 Task: Add a signature Emma Green containing Best wishes for a joyful Easter, Emma Green to email address softage.4@softage.net and add a label Outdoor activities
Action: Mouse moved to (1152, 118)
Screenshot: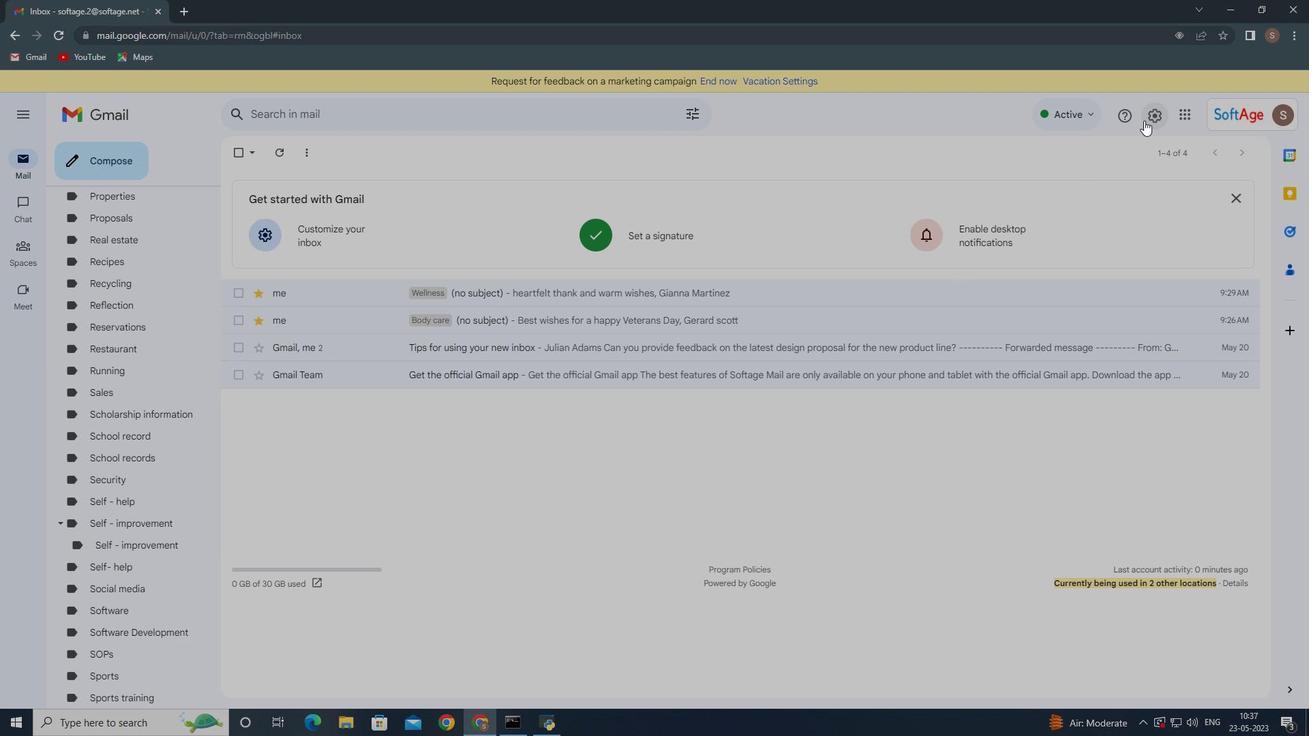 
Action: Mouse pressed left at (1152, 118)
Screenshot: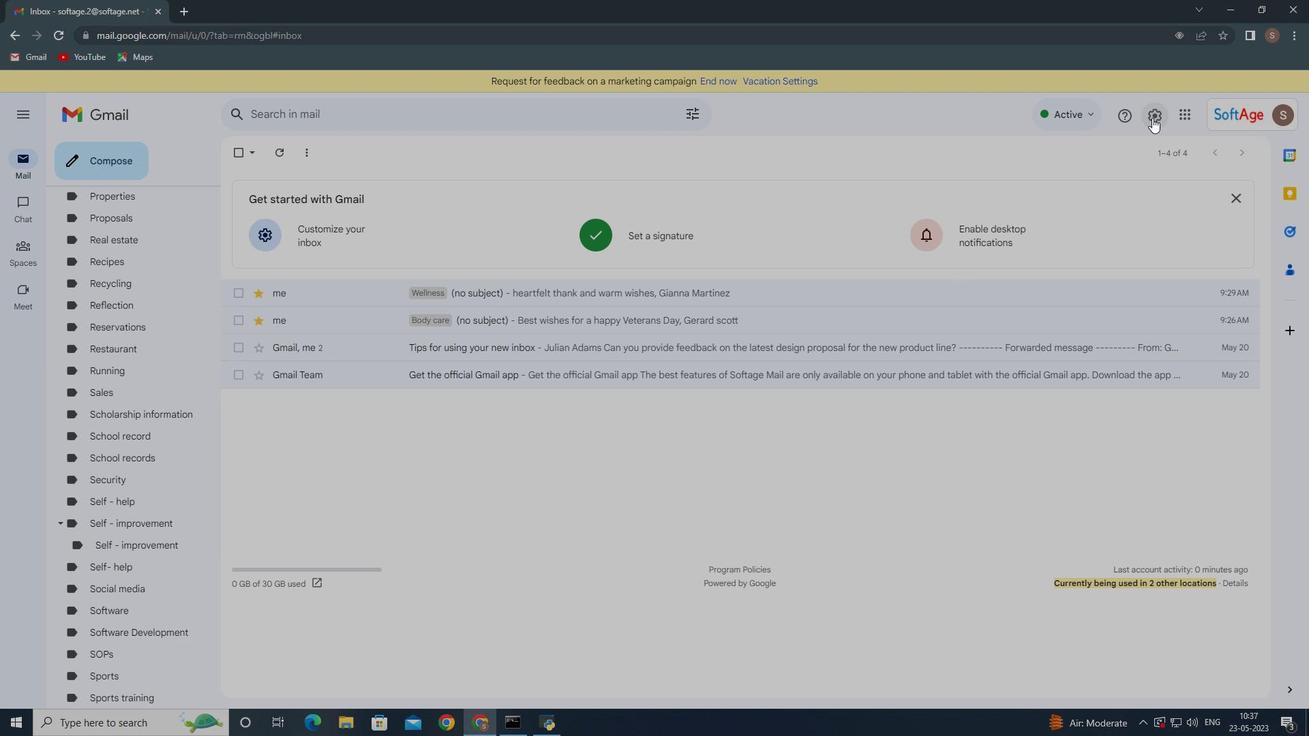 
Action: Mouse moved to (1139, 180)
Screenshot: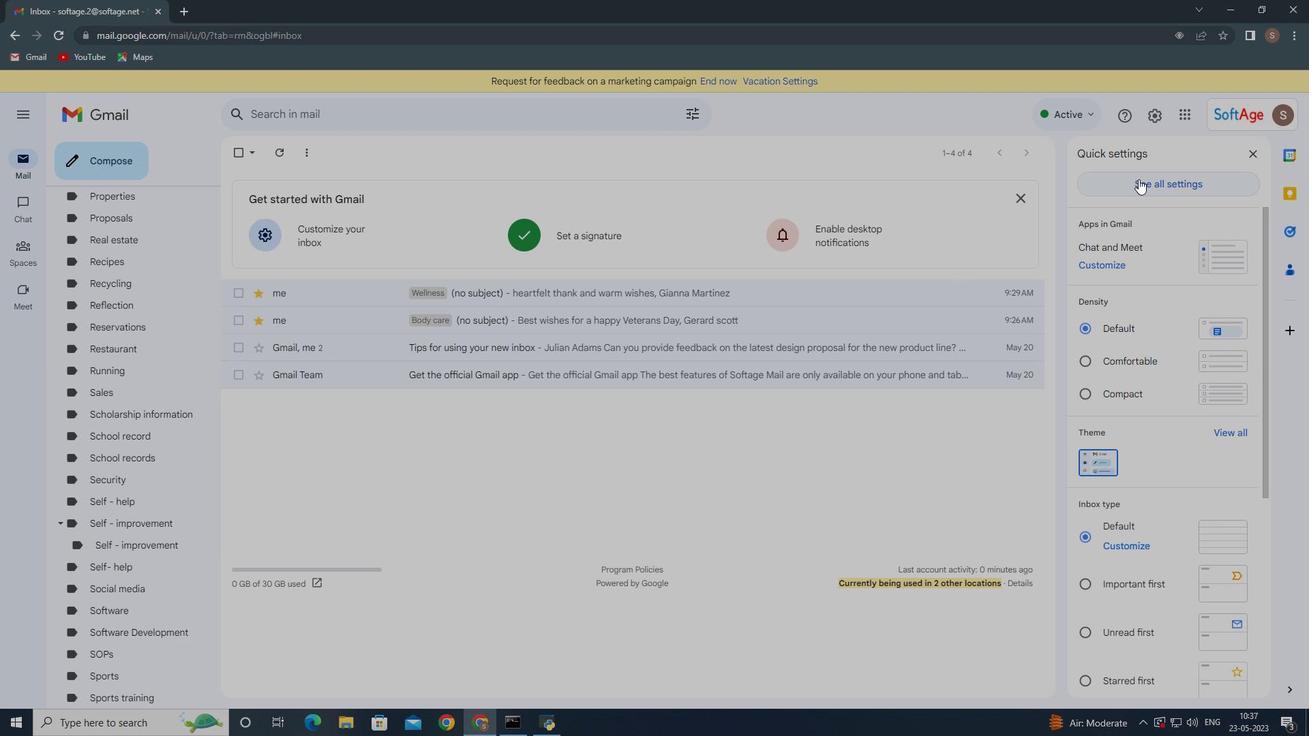 
Action: Mouse pressed left at (1139, 180)
Screenshot: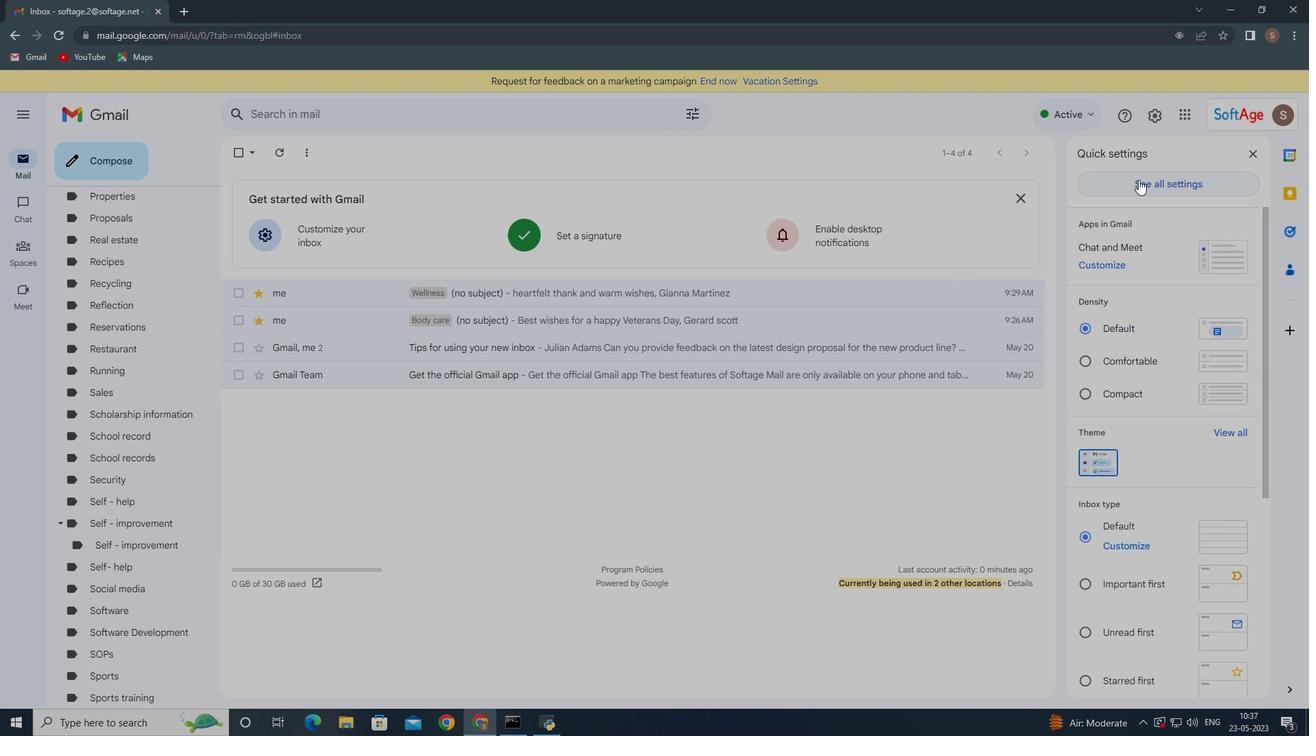 
Action: Mouse moved to (481, 478)
Screenshot: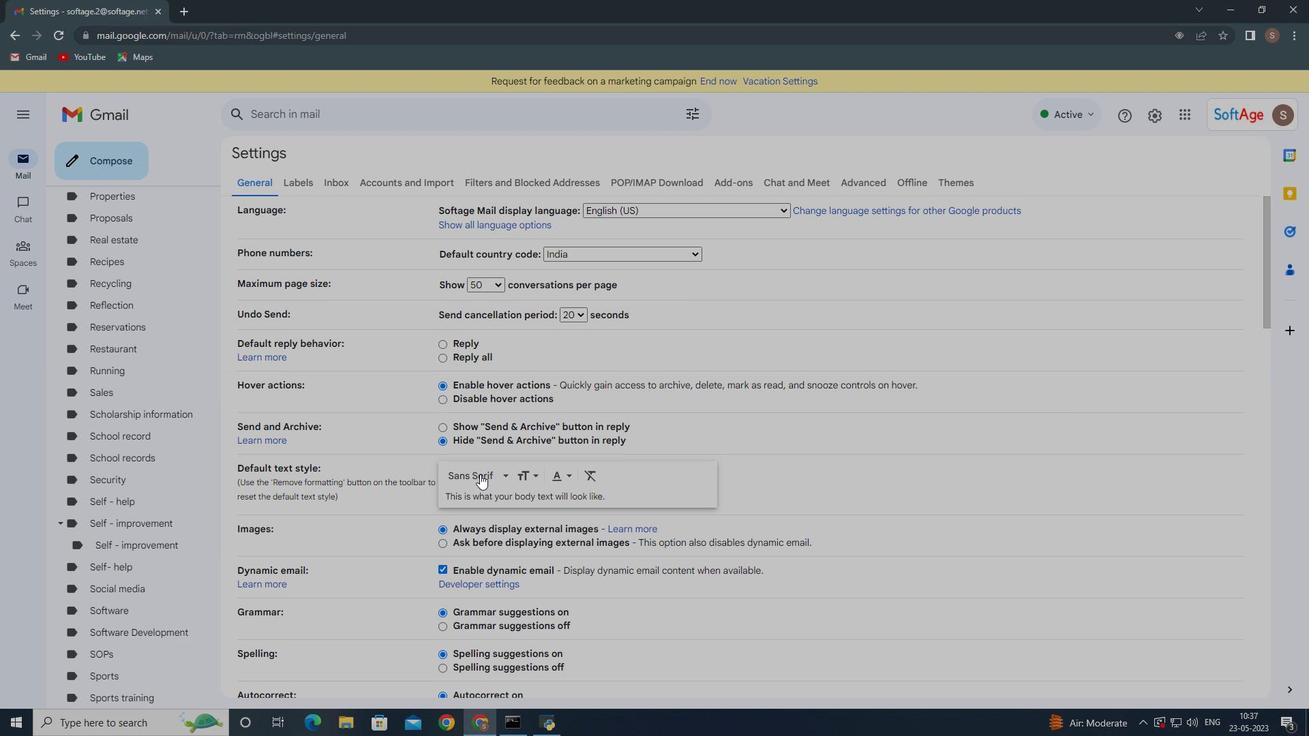 
Action: Mouse scrolled (481, 478) with delta (0, 0)
Screenshot: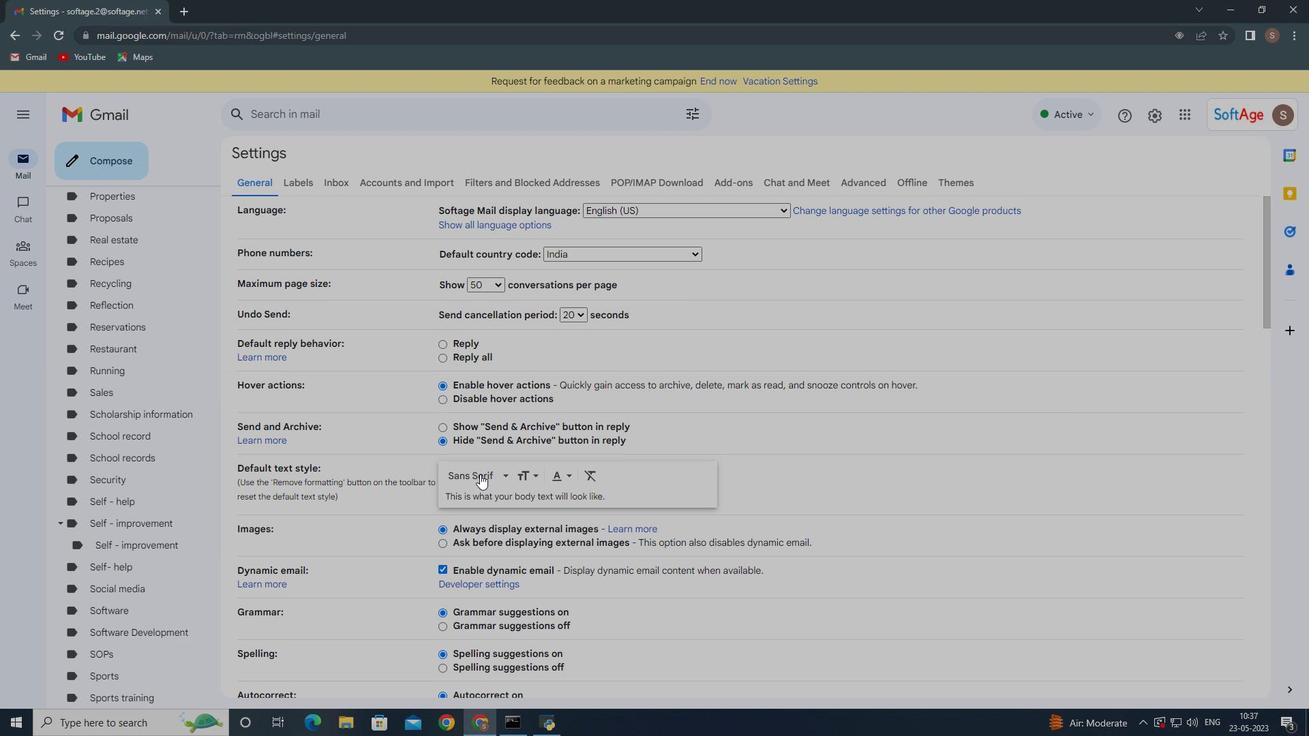 
Action: Mouse scrolled (481, 478) with delta (0, 0)
Screenshot: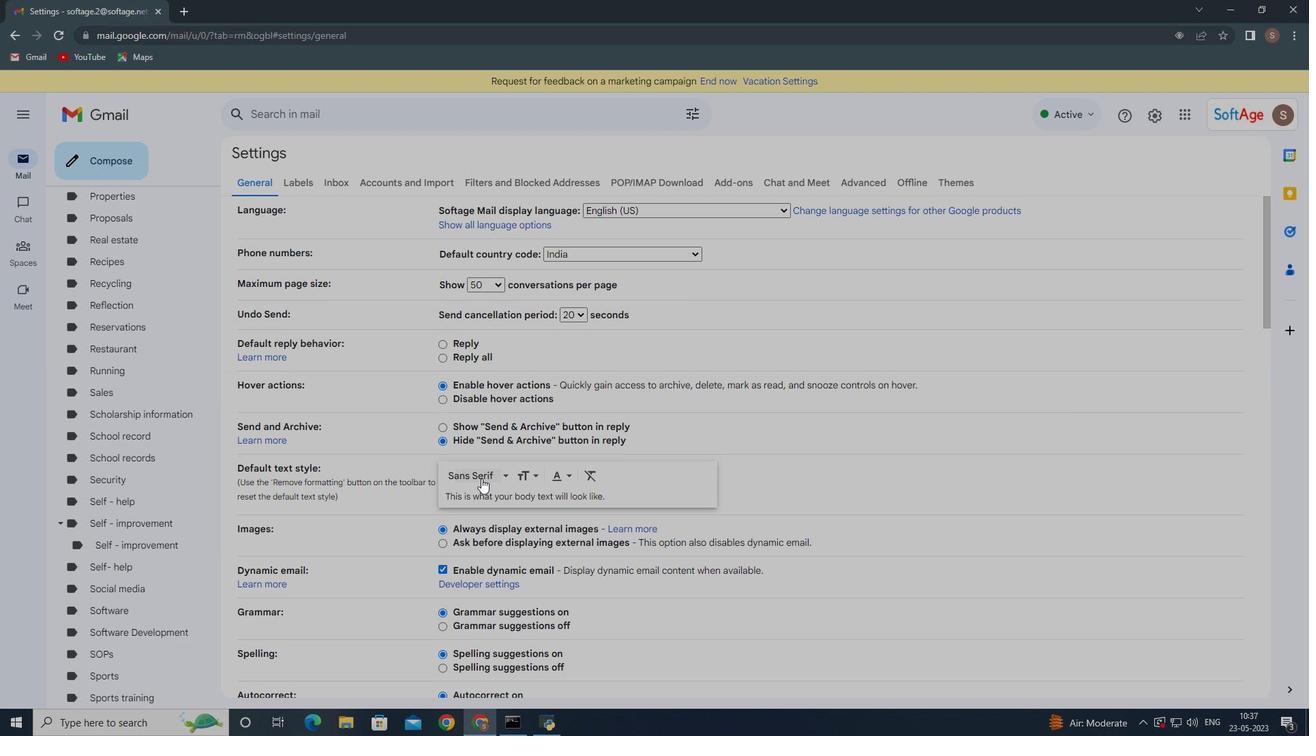 
Action: Mouse moved to (481, 479)
Screenshot: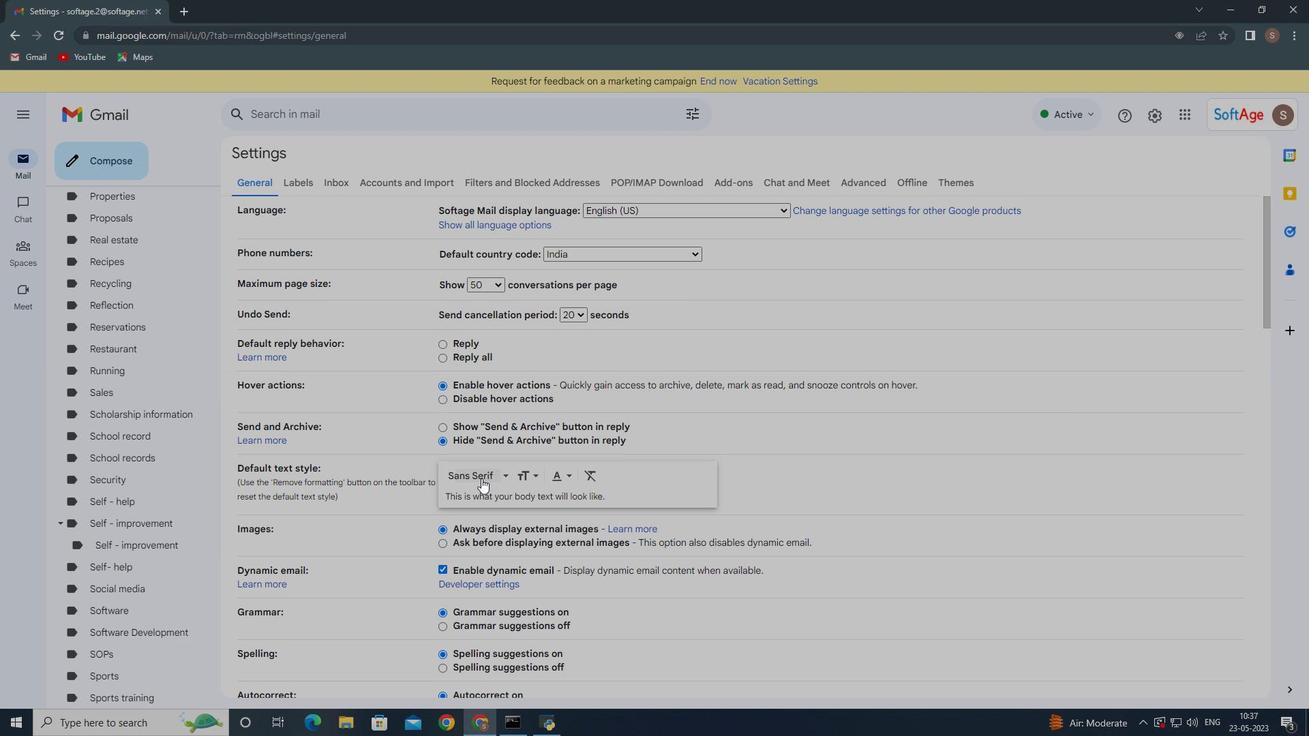 
Action: Mouse scrolled (481, 478) with delta (0, 0)
Screenshot: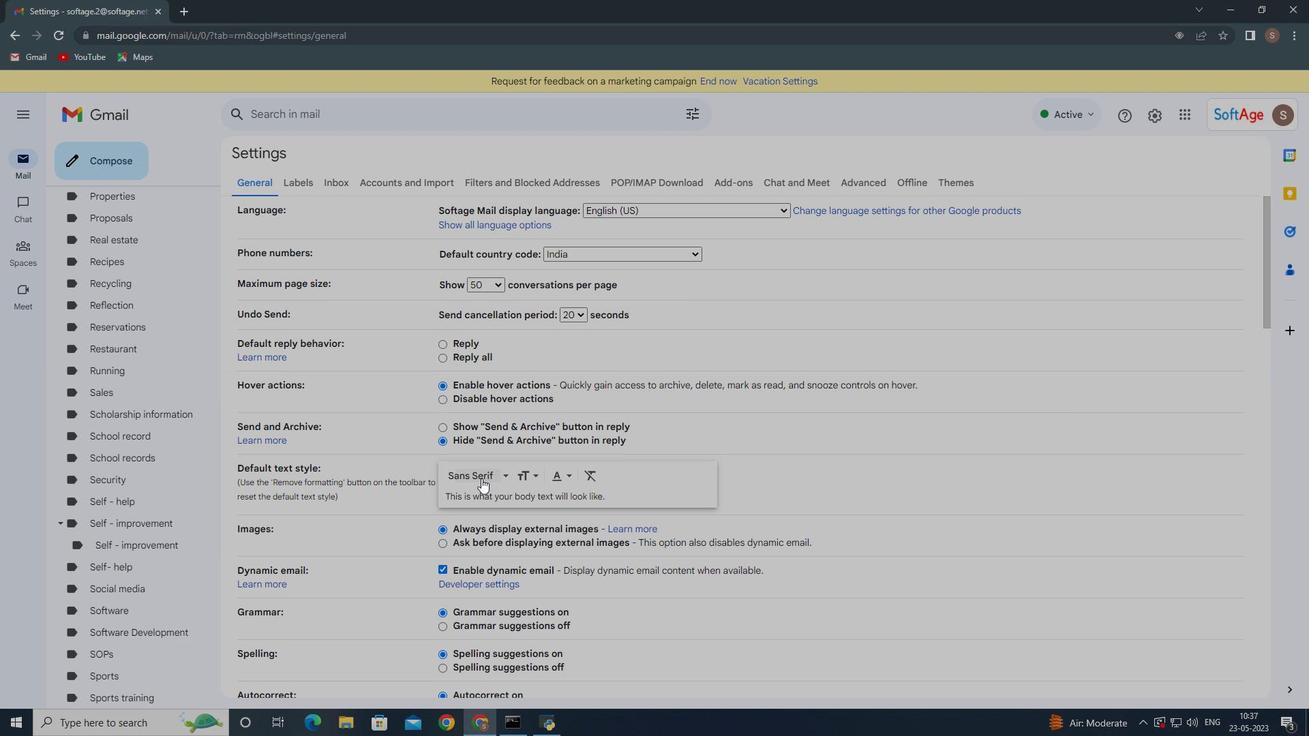 
Action: Mouse moved to (481, 479)
Screenshot: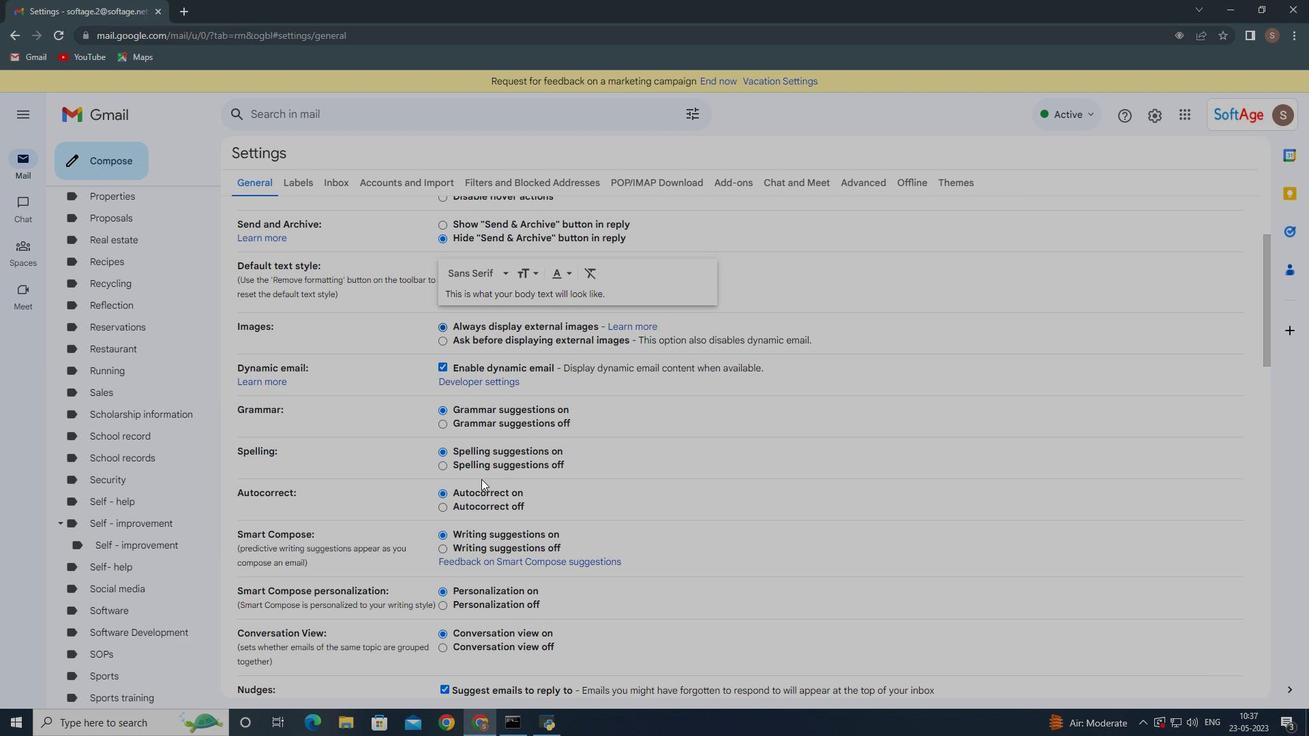 
Action: Mouse scrolled (481, 478) with delta (0, 0)
Screenshot: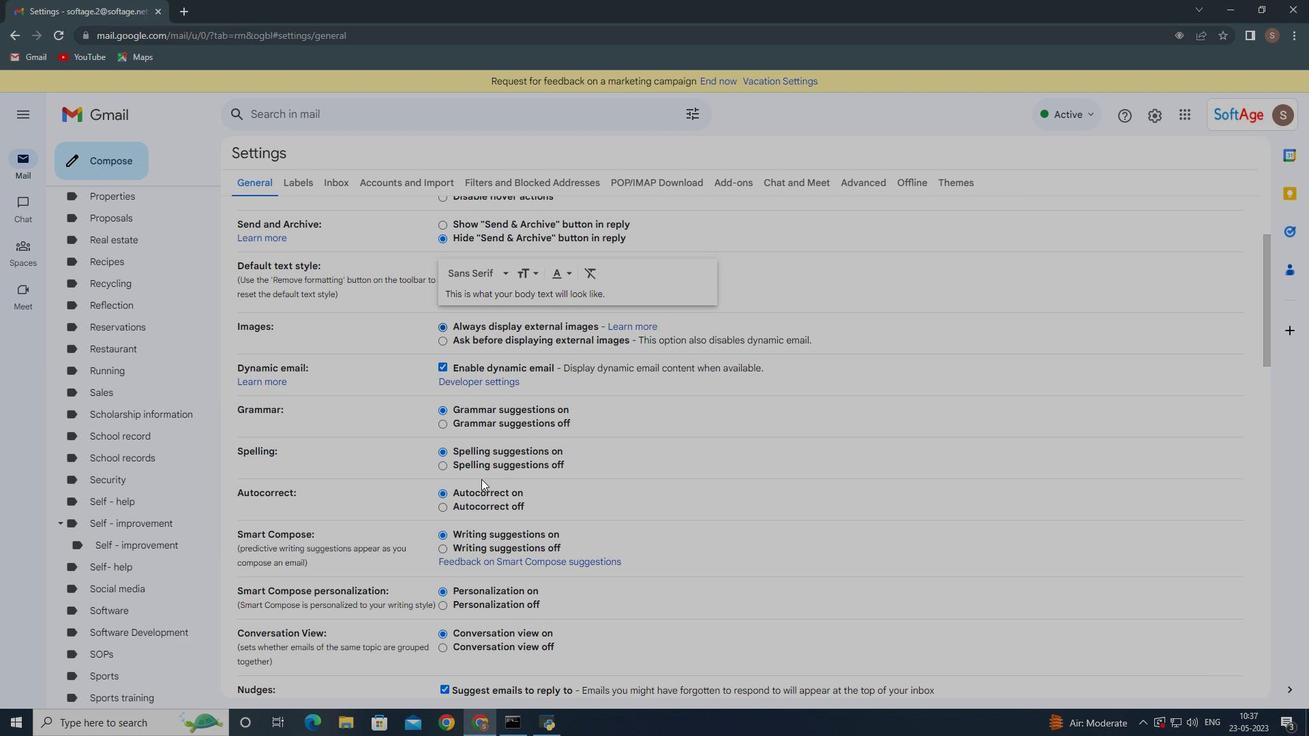
Action: Mouse moved to (480, 487)
Screenshot: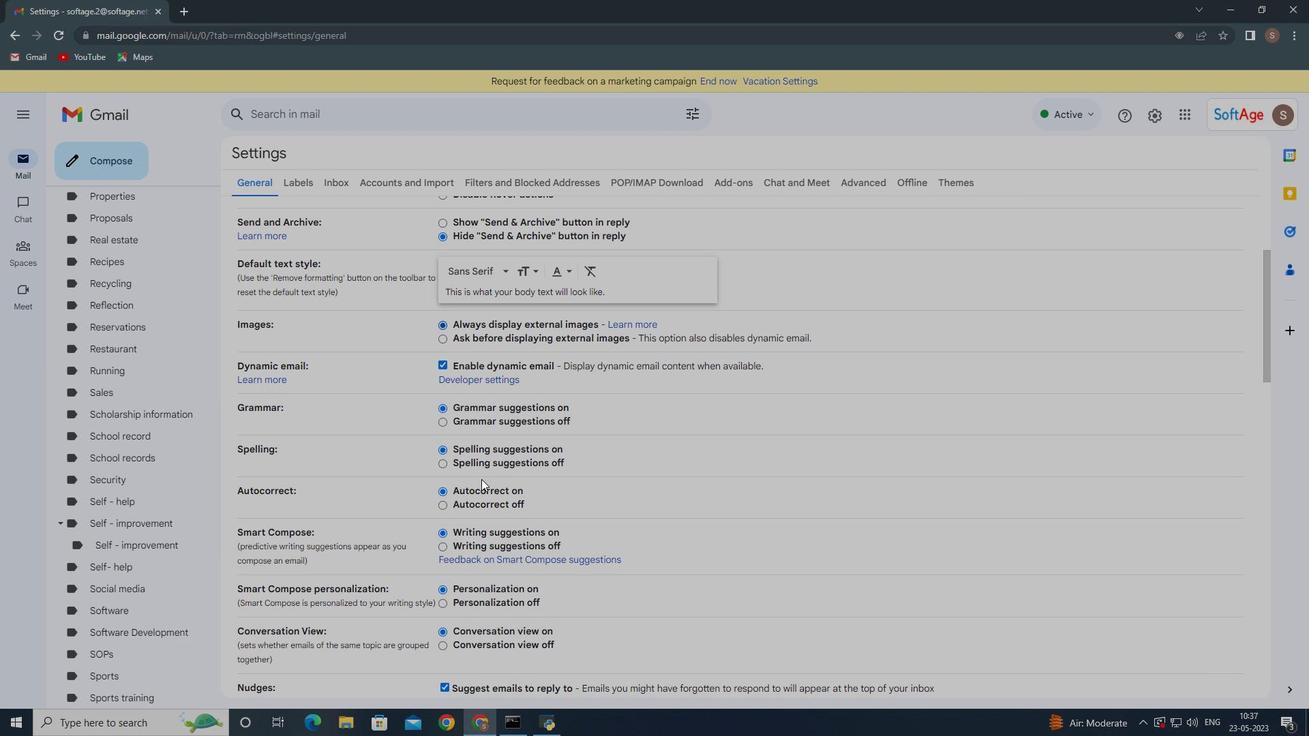 
Action: Mouse scrolled (480, 486) with delta (0, 0)
Screenshot: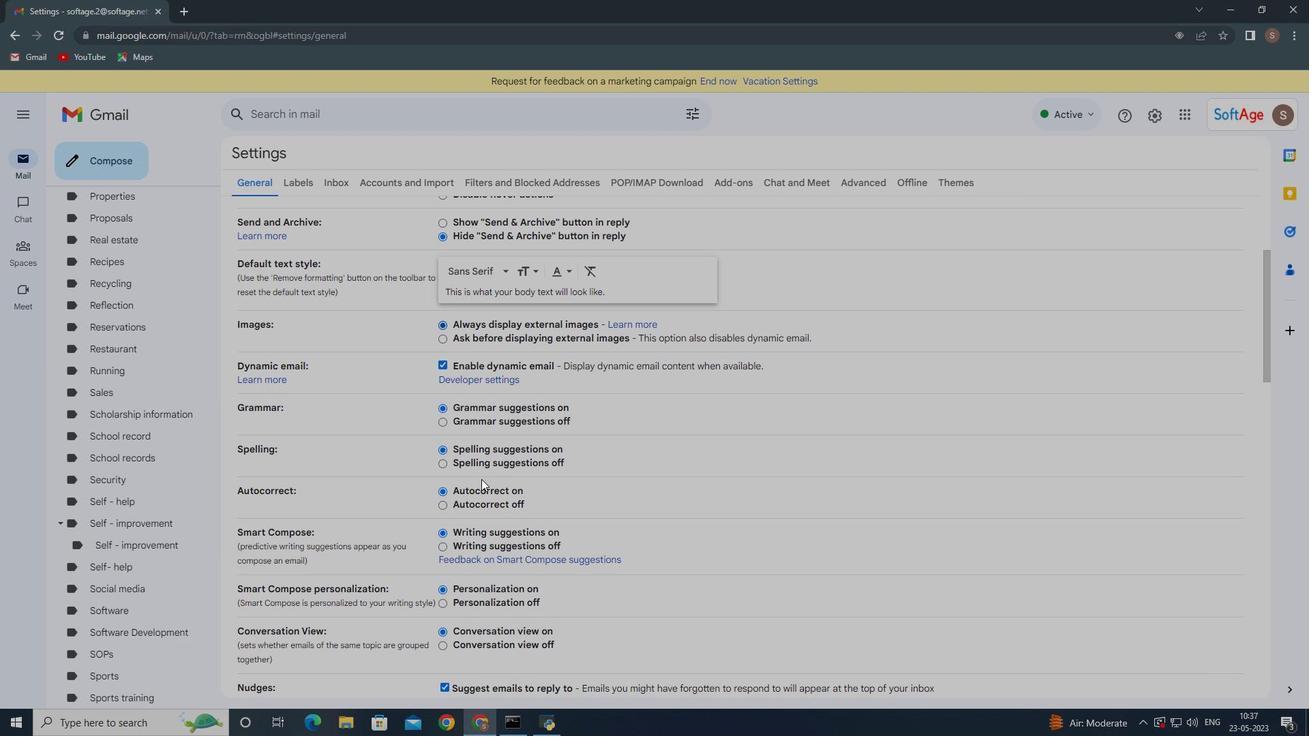 
Action: Mouse moved to (480, 493)
Screenshot: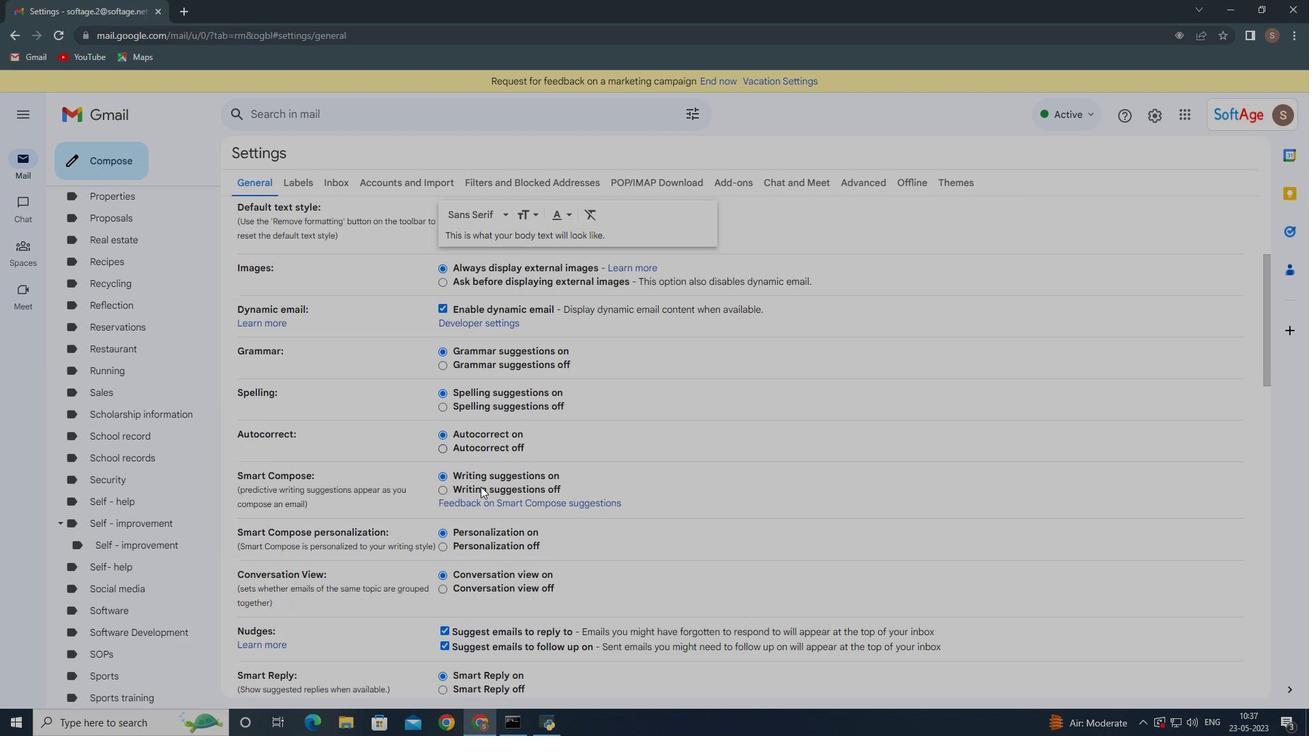 
Action: Mouse scrolled (480, 492) with delta (0, 0)
Screenshot: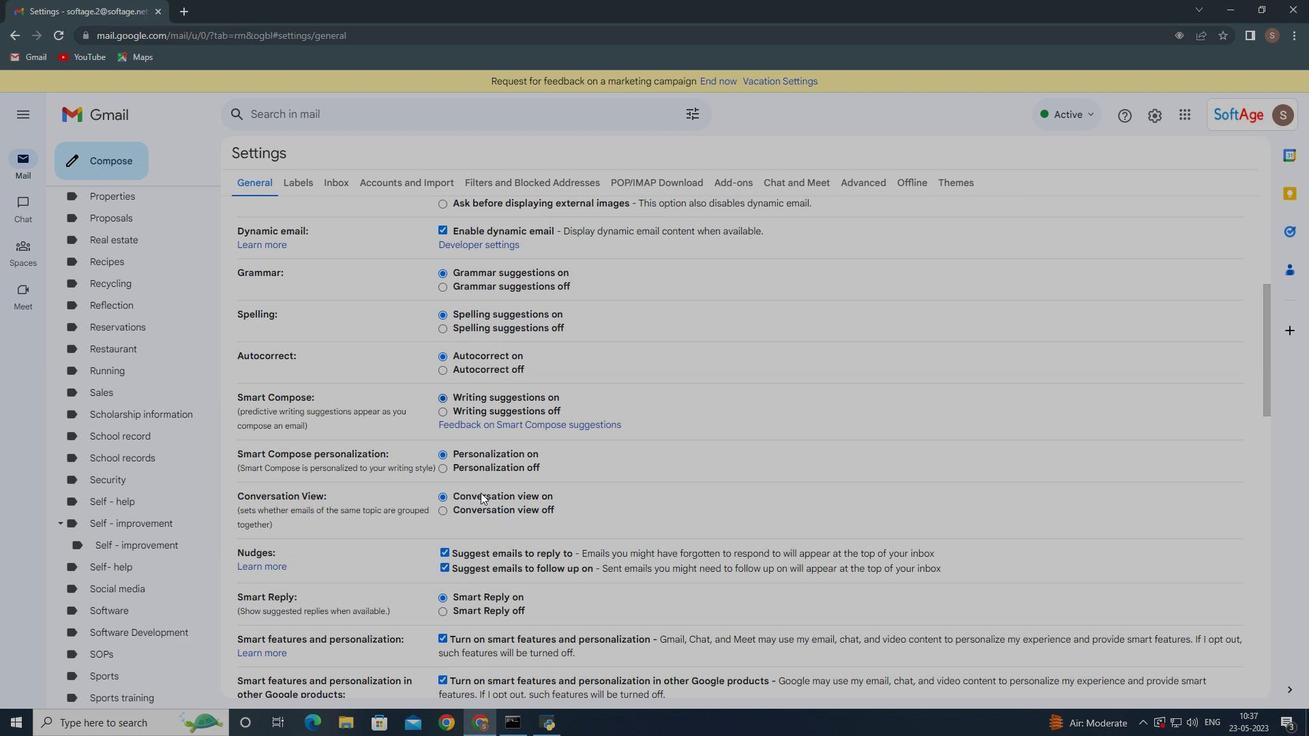 
Action: Mouse moved to (482, 503)
Screenshot: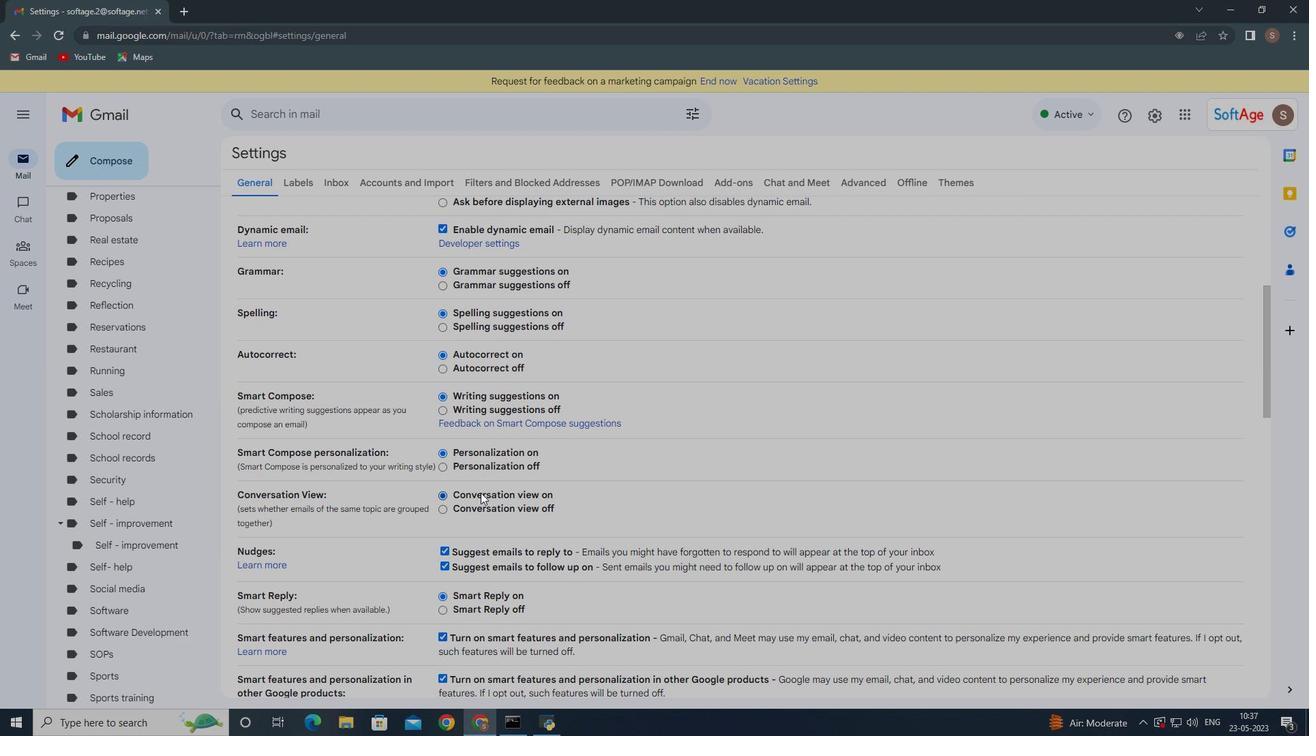
Action: Mouse scrolled (482, 502) with delta (0, 0)
Screenshot: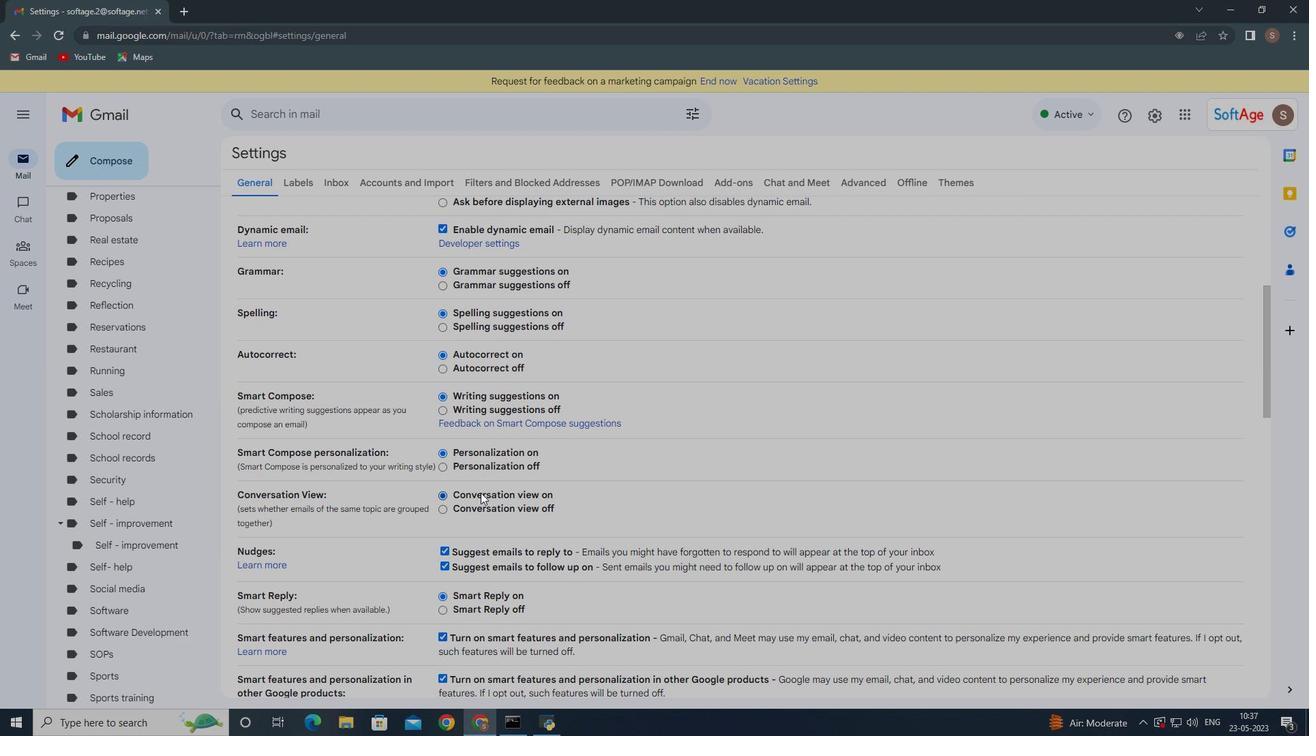 
Action: Mouse moved to (482, 505)
Screenshot: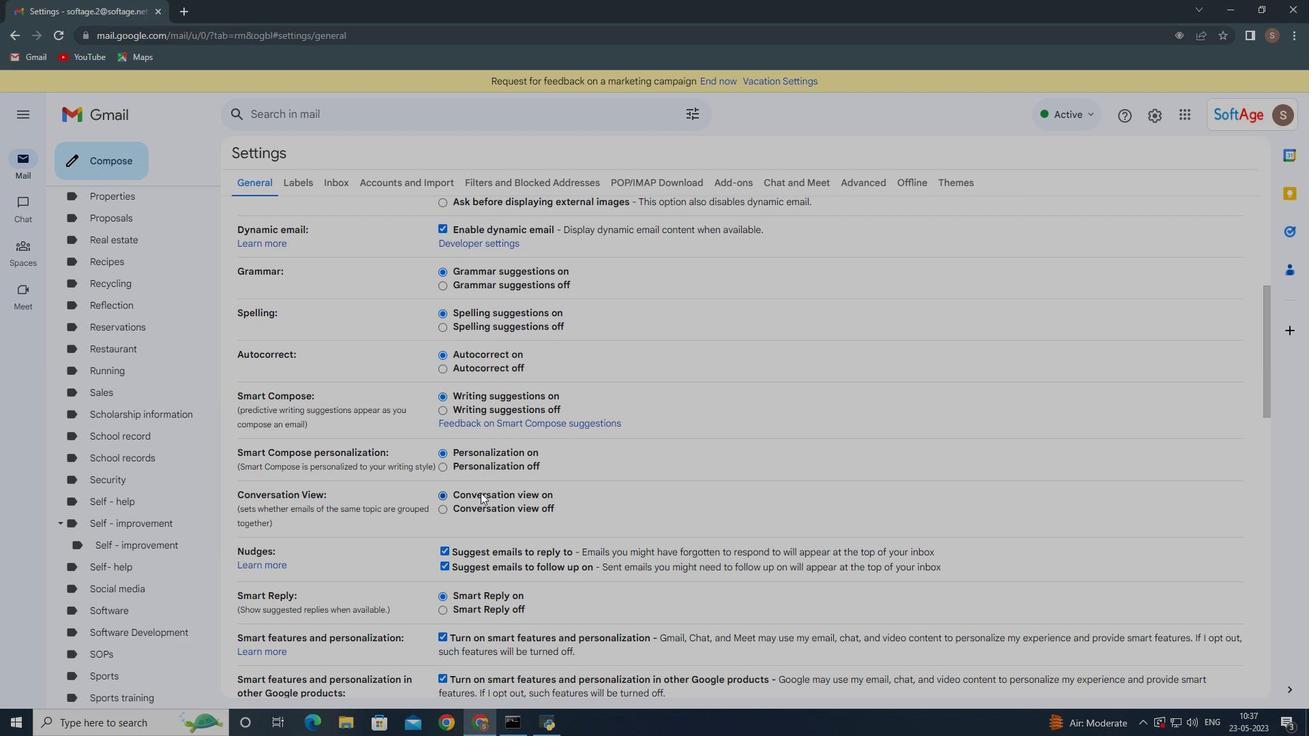 
Action: Mouse scrolled (482, 504) with delta (0, 0)
Screenshot: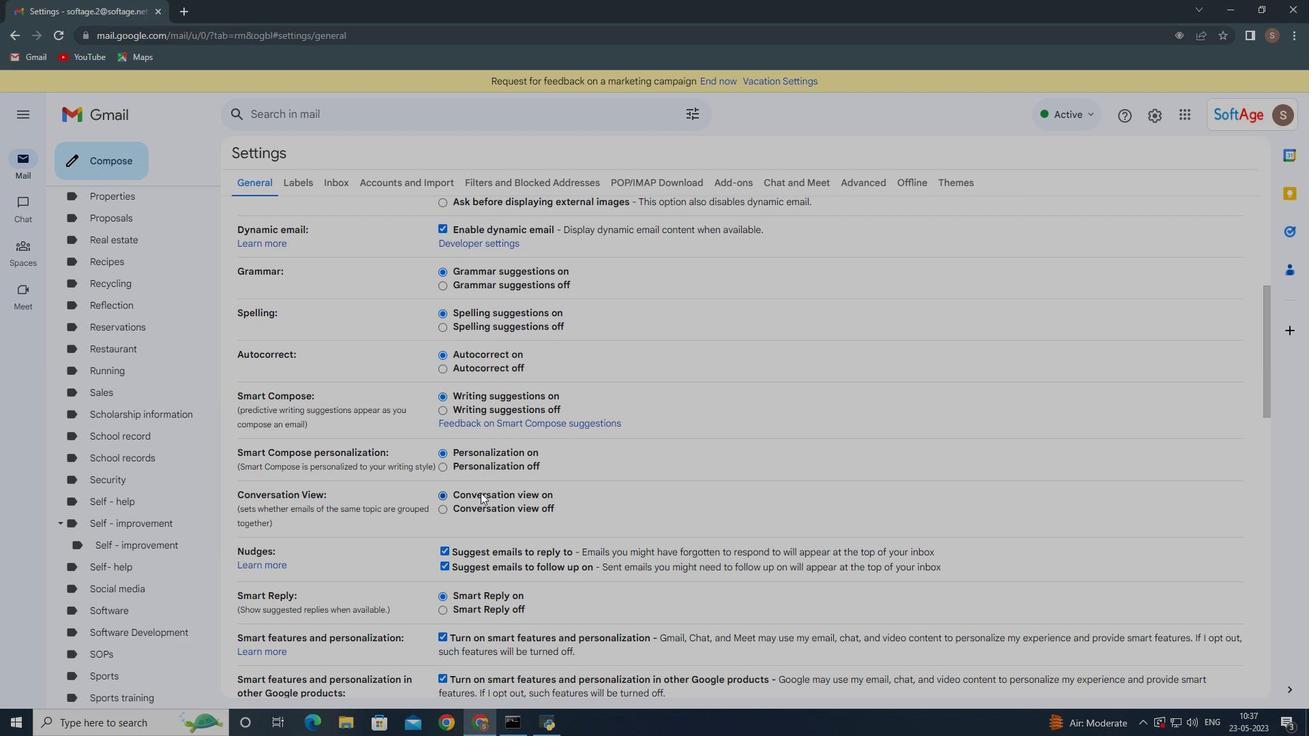 
Action: Mouse moved to (483, 505)
Screenshot: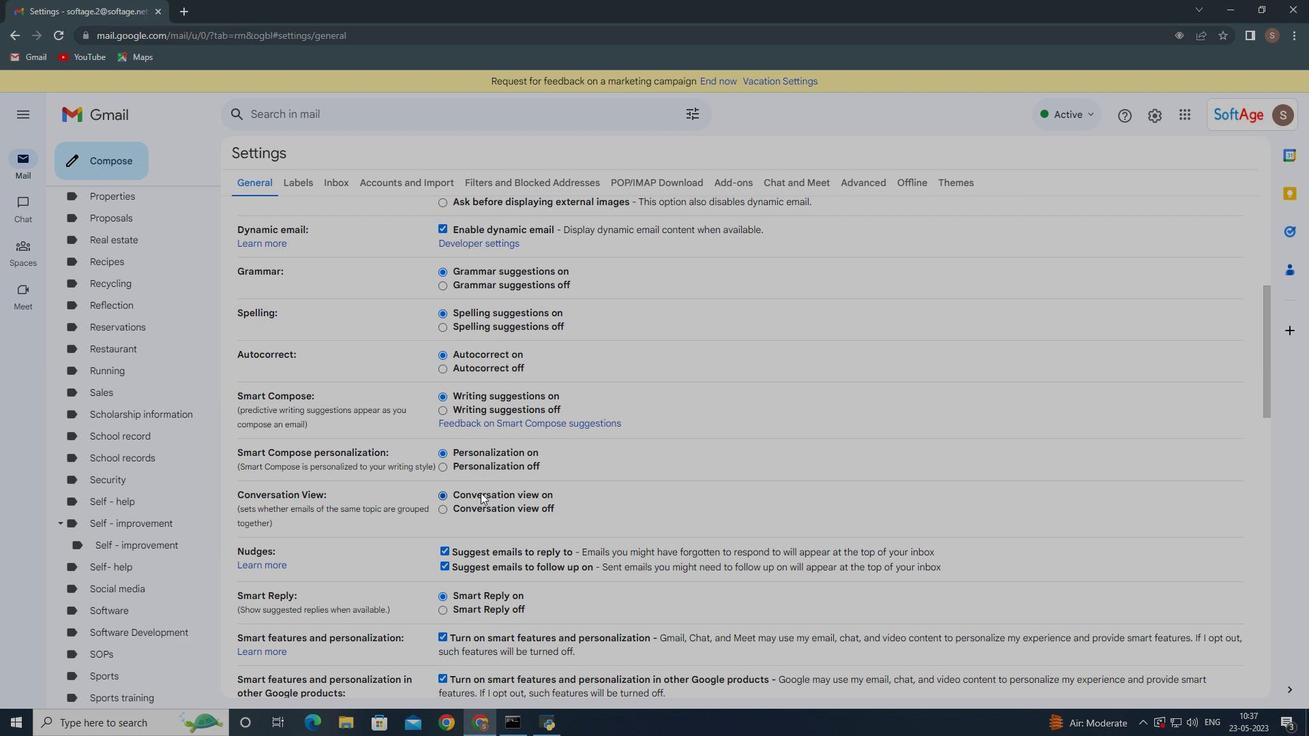 
Action: Mouse scrolled (483, 504) with delta (0, 0)
Screenshot: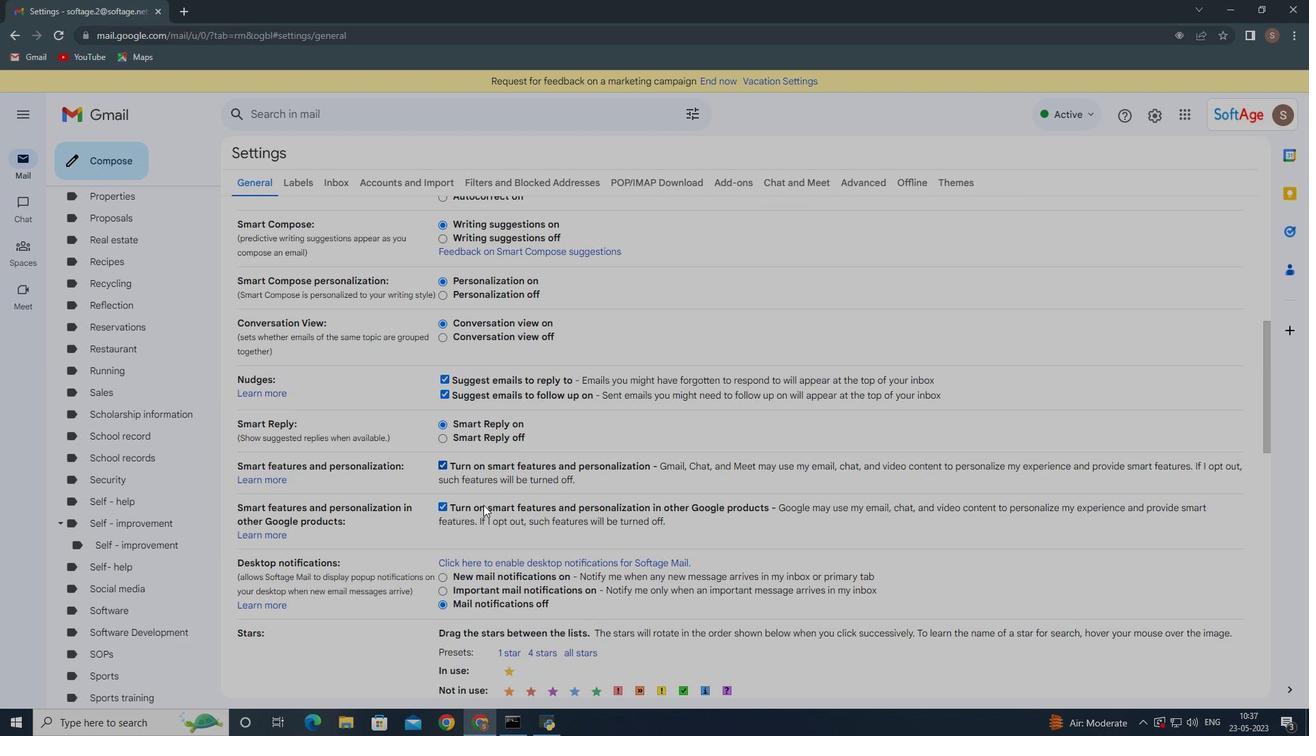 
Action: Mouse scrolled (483, 504) with delta (0, 0)
Screenshot: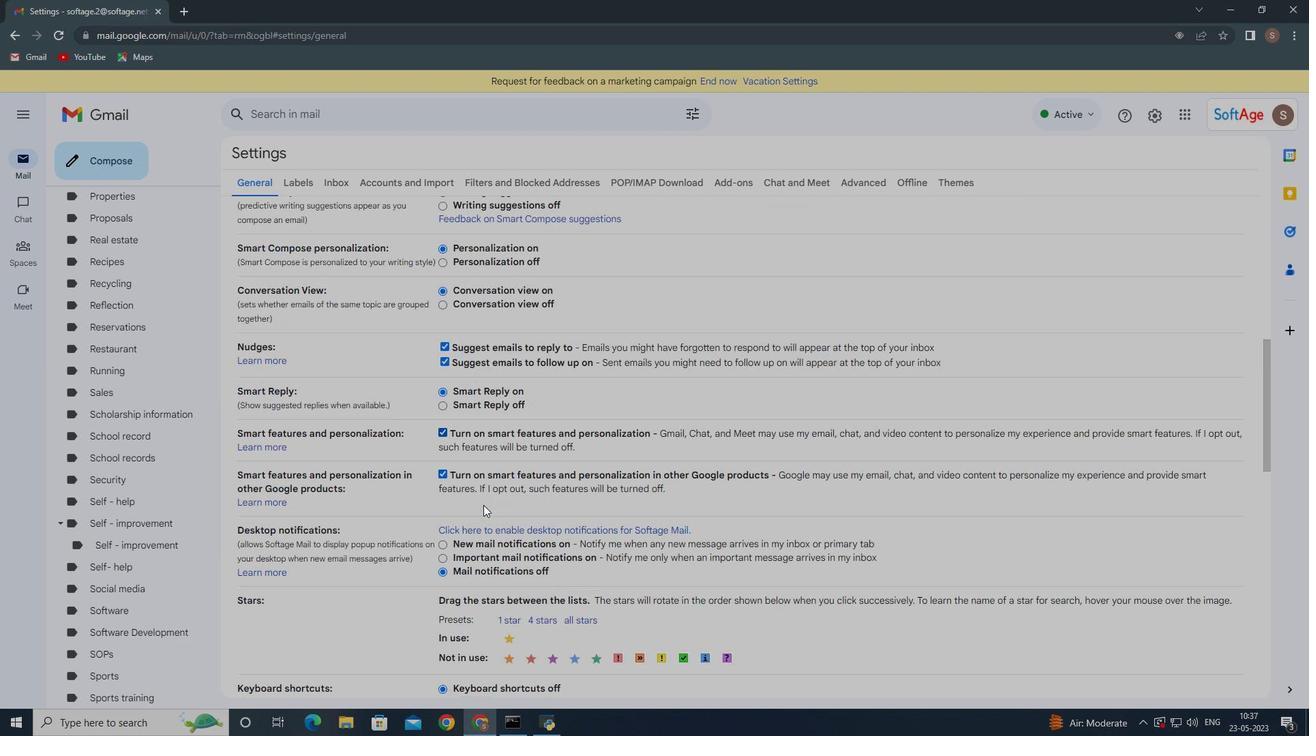 
Action: Mouse moved to (484, 505)
Screenshot: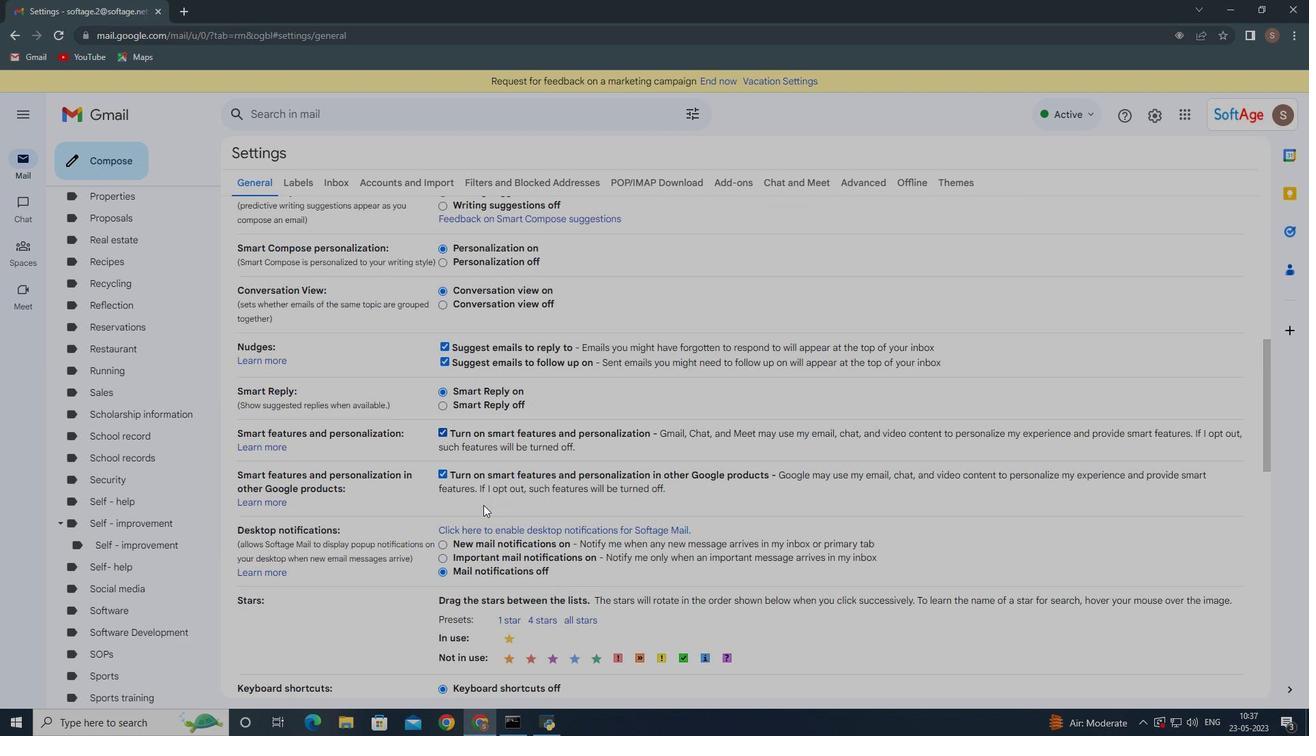 
Action: Mouse scrolled (484, 504) with delta (0, 0)
Screenshot: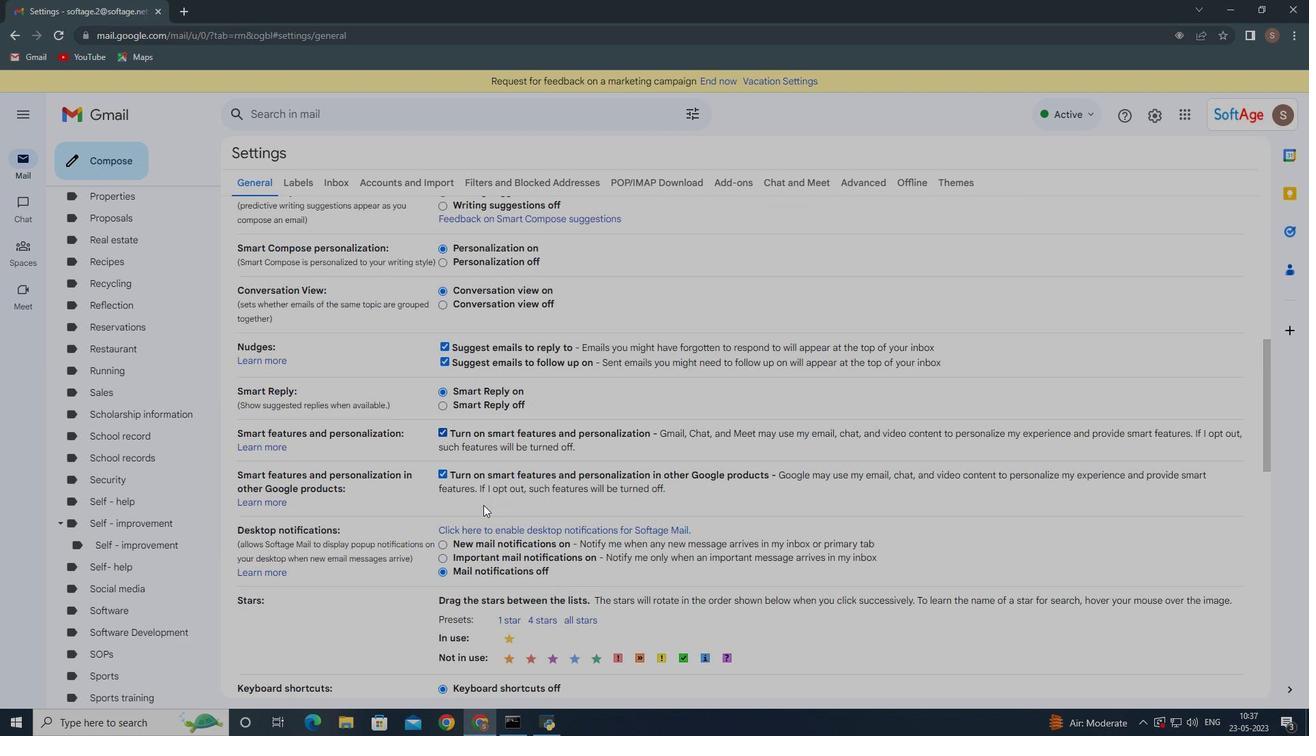 
Action: Mouse moved to (487, 510)
Screenshot: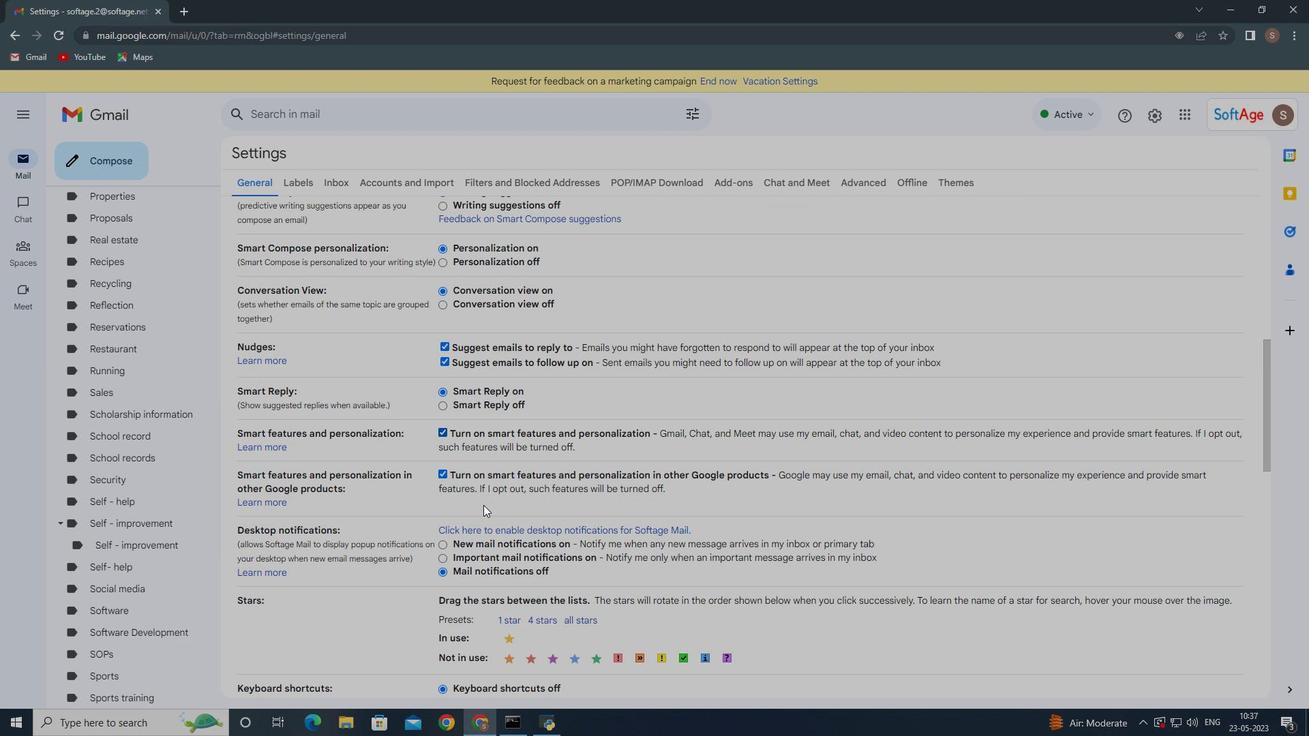 
Action: Mouse scrolled (487, 509) with delta (0, 0)
Screenshot: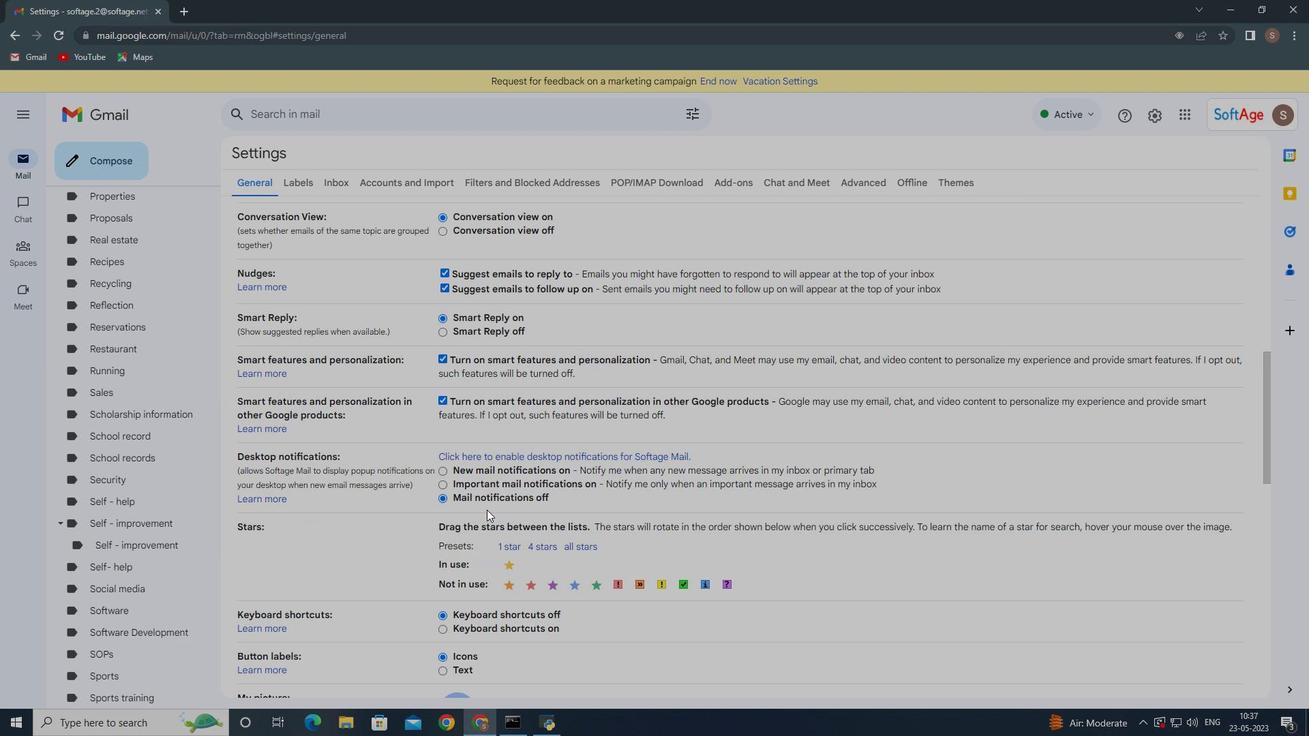 
Action: Mouse scrolled (487, 509) with delta (0, 0)
Screenshot: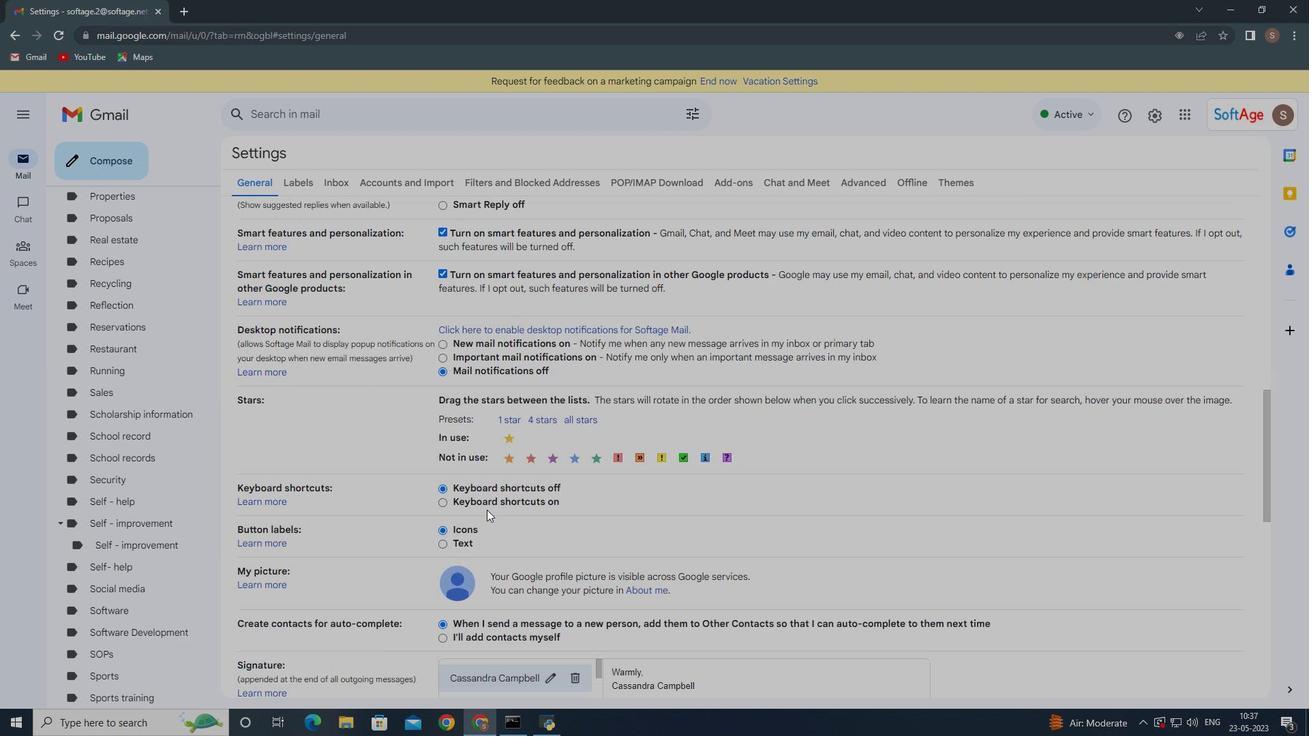 
Action: Mouse scrolled (487, 509) with delta (0, 0)
Screenshot: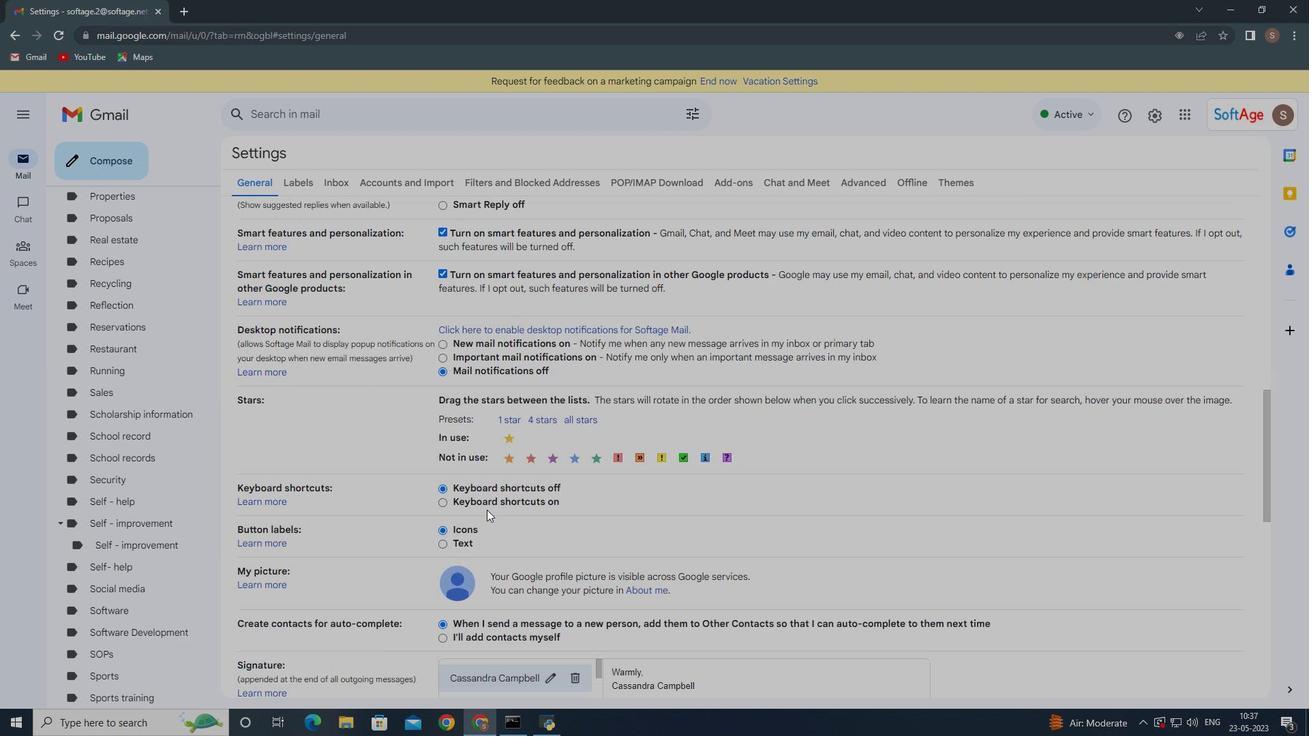 
Action: Mouse moved to (487, 510)
Screenshot: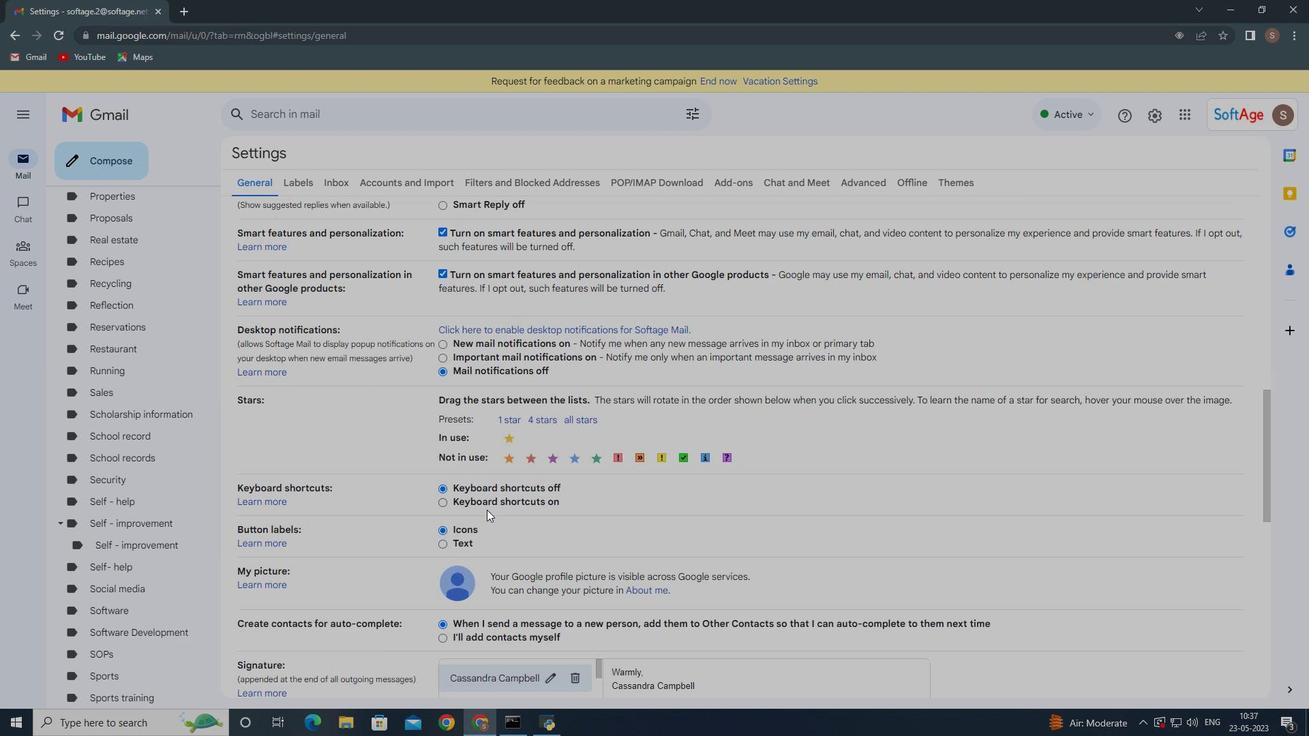 
Action: Mouse scrolled (487, 510) with delta (0, 0)
Screenshot: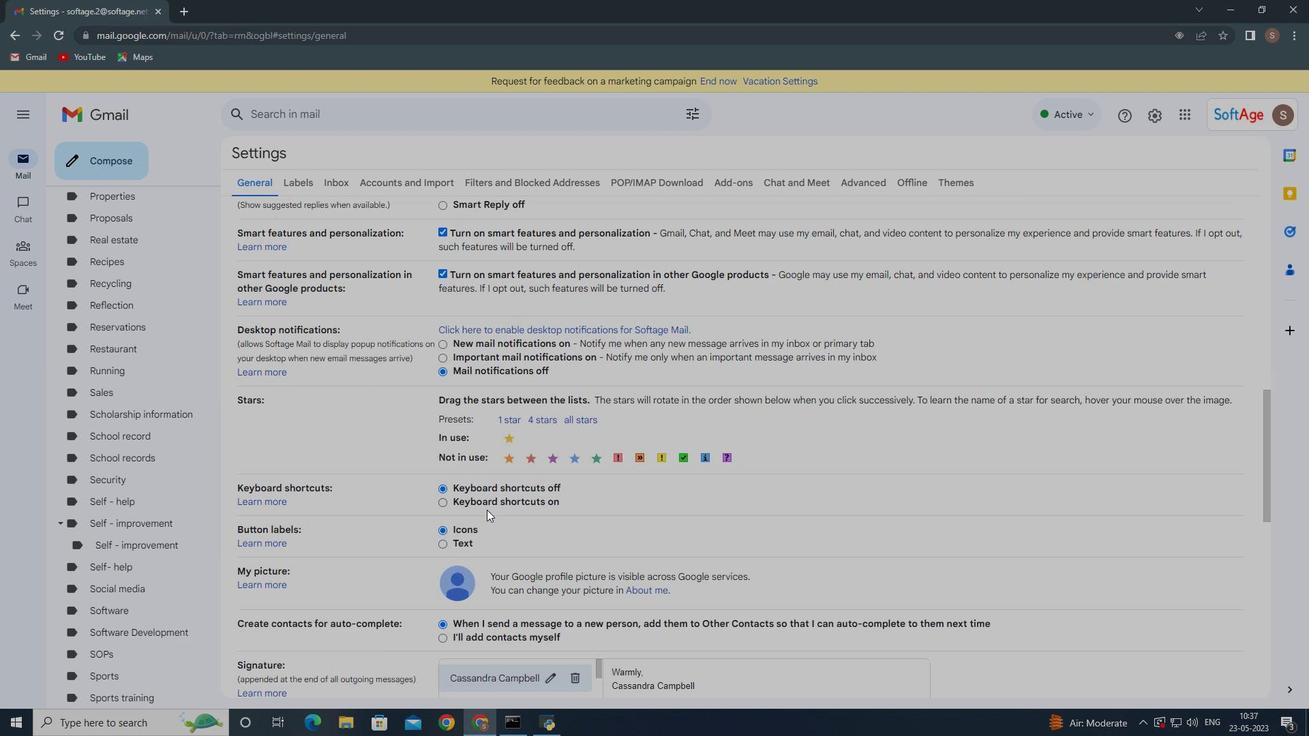 
Action: Mouse moved to (499, 507)
Screenshot: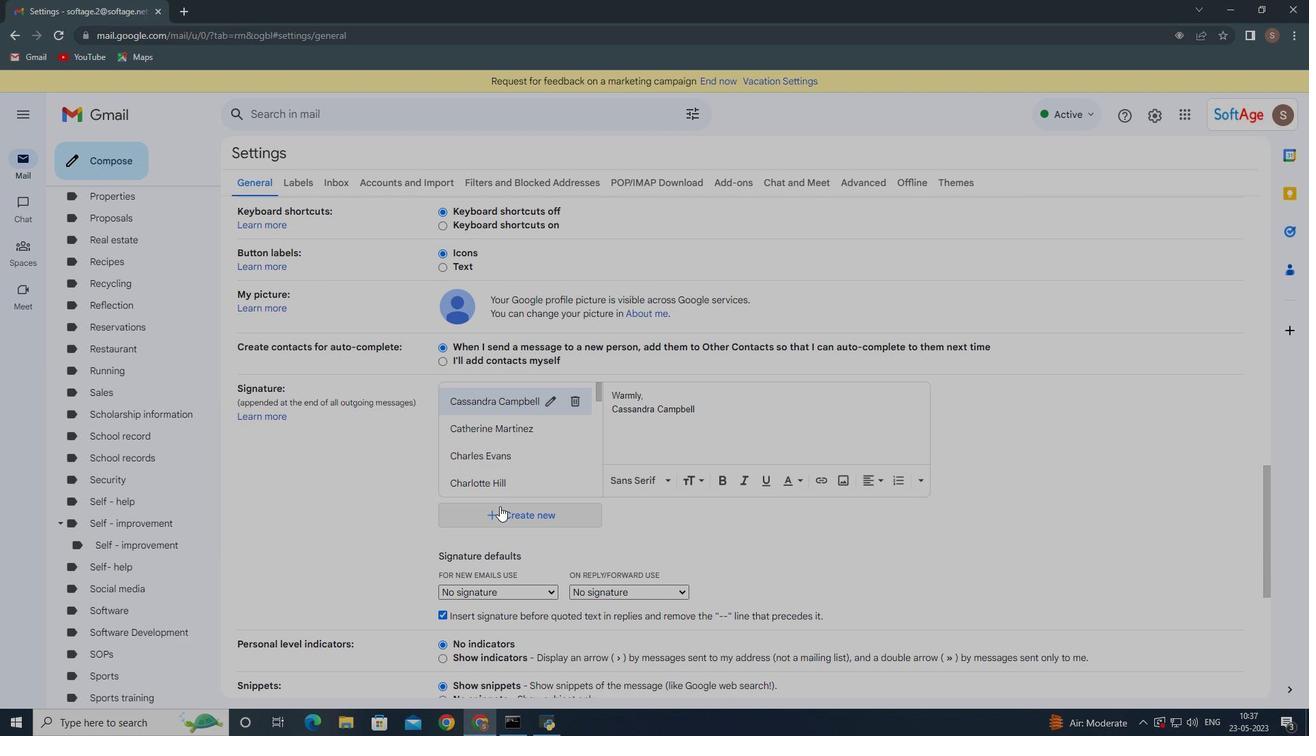 
Action: Mouse pressed left at (499, 507)
Screenshot: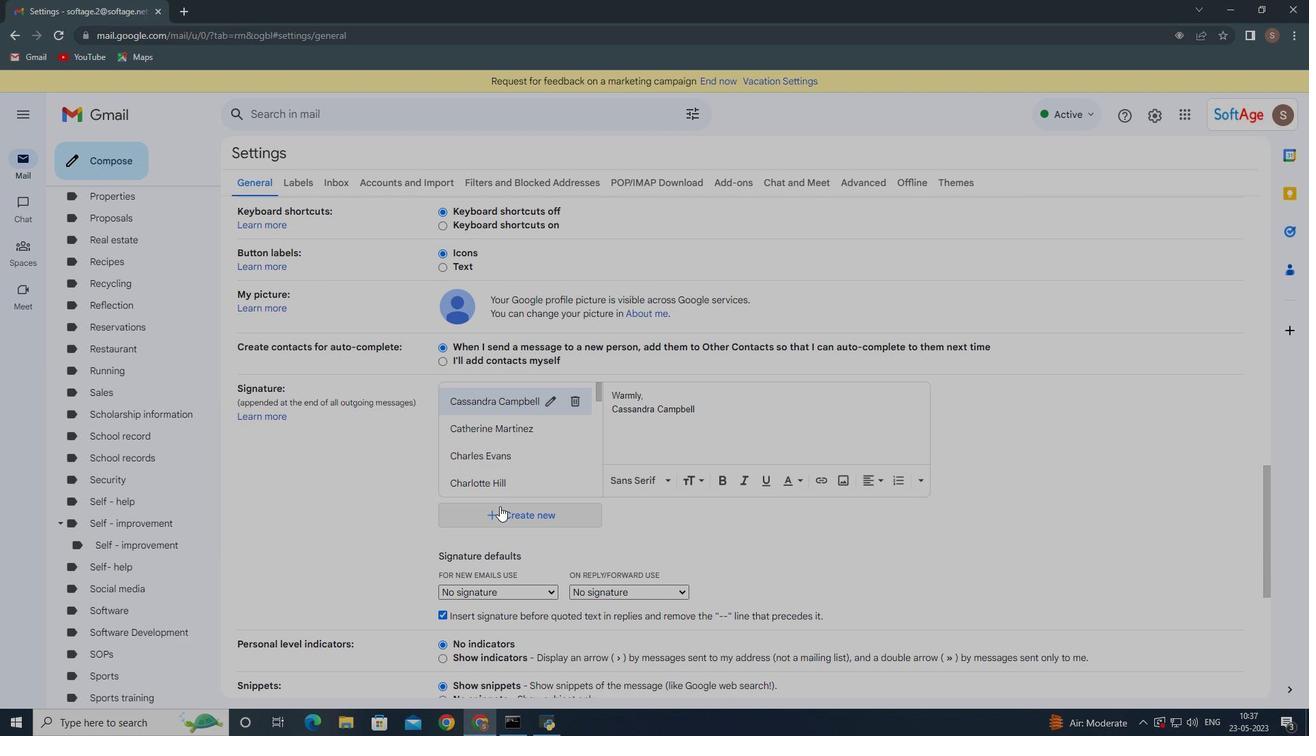 
Action: Mouse moved to (643, 384)
Screenshot: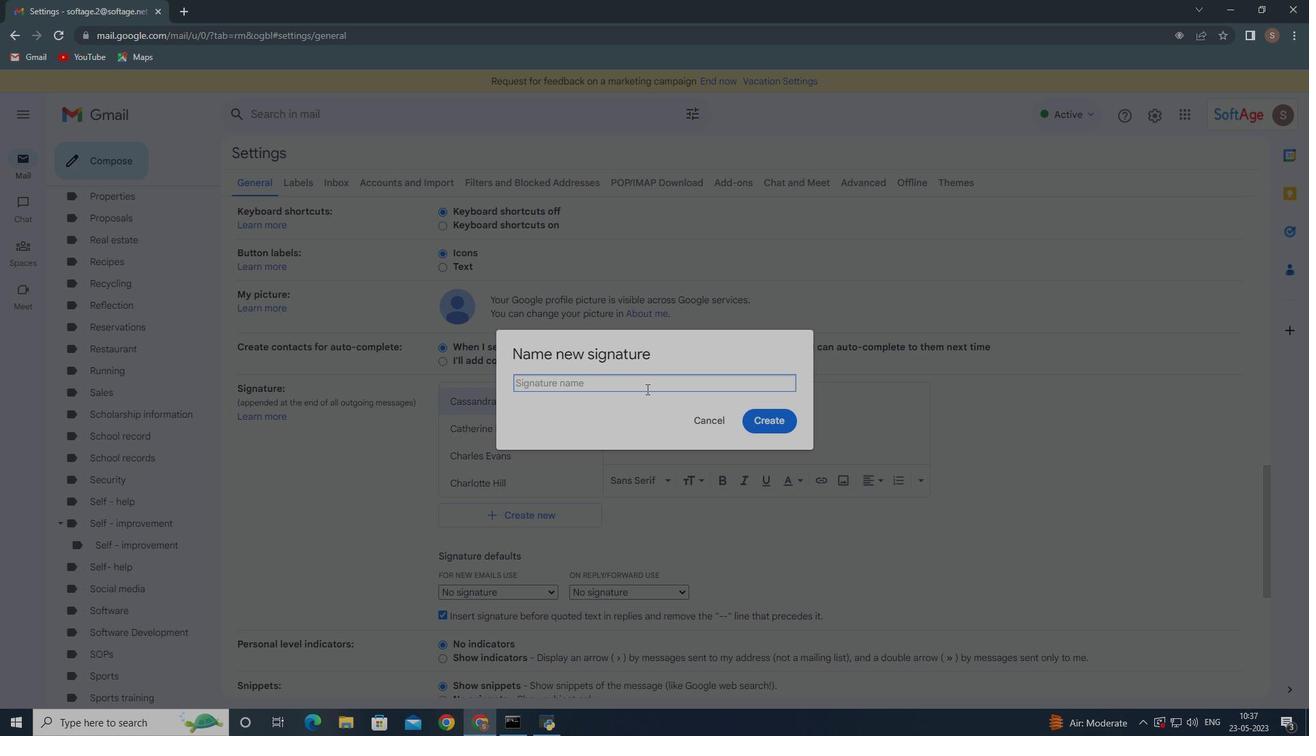 
Action: Mouse pressed left at (643, 384)
Screenshot: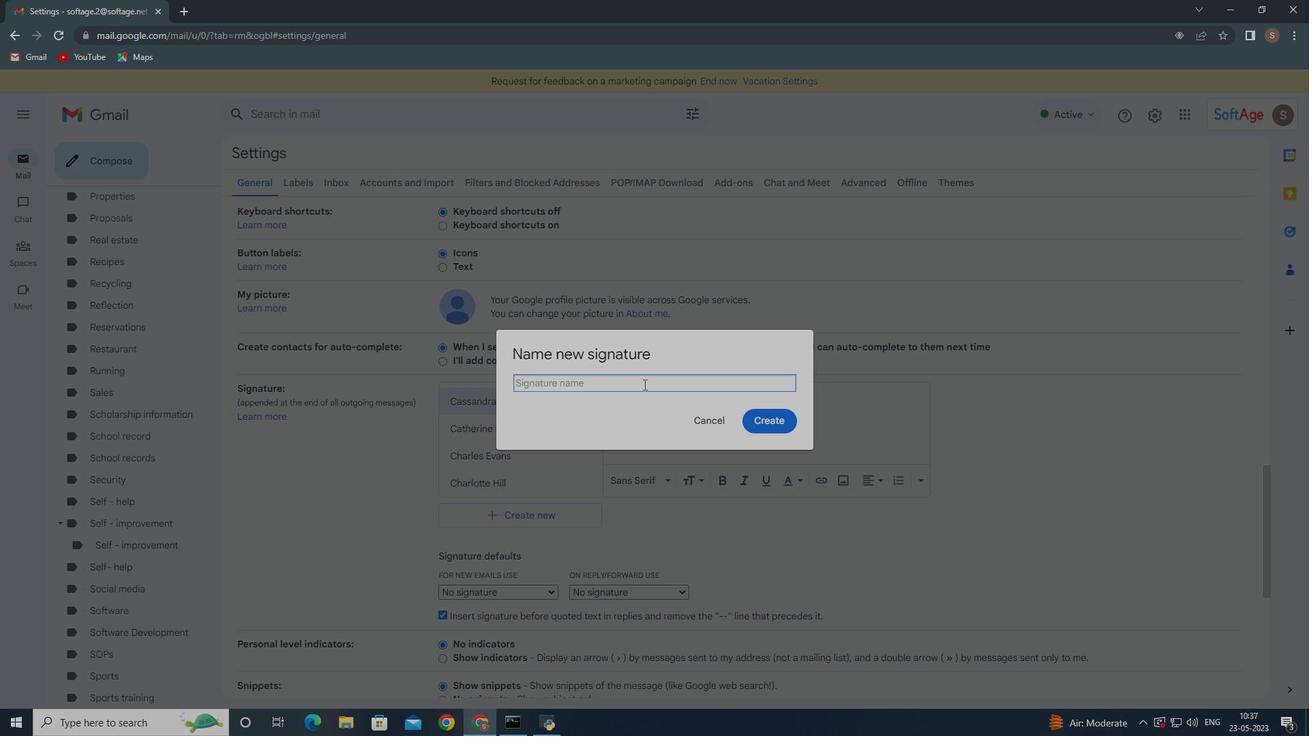 
Action: Key pressed <Key.shift>Emma<Key.space><Key.shift><Key.shift><Key.shift><Key.shift><Key.shift><Key.shift><Key.shift><Key.shift><Key.shift><Key.shift><Key.shift><Key.shift><Key.shift><Key.shift><Key.shift>Green
Screenshot: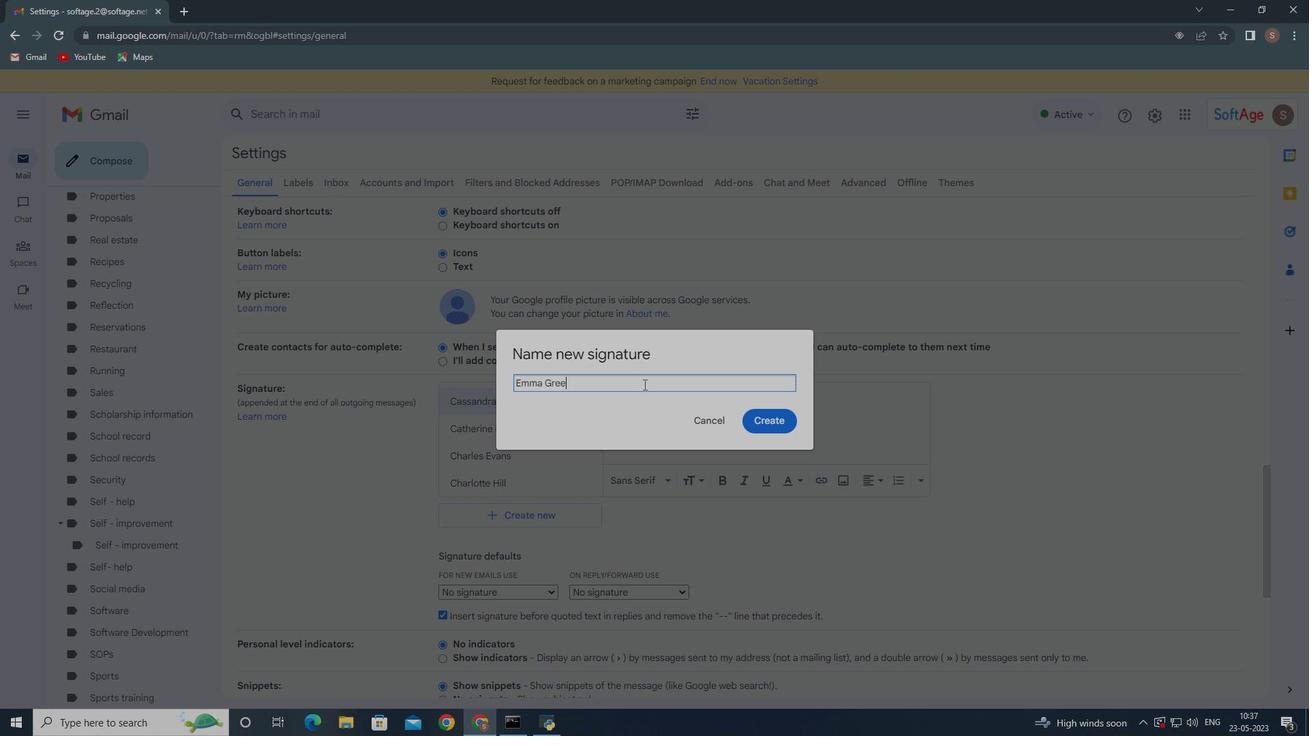 
Action: Mouse moved to (768, 418)
Screenshot: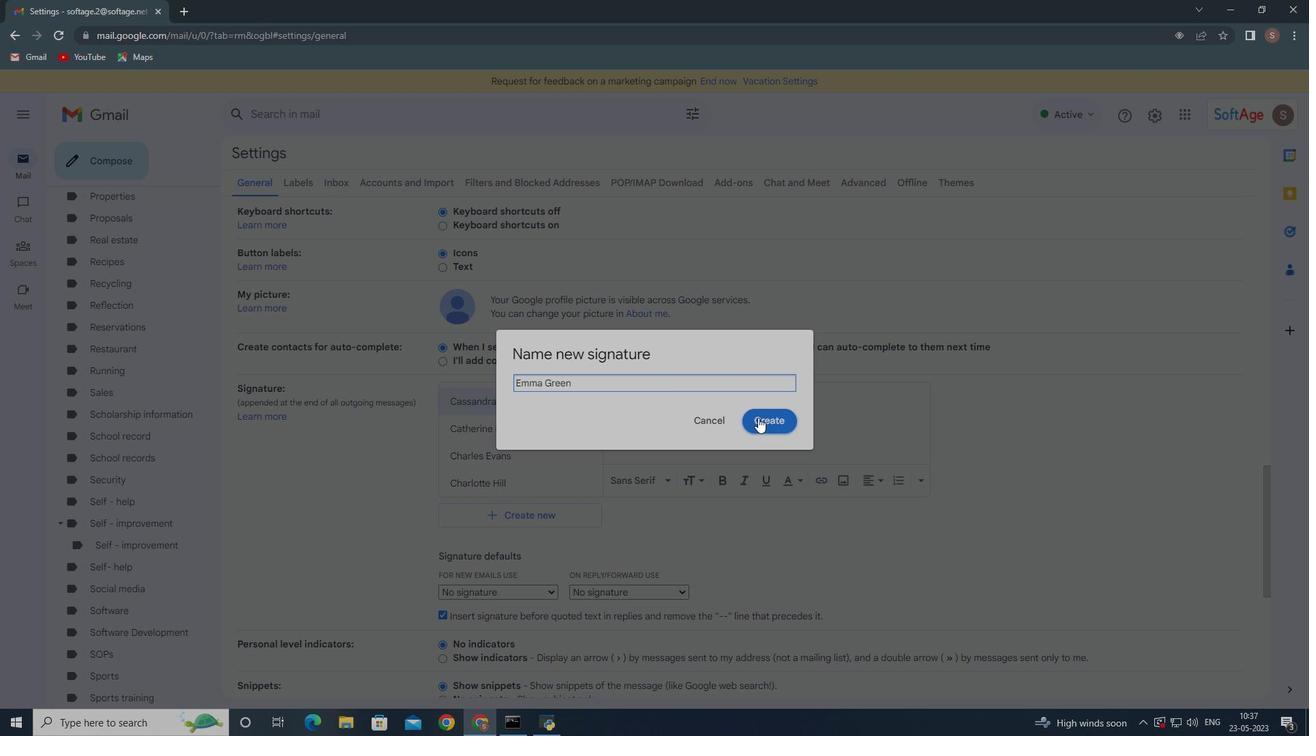 
Action: Mouse pressed left at (768, 418)
Screenshot: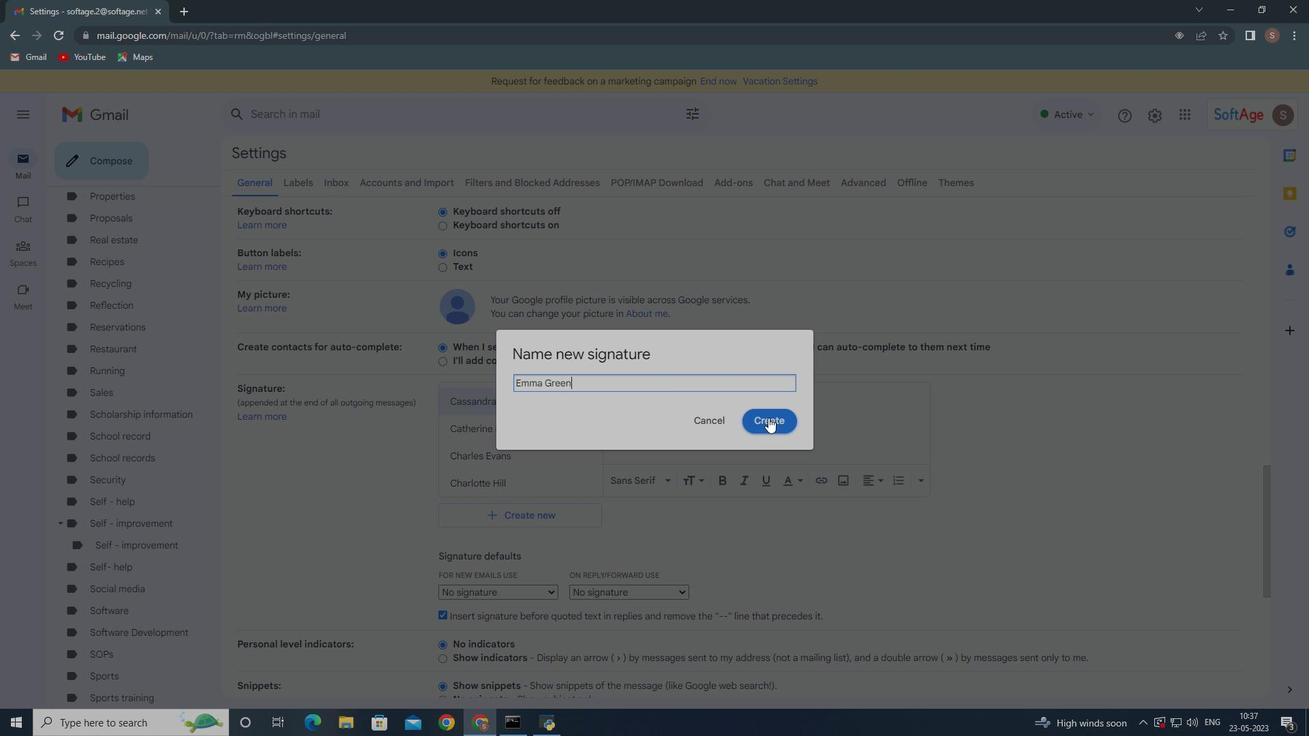 
Action: Mouse moved to (669, 406)
Screenshot: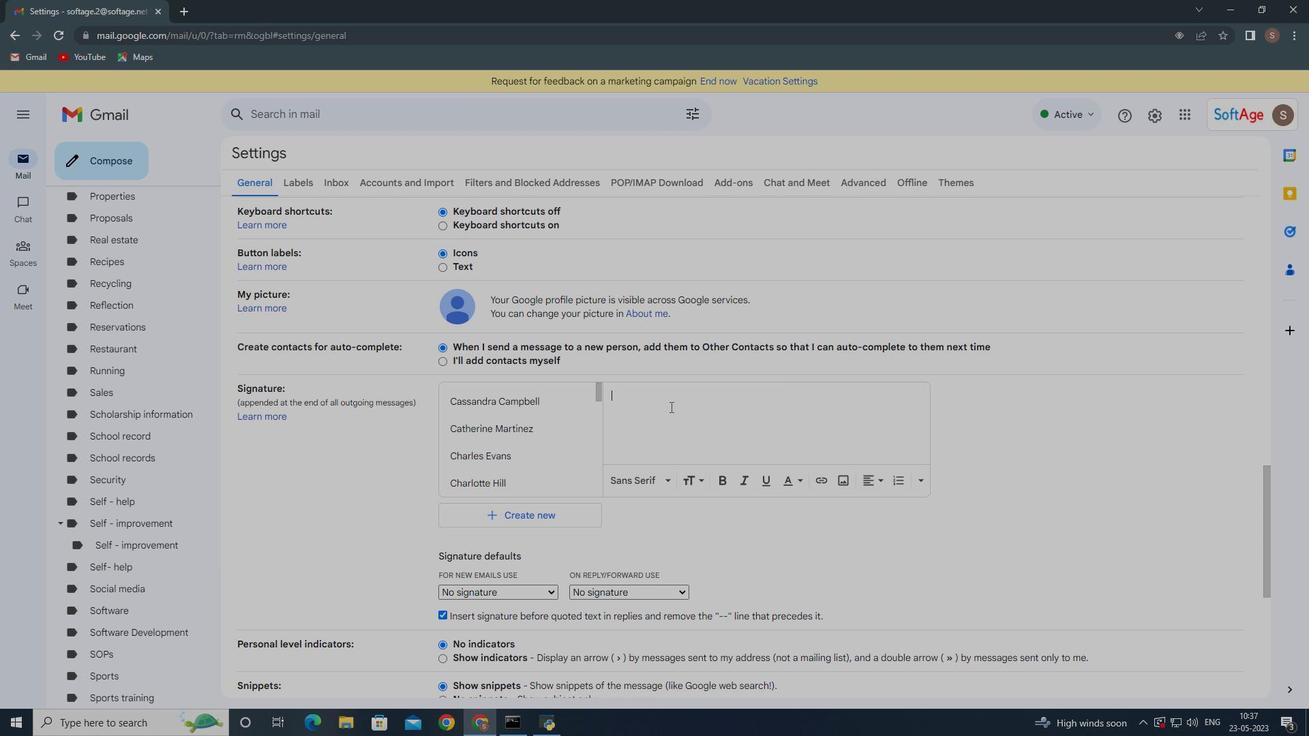 
Action: Key pressed <Key.shift><Key.shift><Key.shift><Key.shift>Best<Key.space>wishes<Key.space>d<Key.backspace>for<Key.space>a<Key.space>joy<Key.space><Key.backspace>ful<Key.space><Key.shift>Easter,<Key.enter><Key.shift>Emma<Key.space><Key.shift>Green
Screenshot: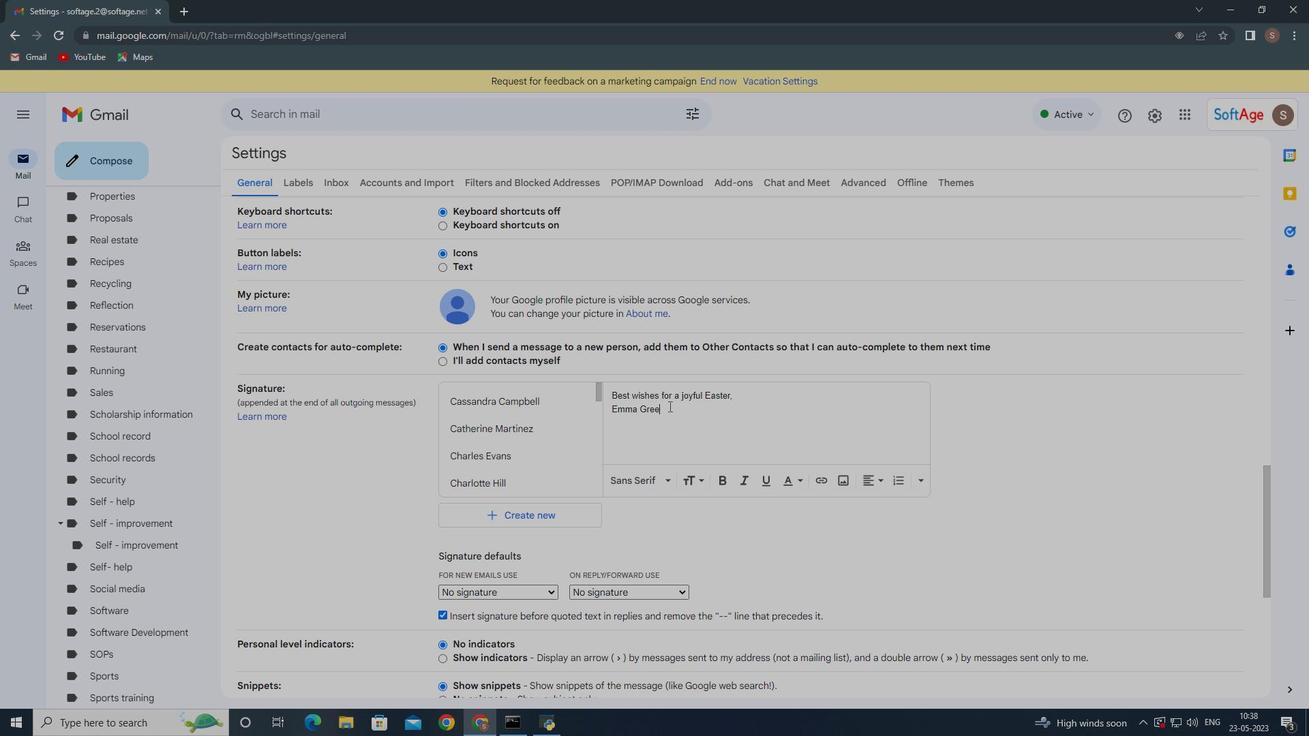 
Action: Mouse moved to (559, 430)
Screenshot: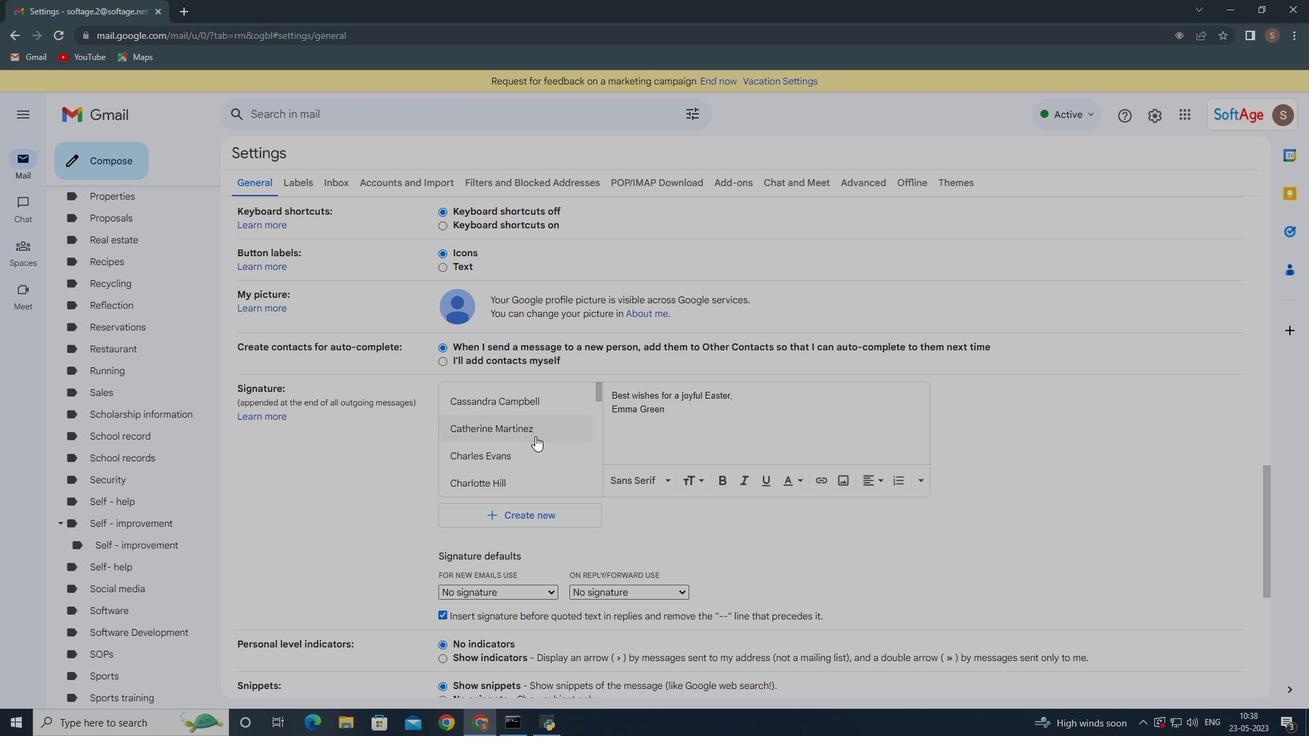 
Action: Mouse scrolled (559, 429) with delta (0, 0)
Screenshot: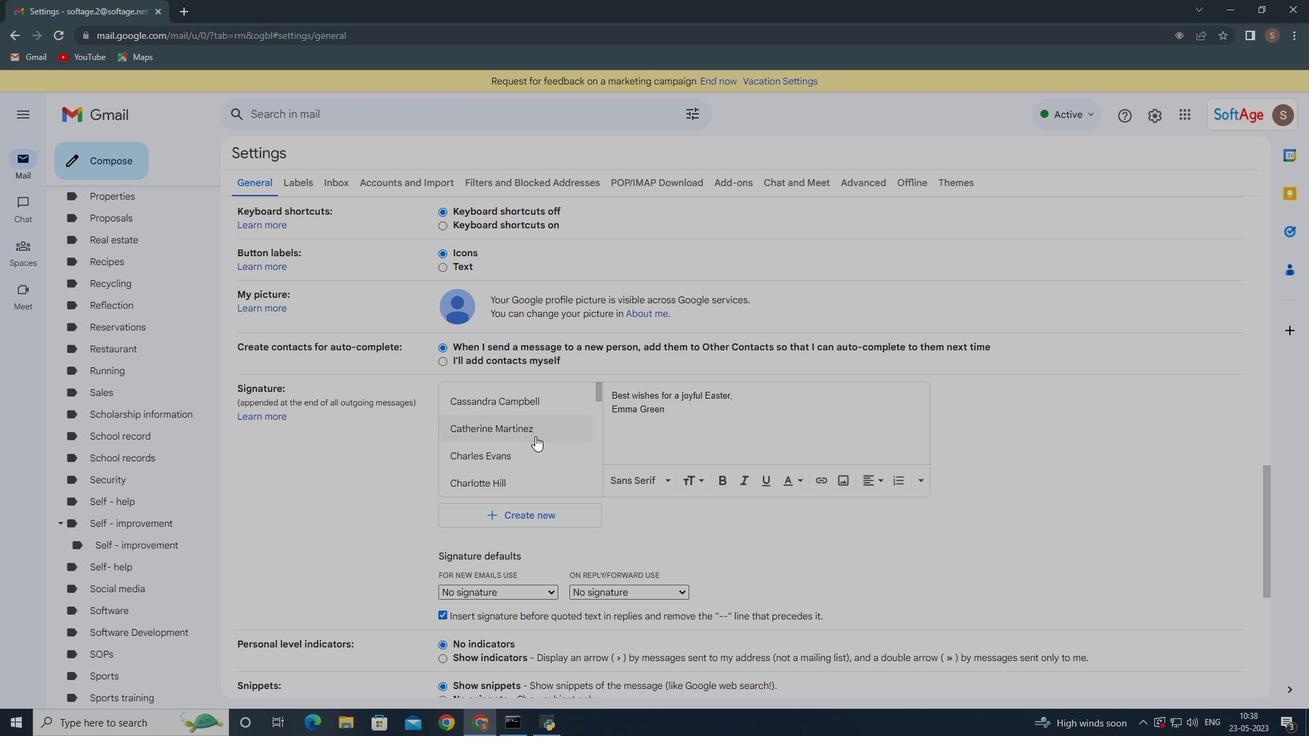 
Action: Mouse moved to (566, 430)
Screenshot: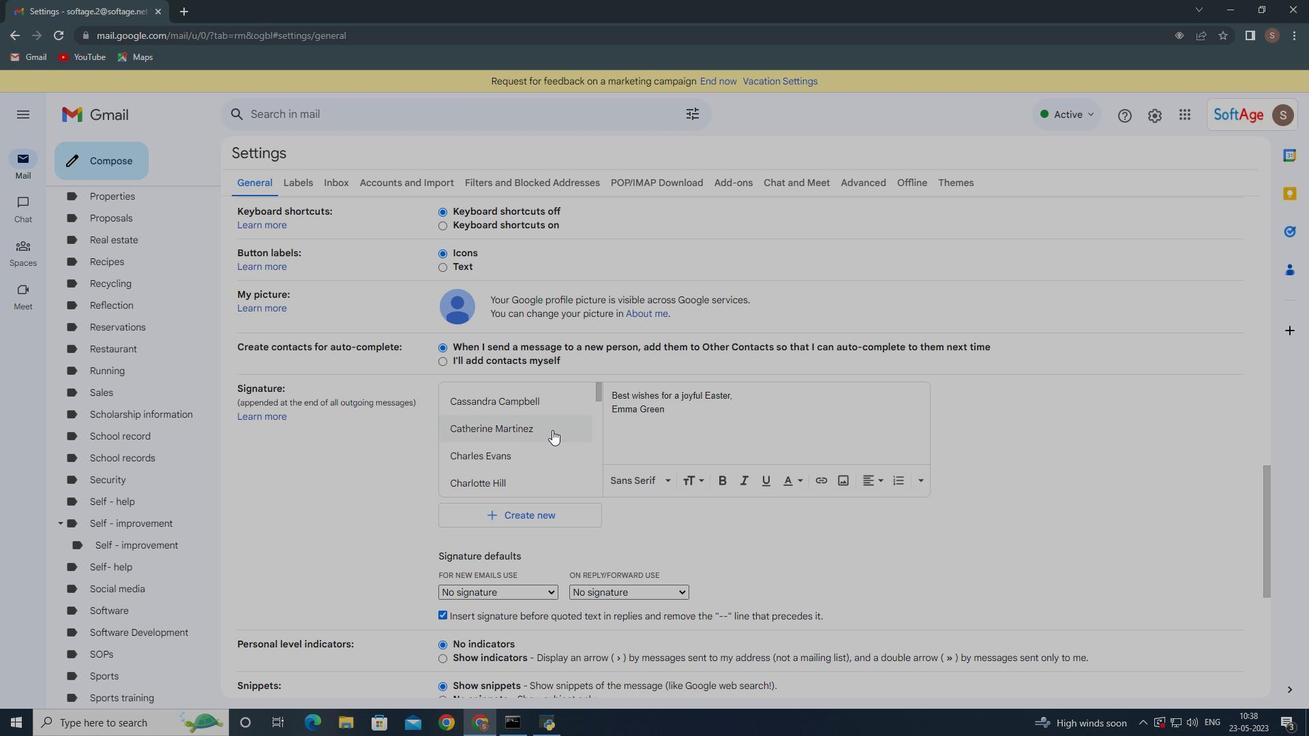 
Action: Mouse scrolled (564, 429) with delta (0, 0)
Screenshot: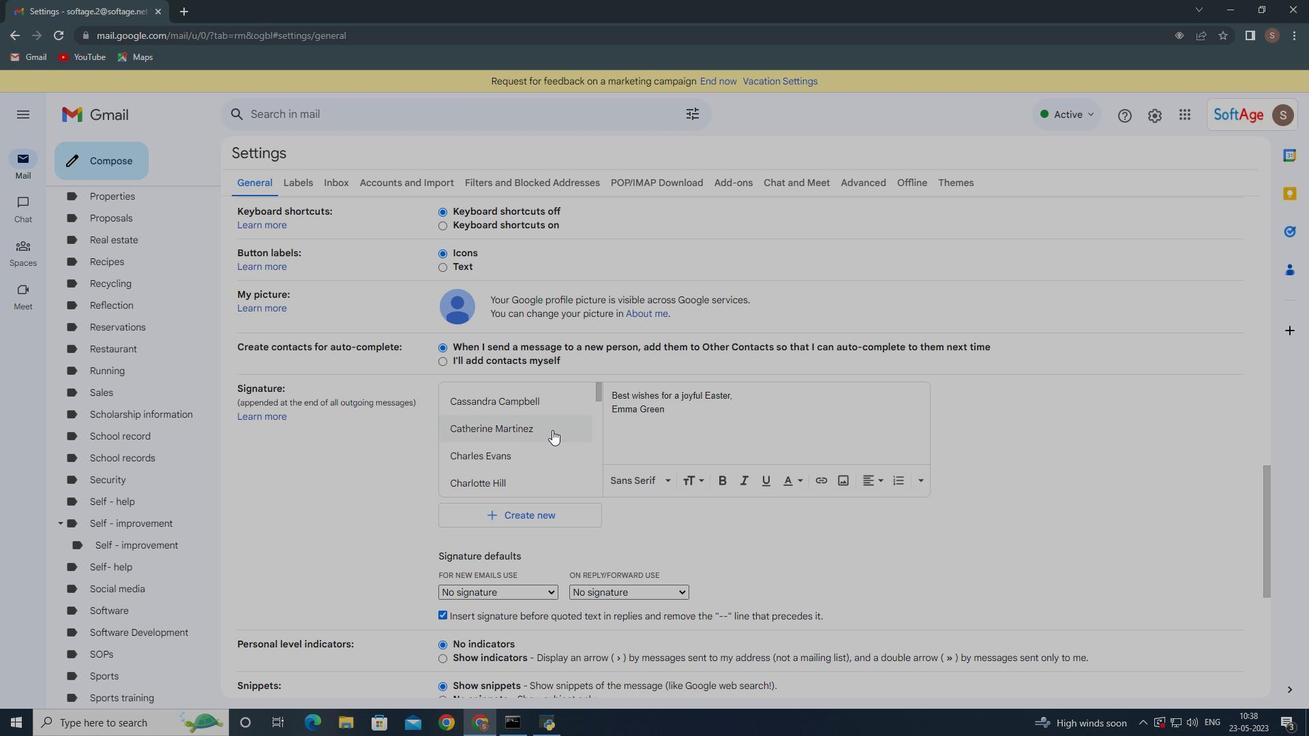
Action: Mouse moved to (566, 430)
Screenshot: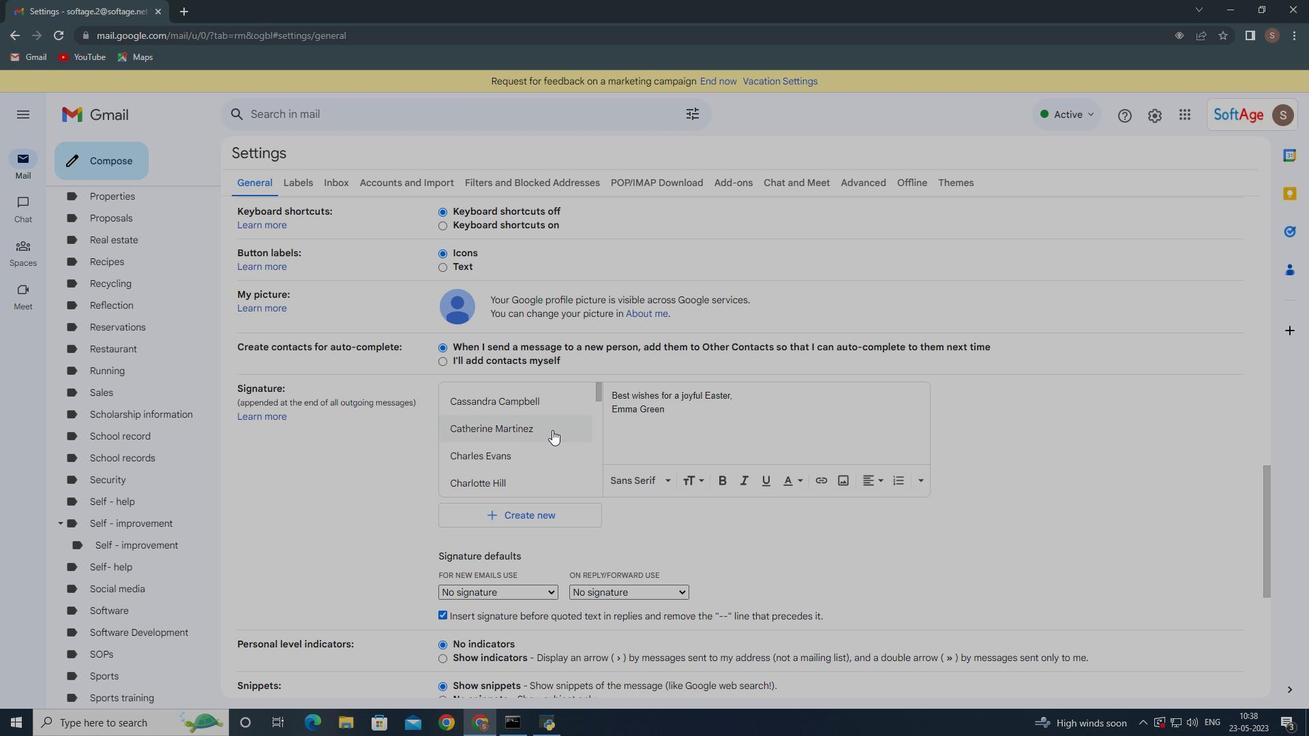 
Action: Mouse scrolled (566, 429) with delta (0, 0)
Screenshot: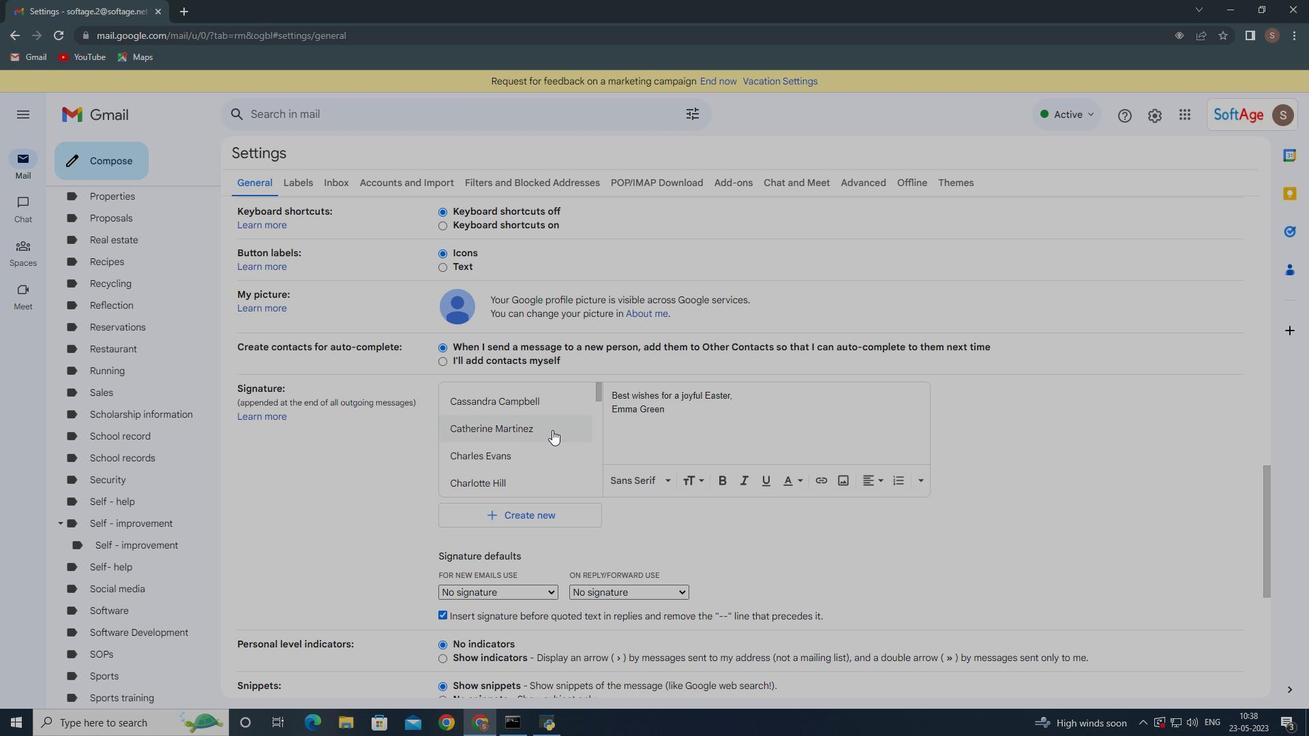 
Action: Mouse moved to (566, 430)
Screenshot: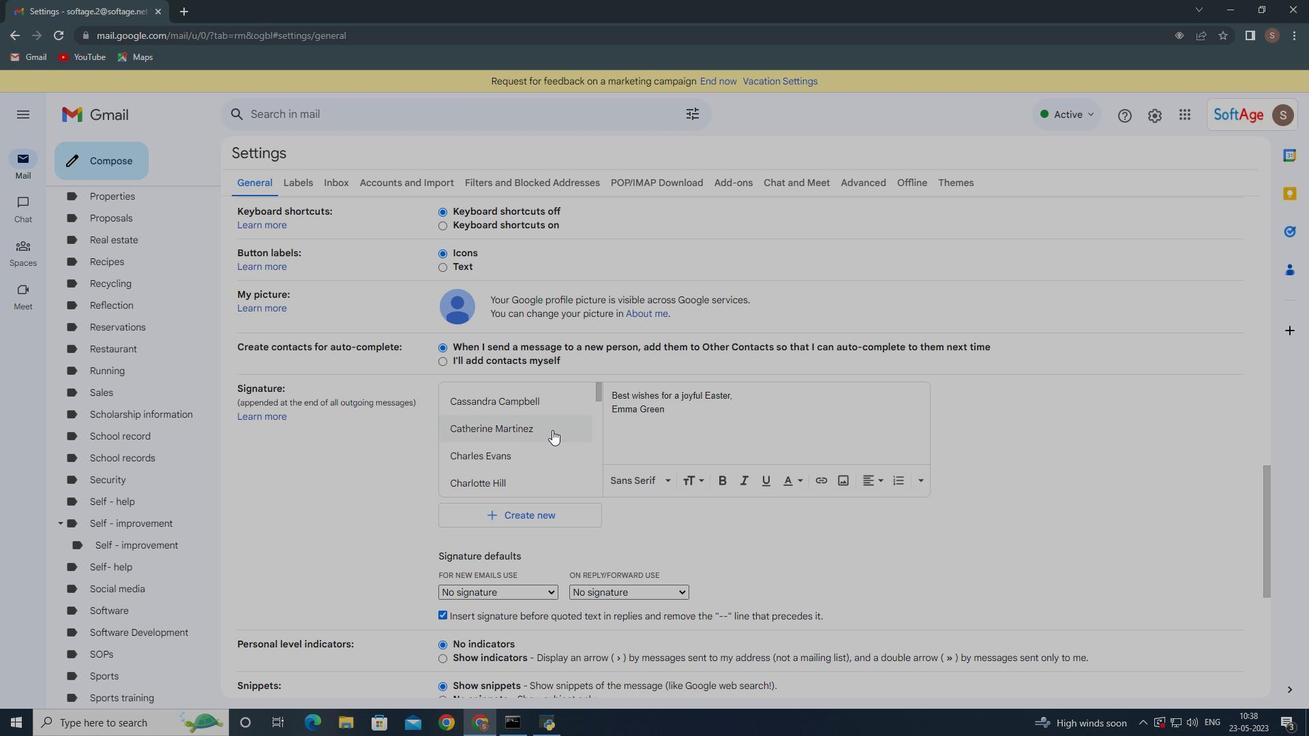 
Action: Mouse scrolled (566, 429) with delta (0, 0)
Screenshot: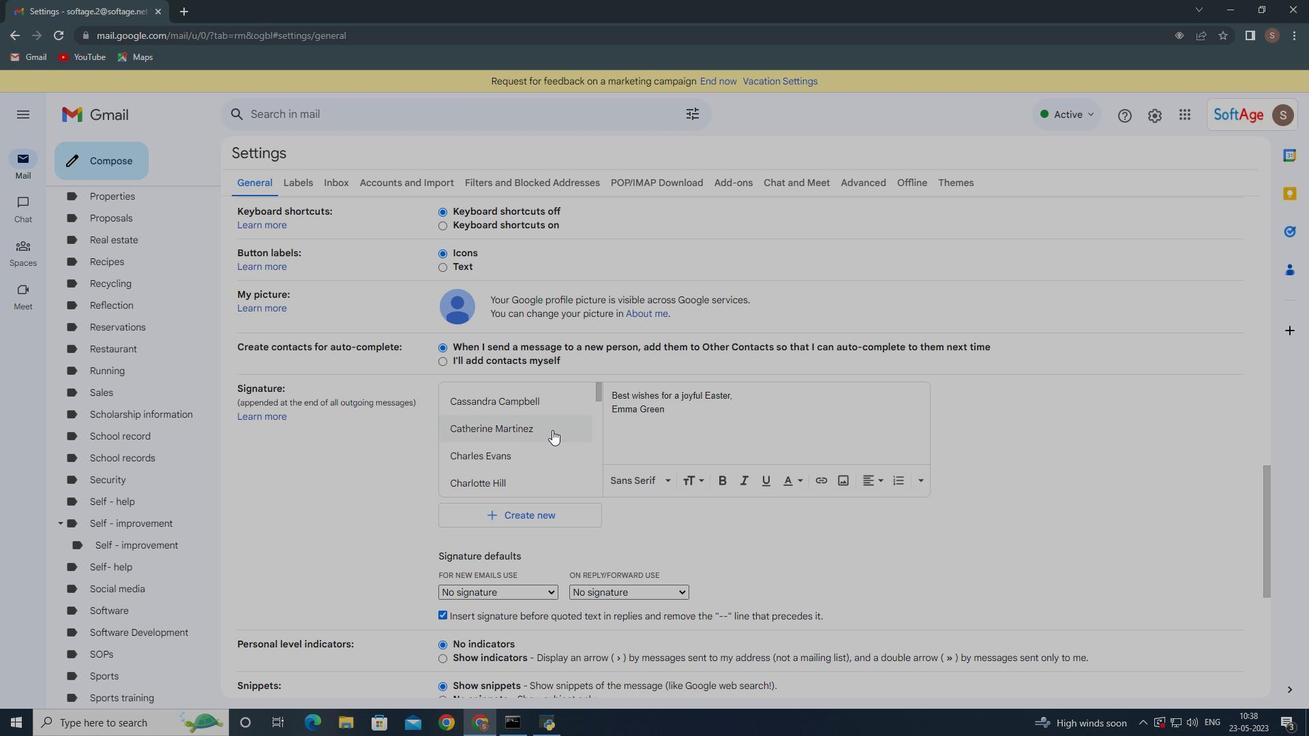
Action: Mouse moved to (567, 430)
Screenshot: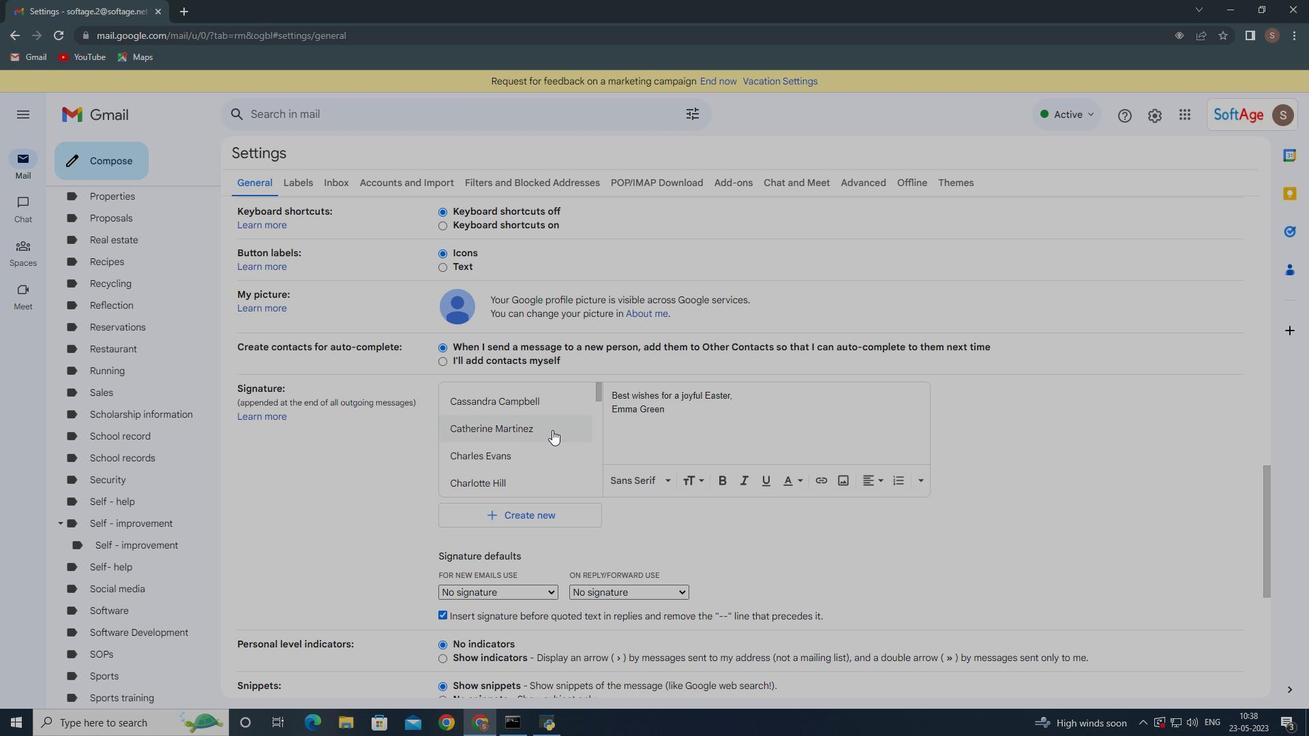 
Action: Mouse scrolled (567, 429) with delta (0, 0)
Screenshot: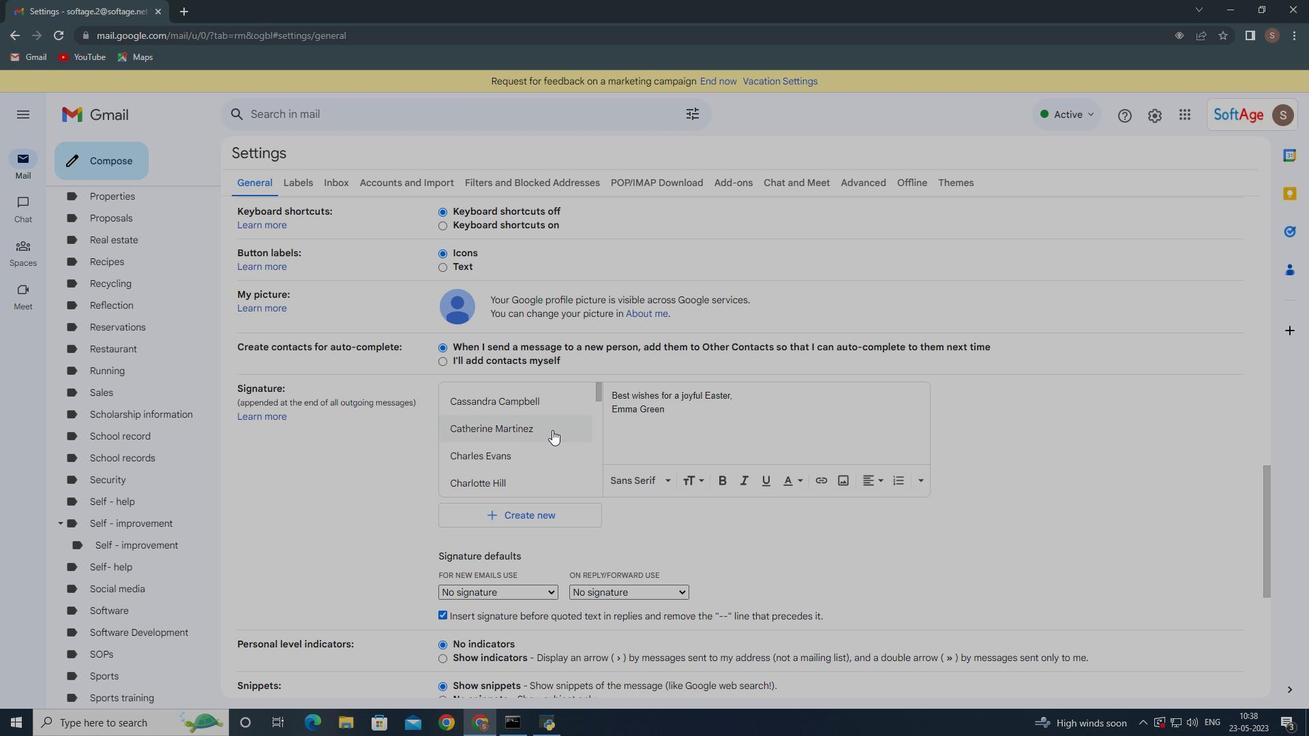 
Action: Mouse moved to (641, 499)
Screenshot: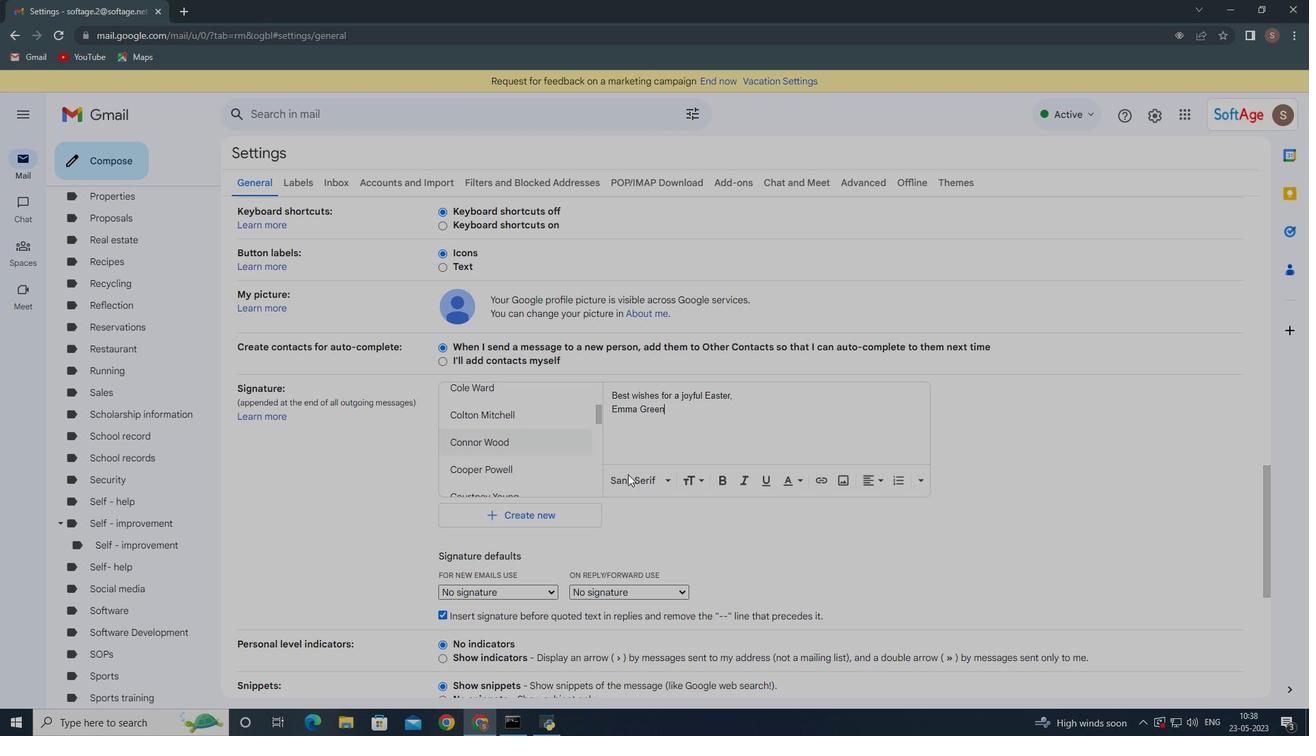 
Action: Mouse scrolled (641, 499) with delta (0, 0)
Screenshot: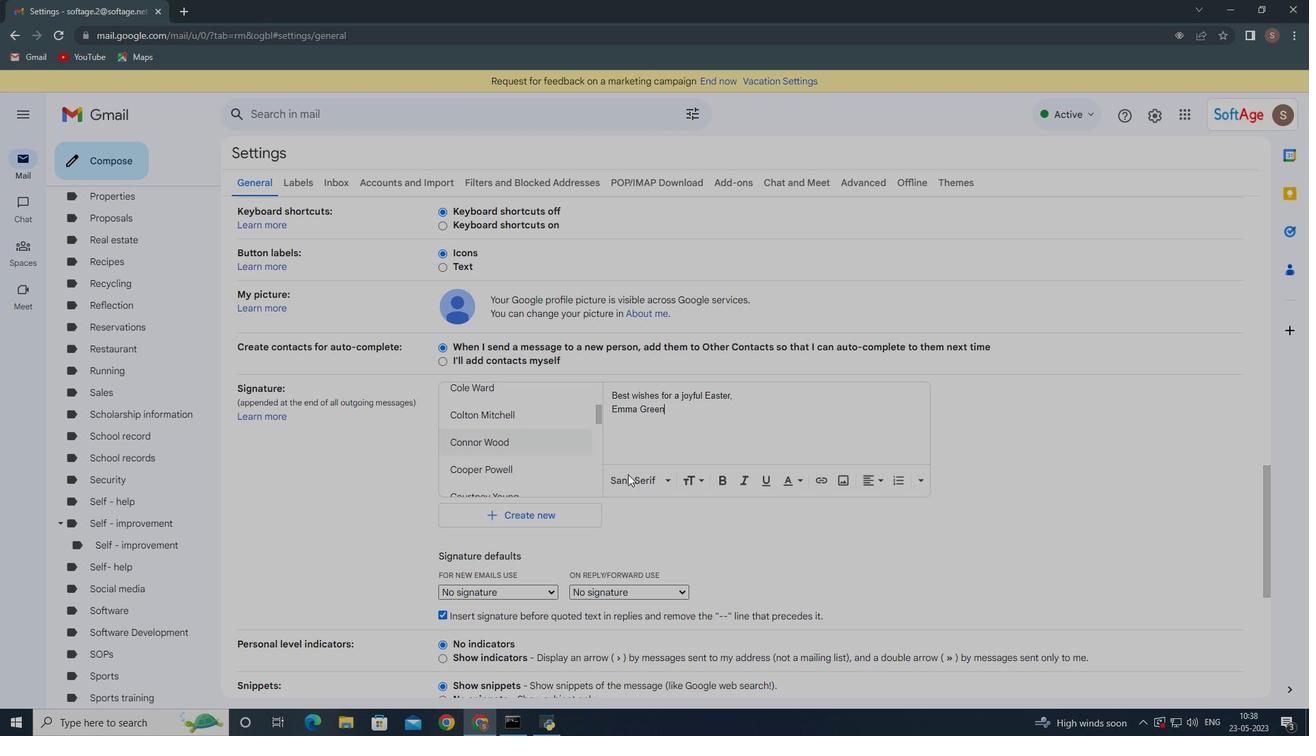 
Action: Mouse moved to (641, 500)
Screenshot: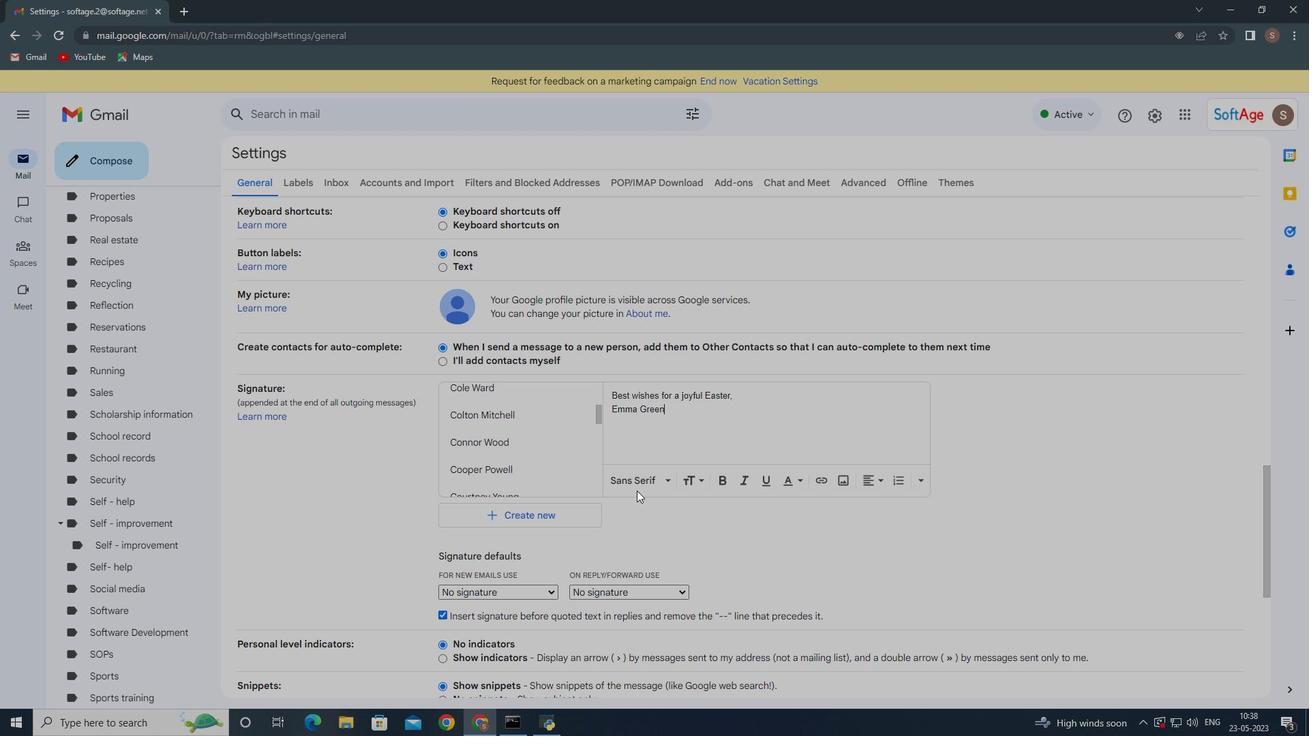 
Action: Mouse scrolled (641, 499) with delta (0, 0)
Screenshot: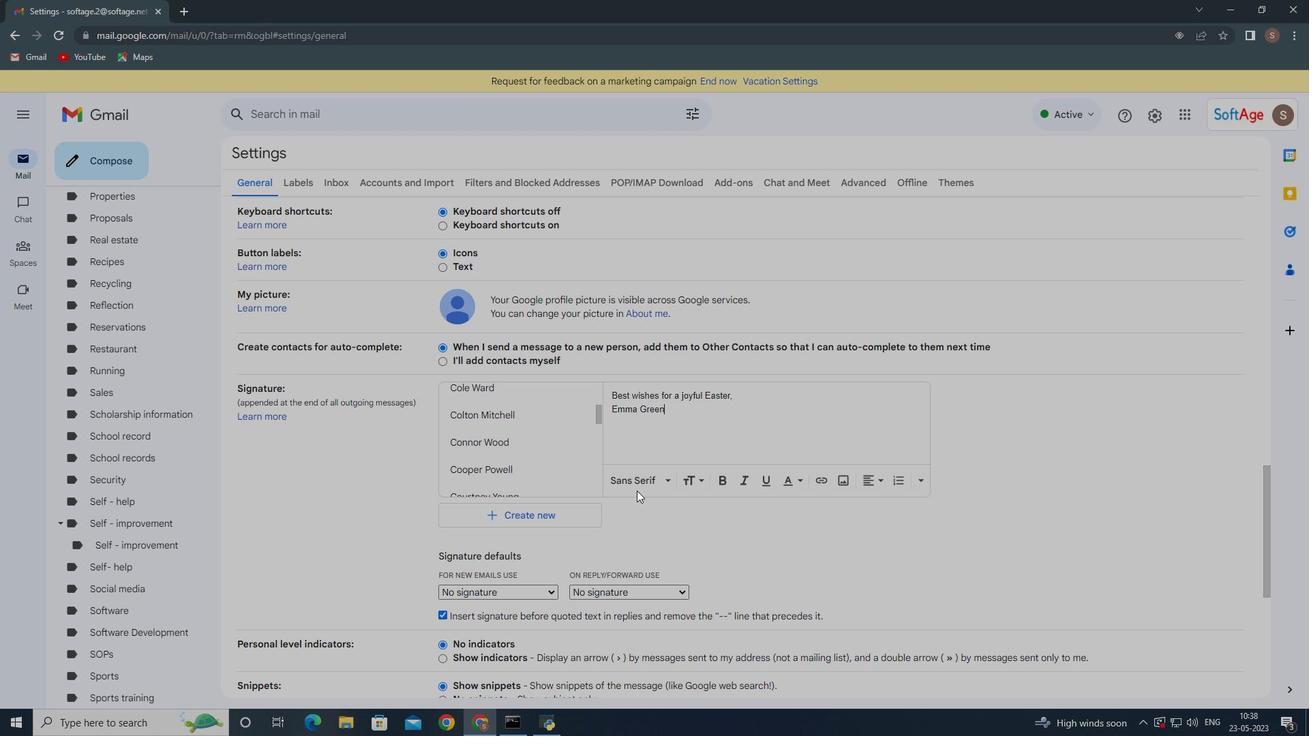 
Action: Mouse scrolled (641, 499) with delta (0, 0)
Screenshot: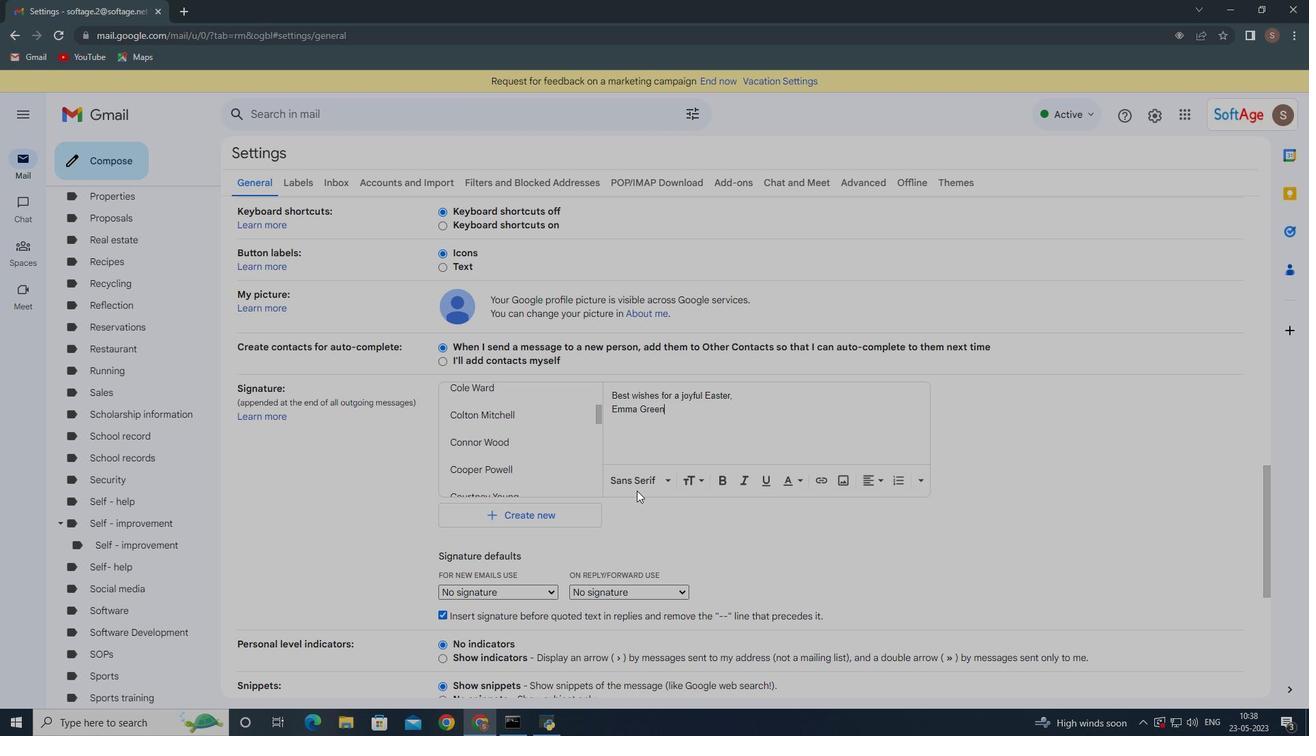 
Action: Mouse scrolled (641, 499) with delta (0, 0)
Screenshot: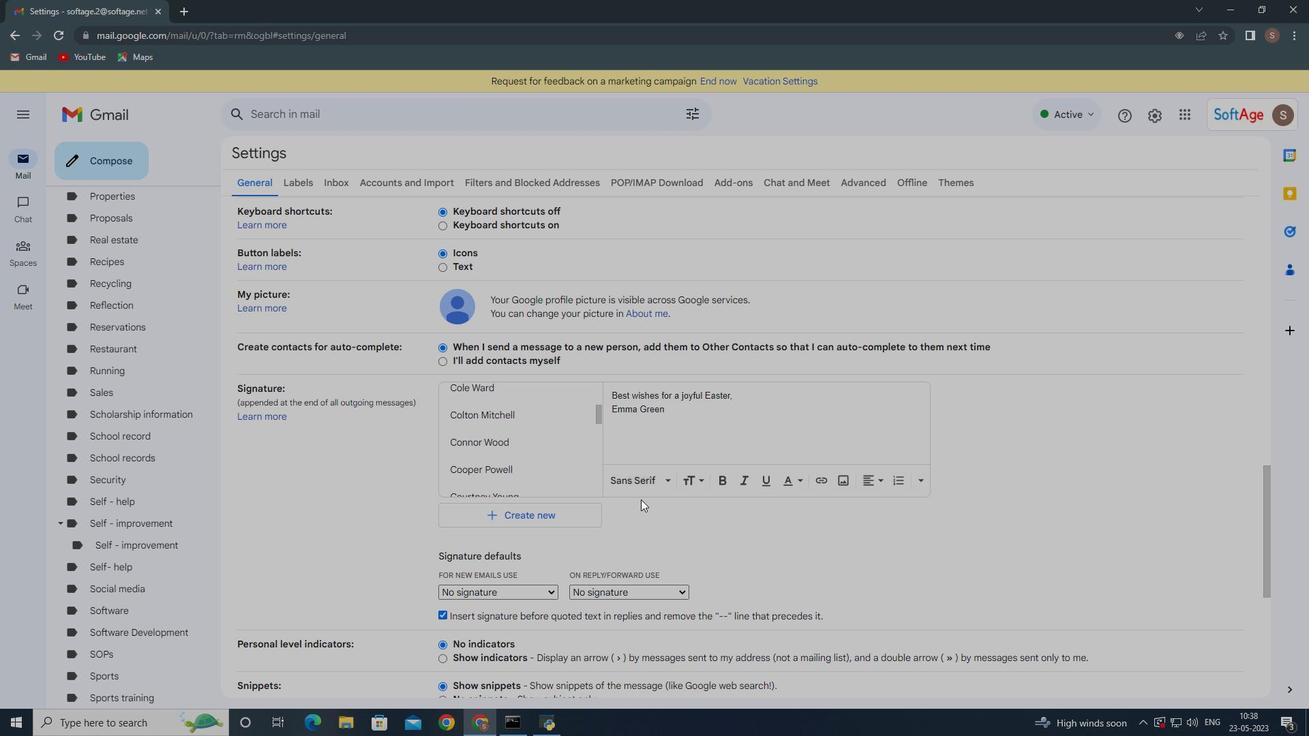 
Action: Mouse moved to (618, 593)
Screenshot: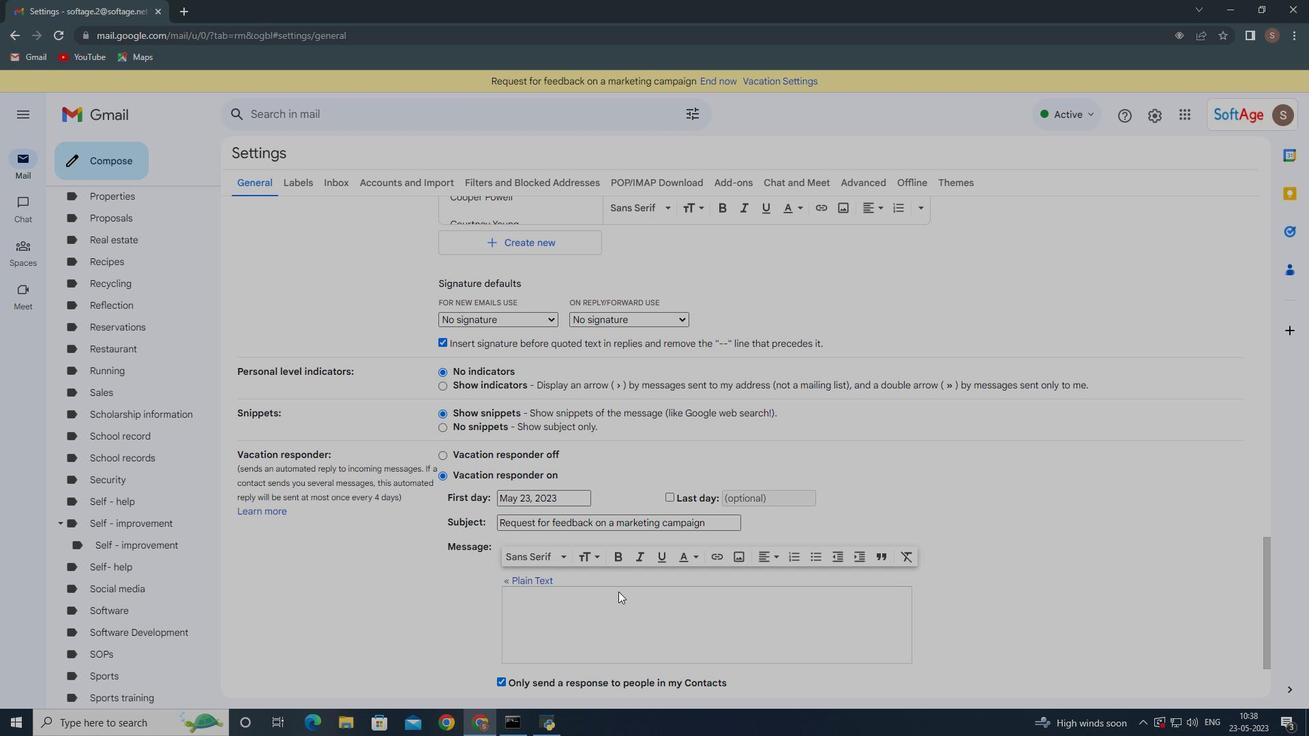 
Action: Mouse scrolled (618, 592) with delta (0, 0)
Screenshot: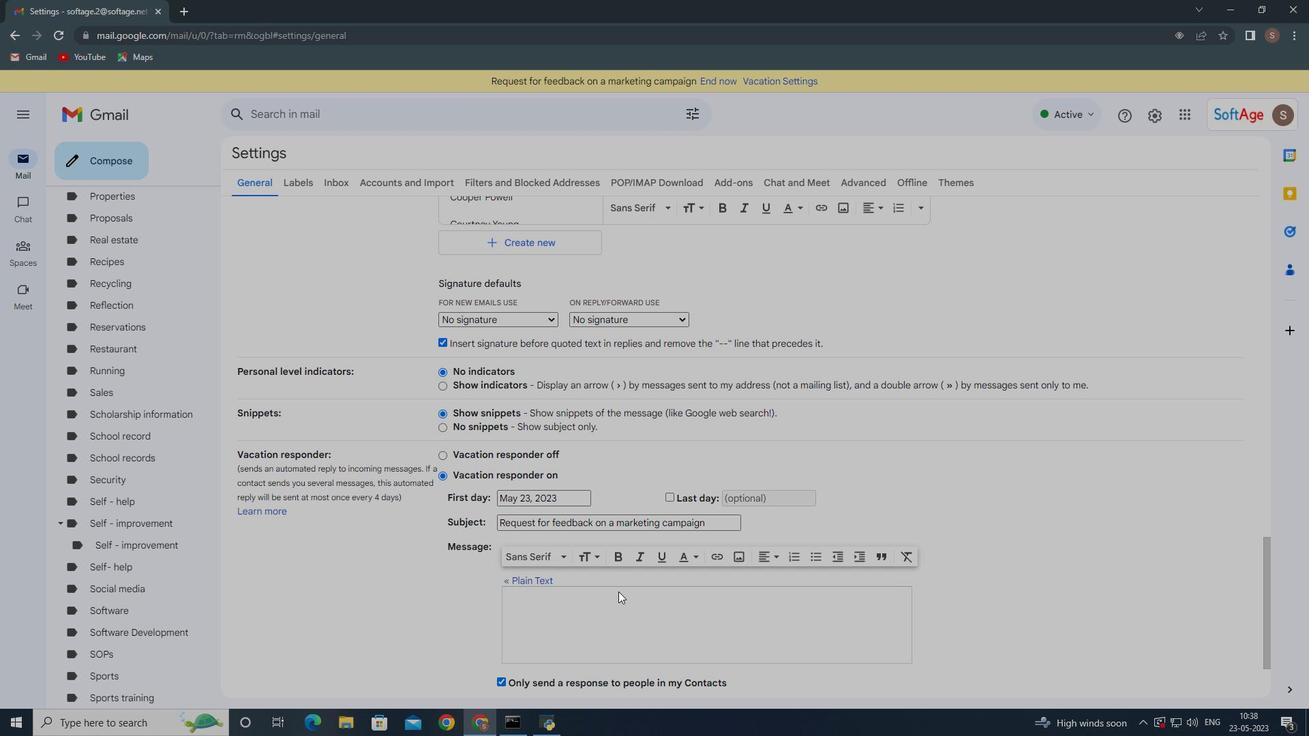 
Action: Mouse scrolled (618, 592) with delta (0, 0)
Screenshot: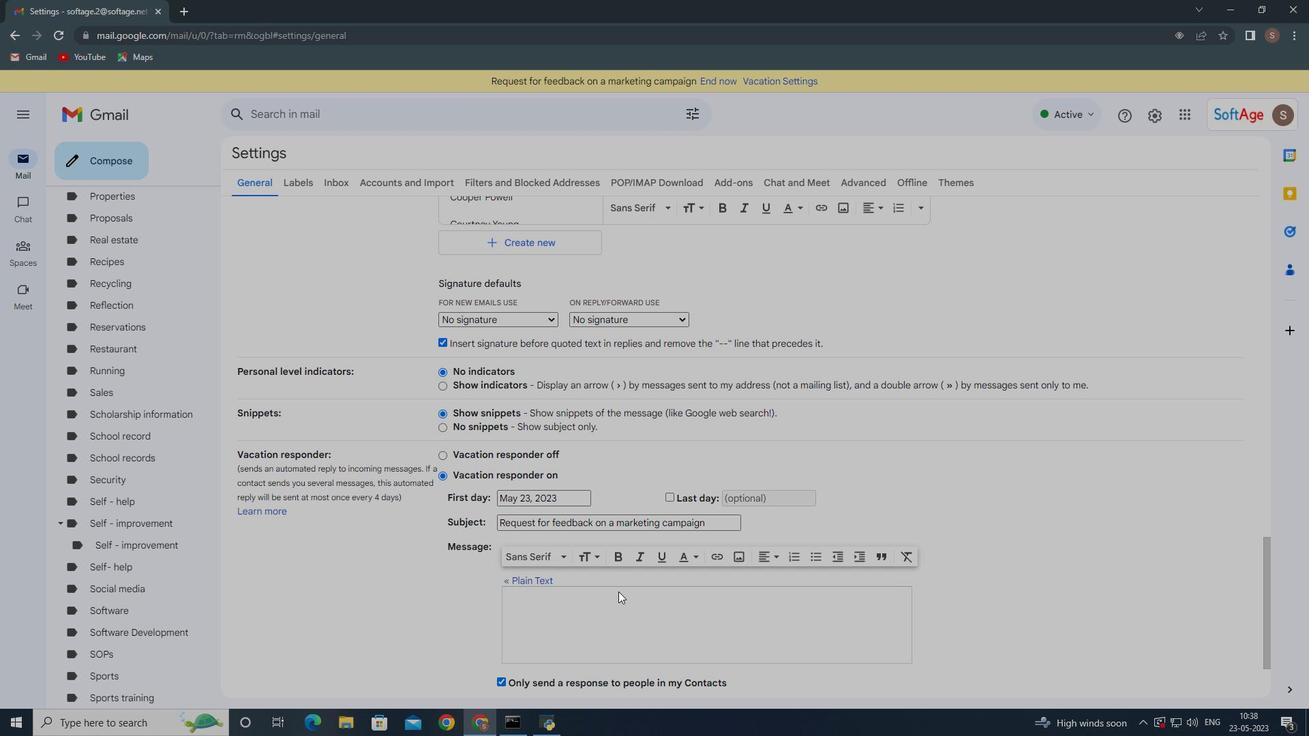 
Action: Mouse scrolled (618, 592) with delta (0, 0)
Screenshot: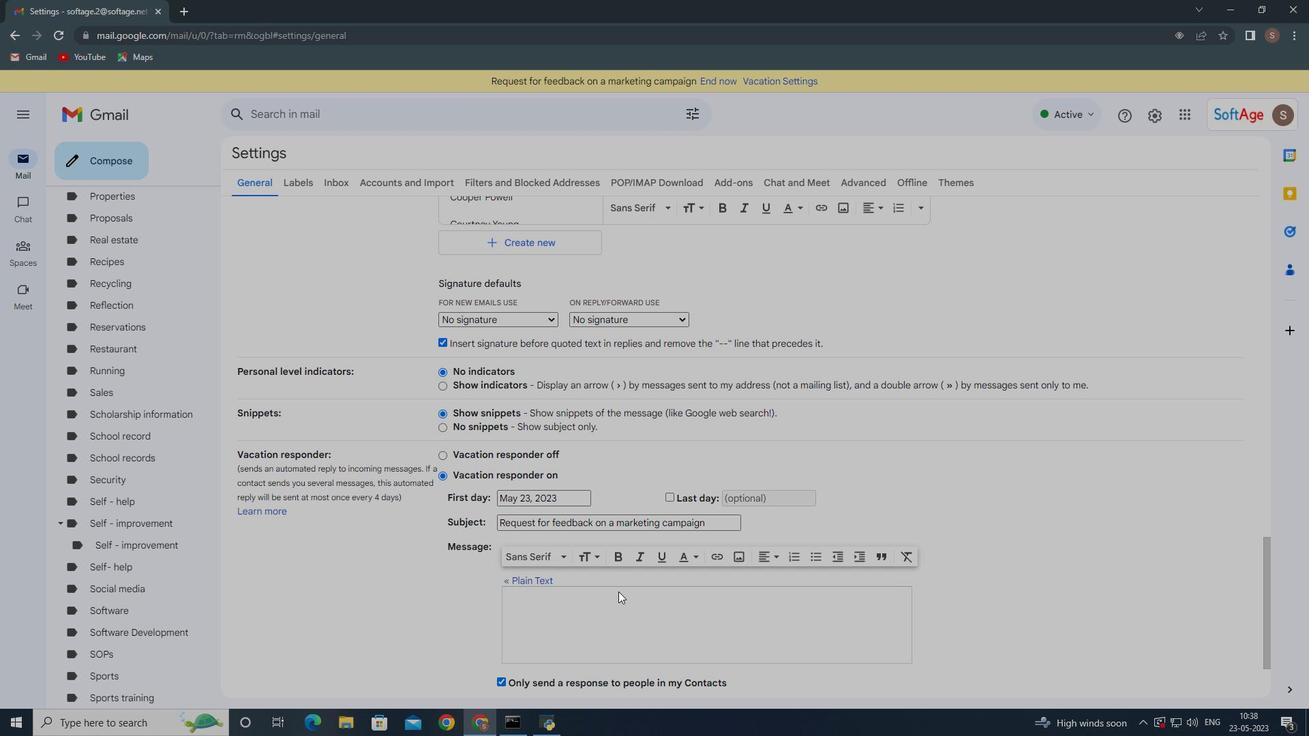 
Action: Mouse scrolled (618, 592) with delta (0, 0)
Screenshot: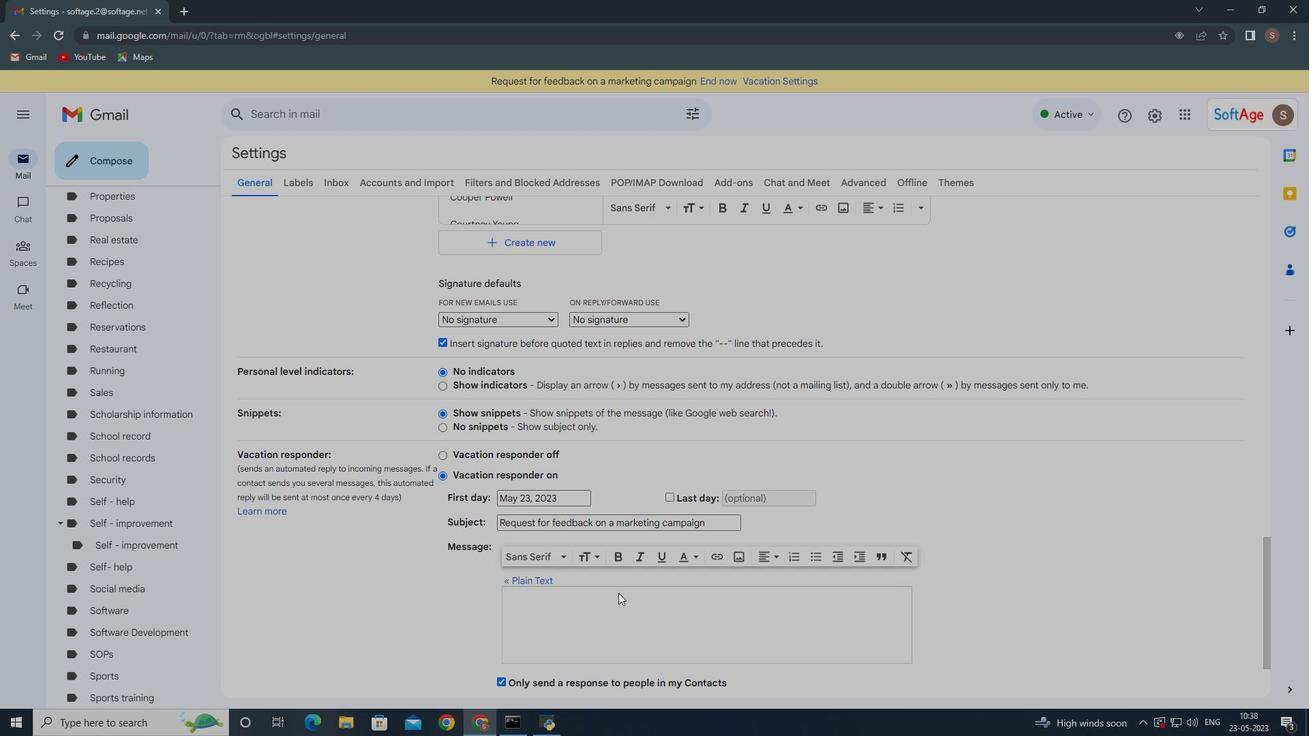 
Action: Mouse moved to (714, 626)
Screenshot: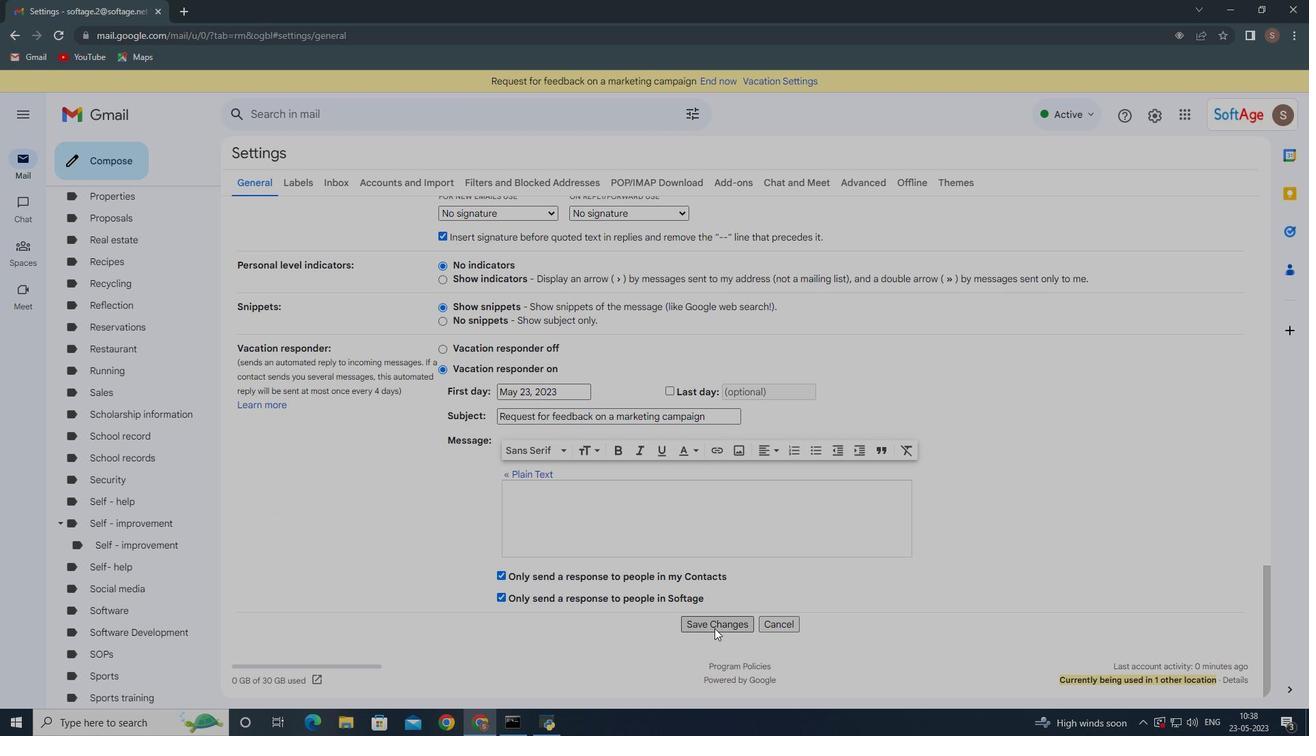 
Action: Mouse pressed left at (714, 626)
Screenshot: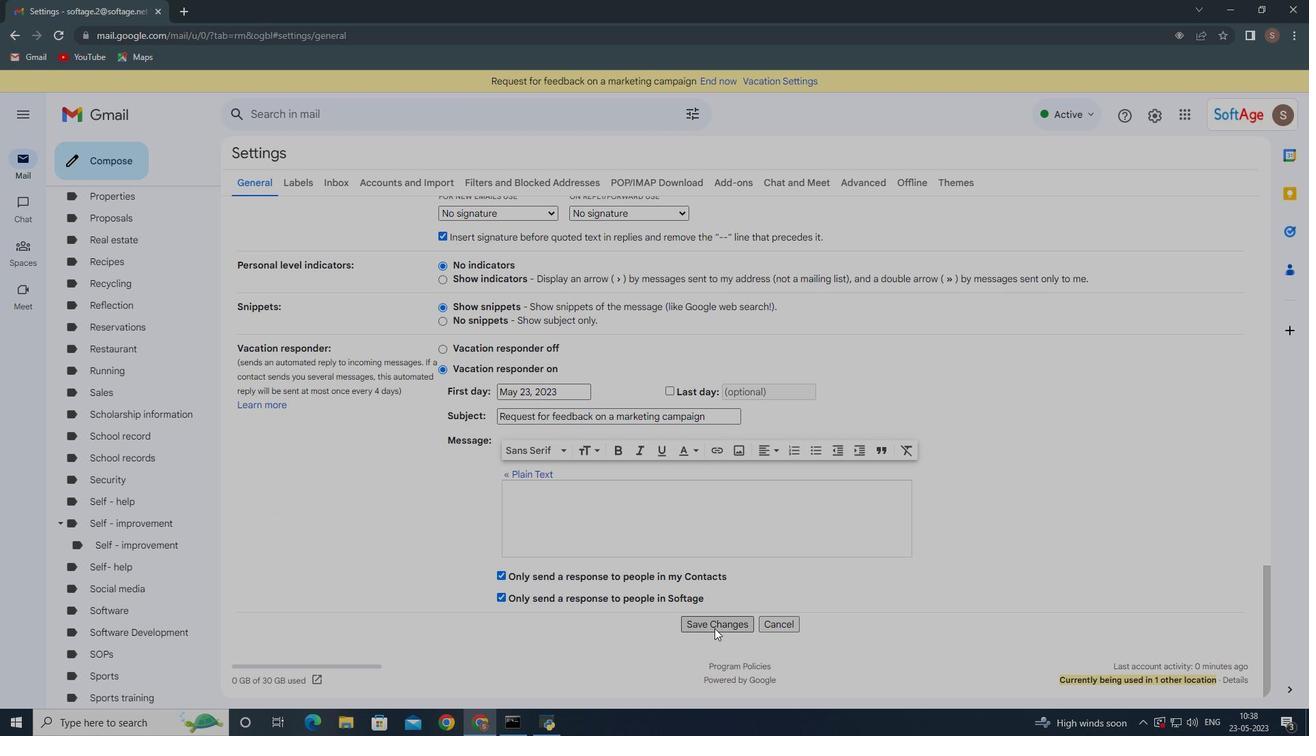 
Action: Mouse moved to (90, 163)
Screenshot: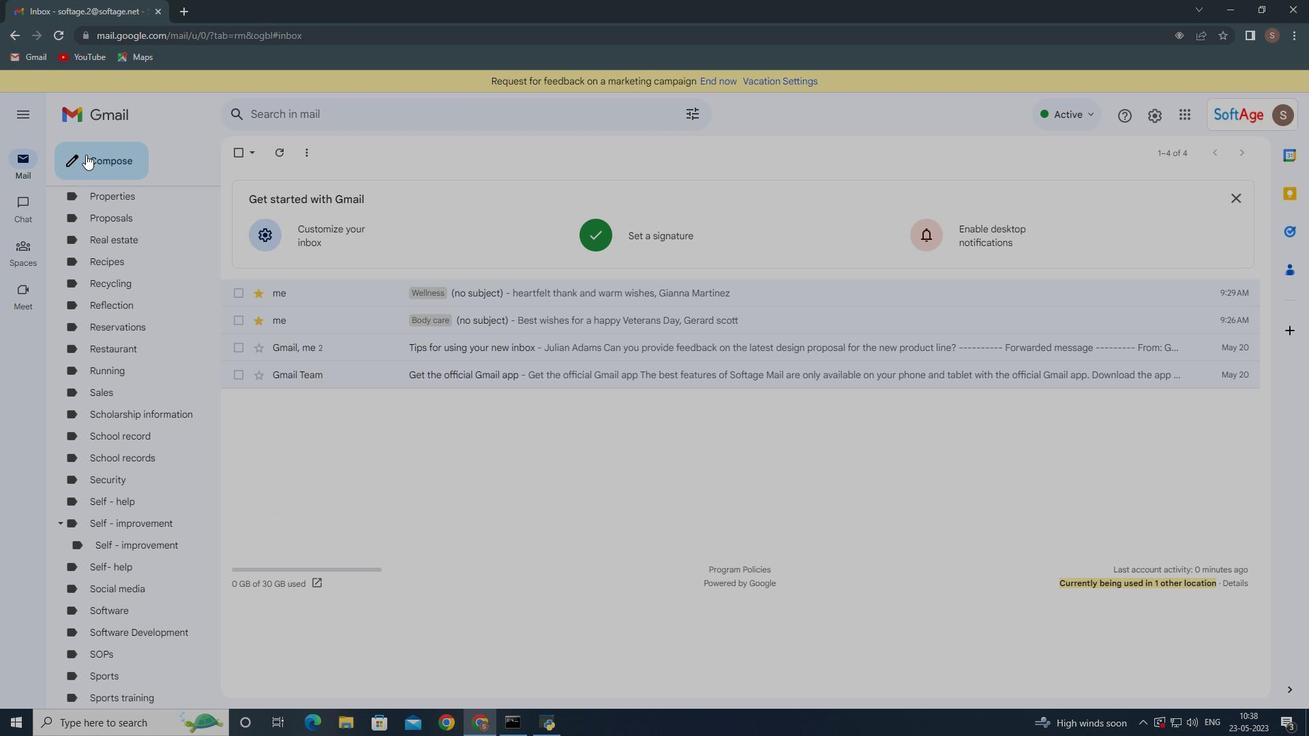 
Action: Mouse pressed left at (90, 163)
Screenshot: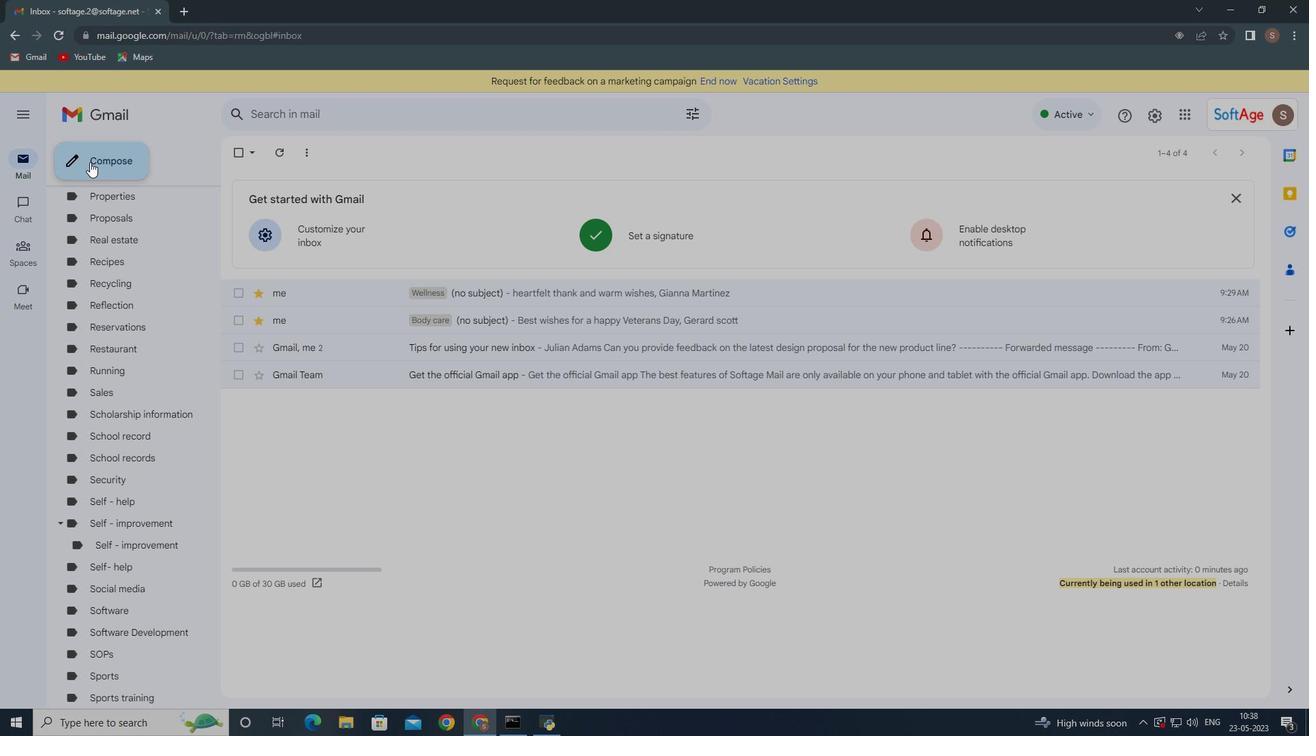 
Action: Mouse moved to (206, 163)
Screenshot: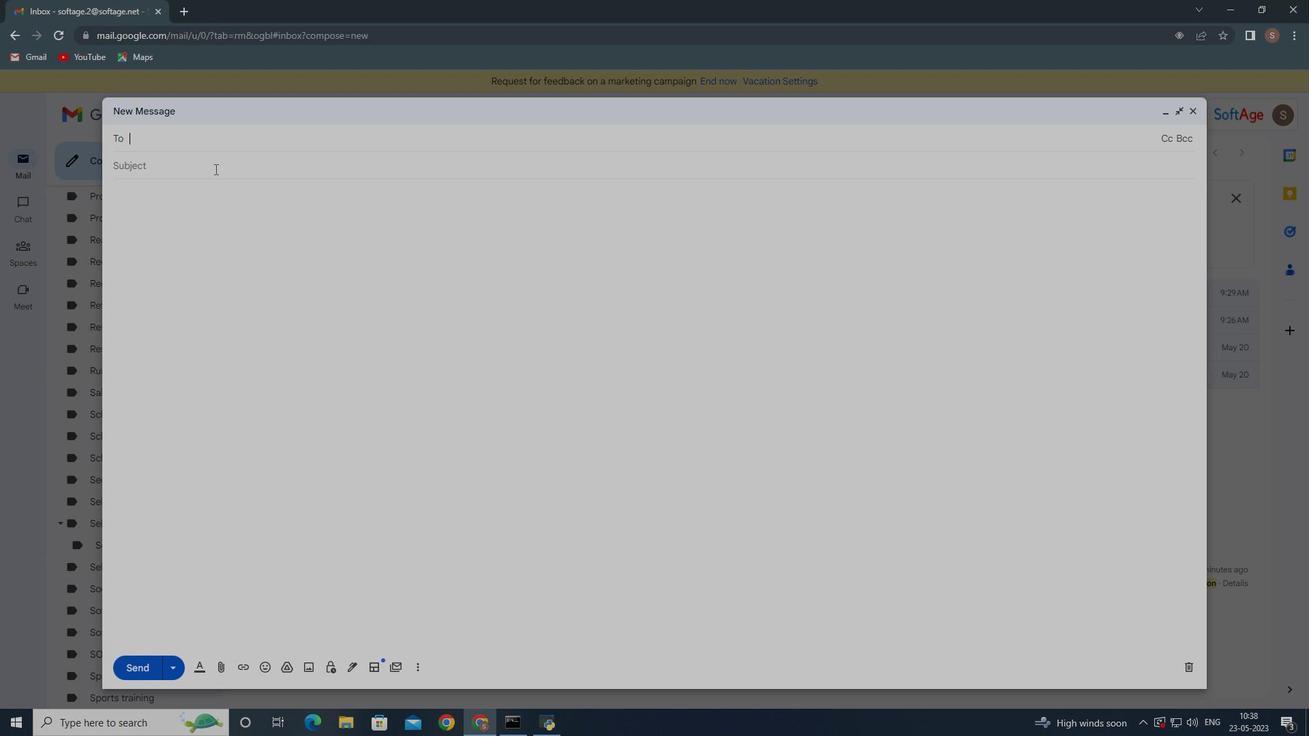 
Action: Key pressed sofat<Key.backspace><Key.backspace><Key.backspace>ftage.4
Screenshot: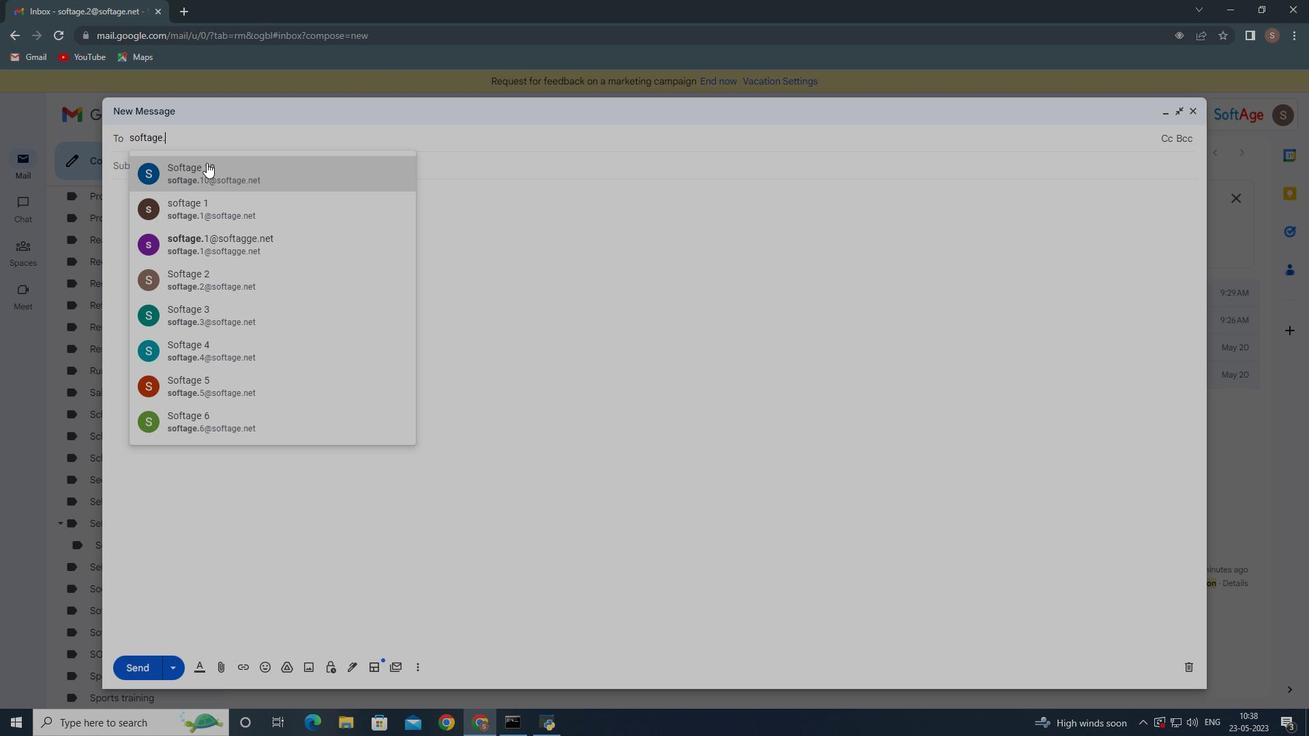 
Action: Mouse moved to (214, 172)
Screenshot: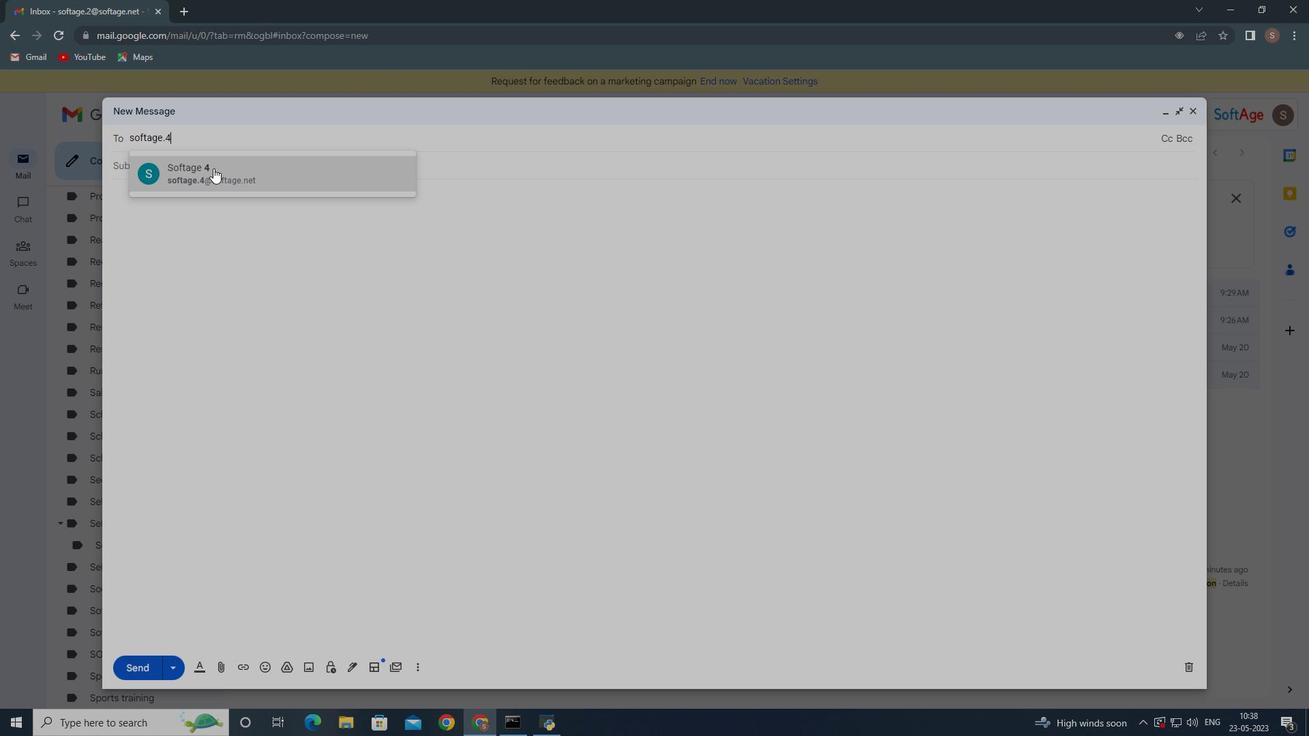 
Action: Mouse pressed left at (214, 172)
Screenshot: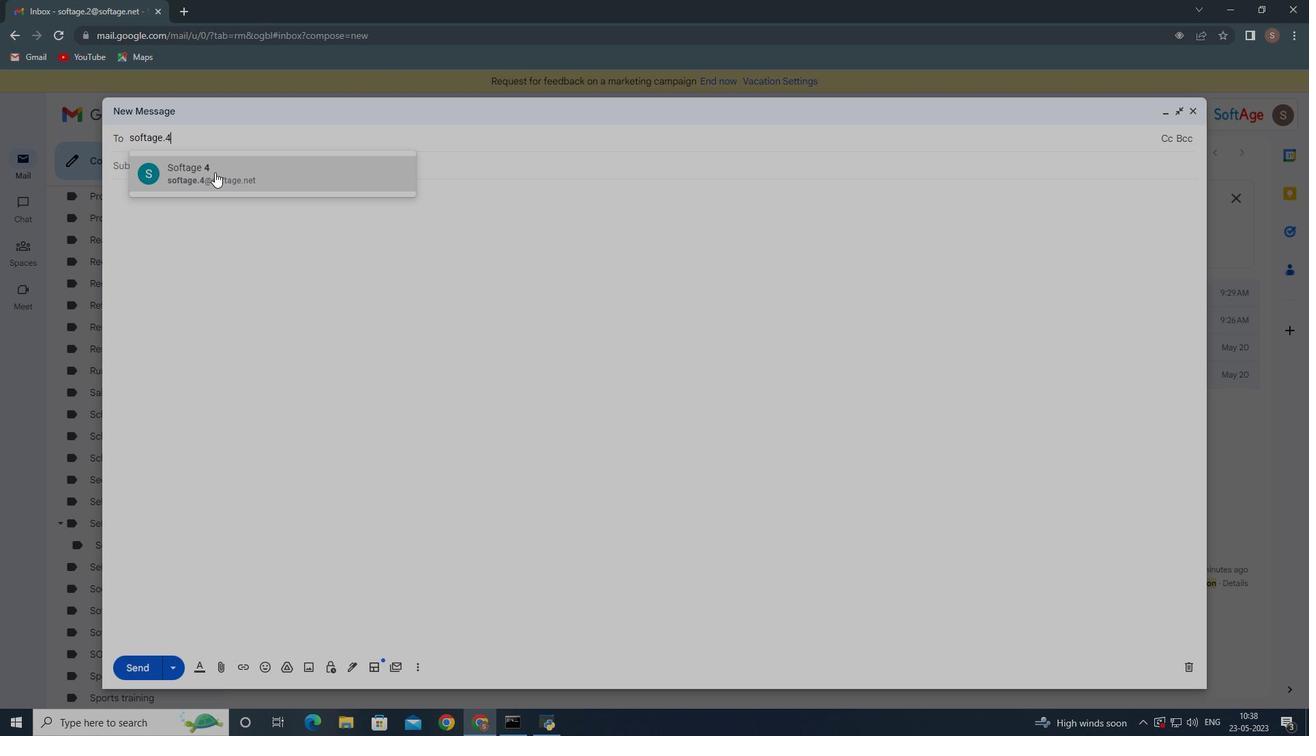 
Action: Mouse moved to (351, 672)
Screenshot: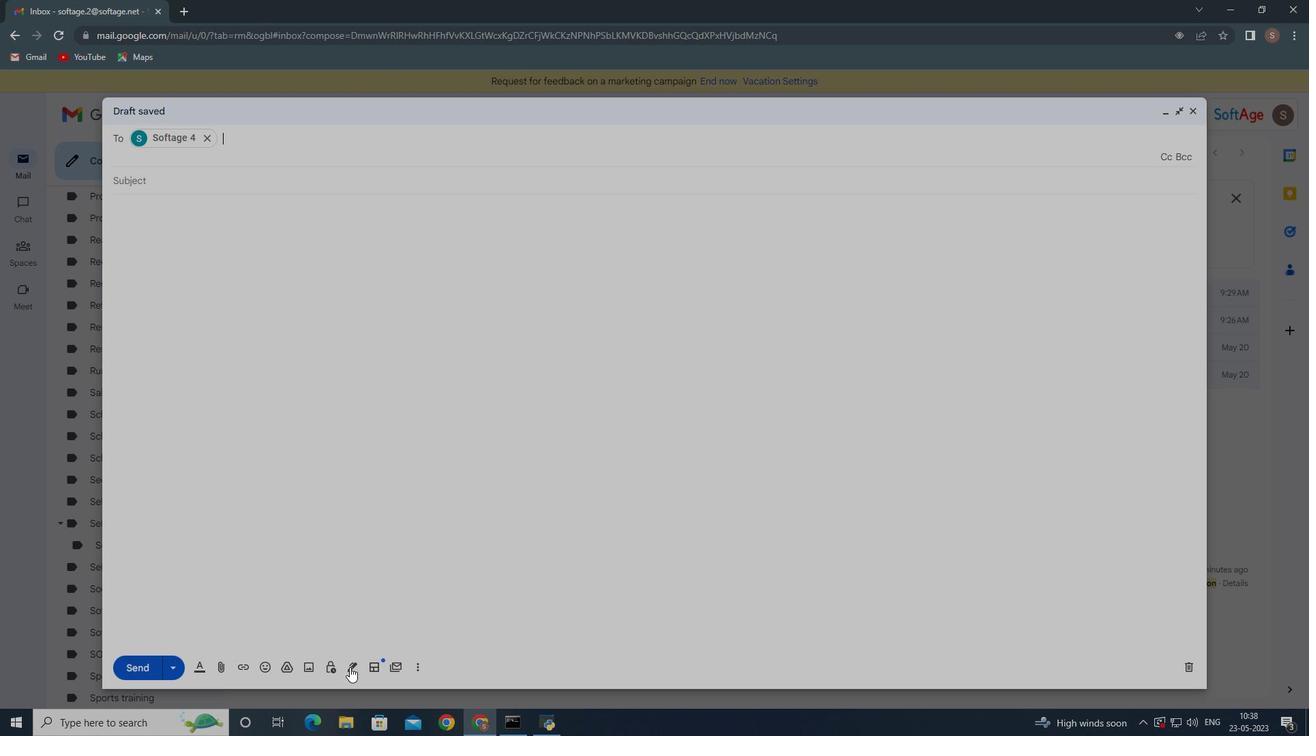 
Action: Mouse pressed left at (351, 672)
Screenshot: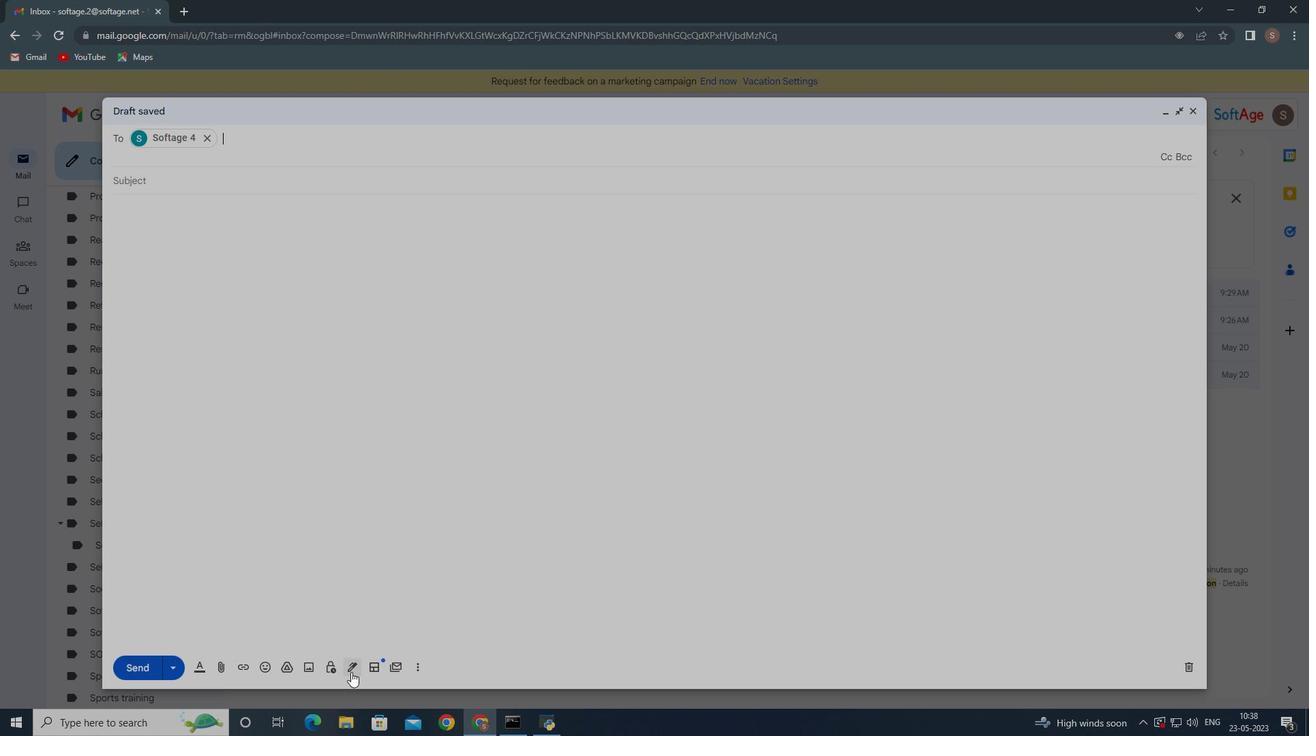 
Action: Mouse moved to (414, 414)
Screenshot: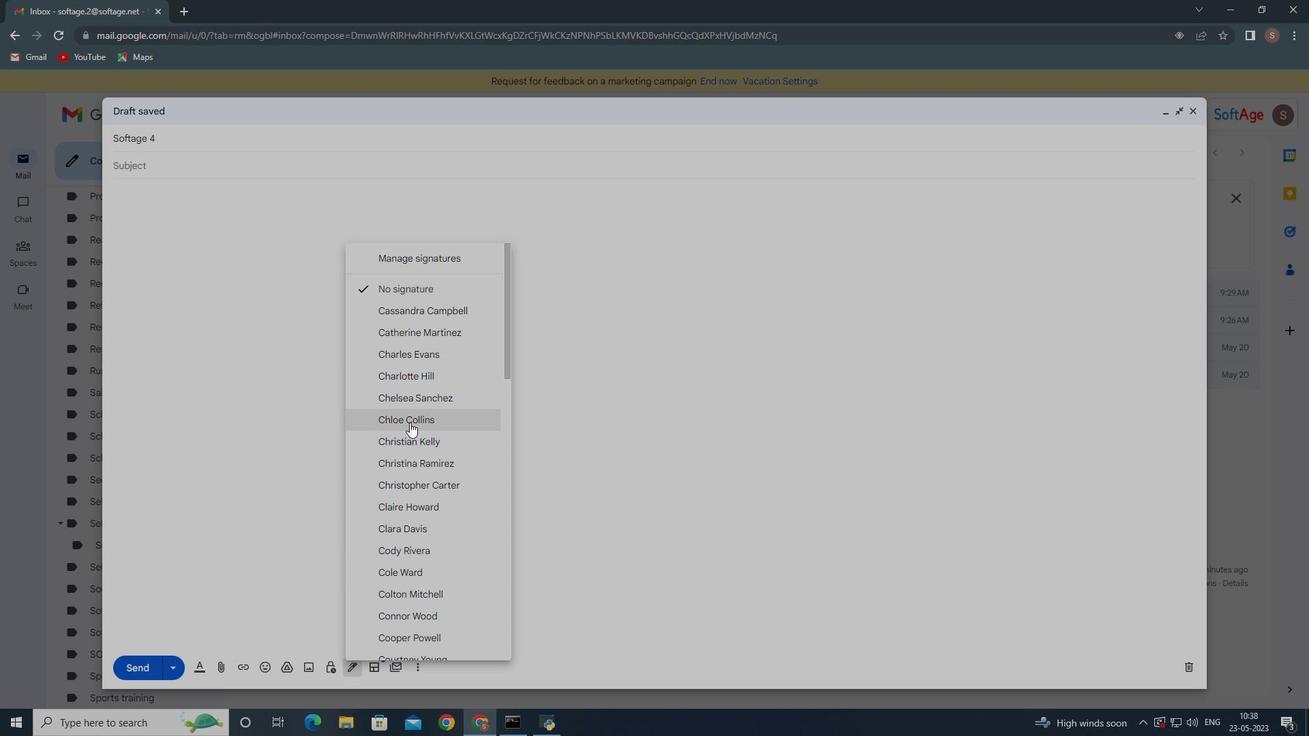 
Action: Mouse scrolled (414, 413) with delta (0, 0)
Screenshot: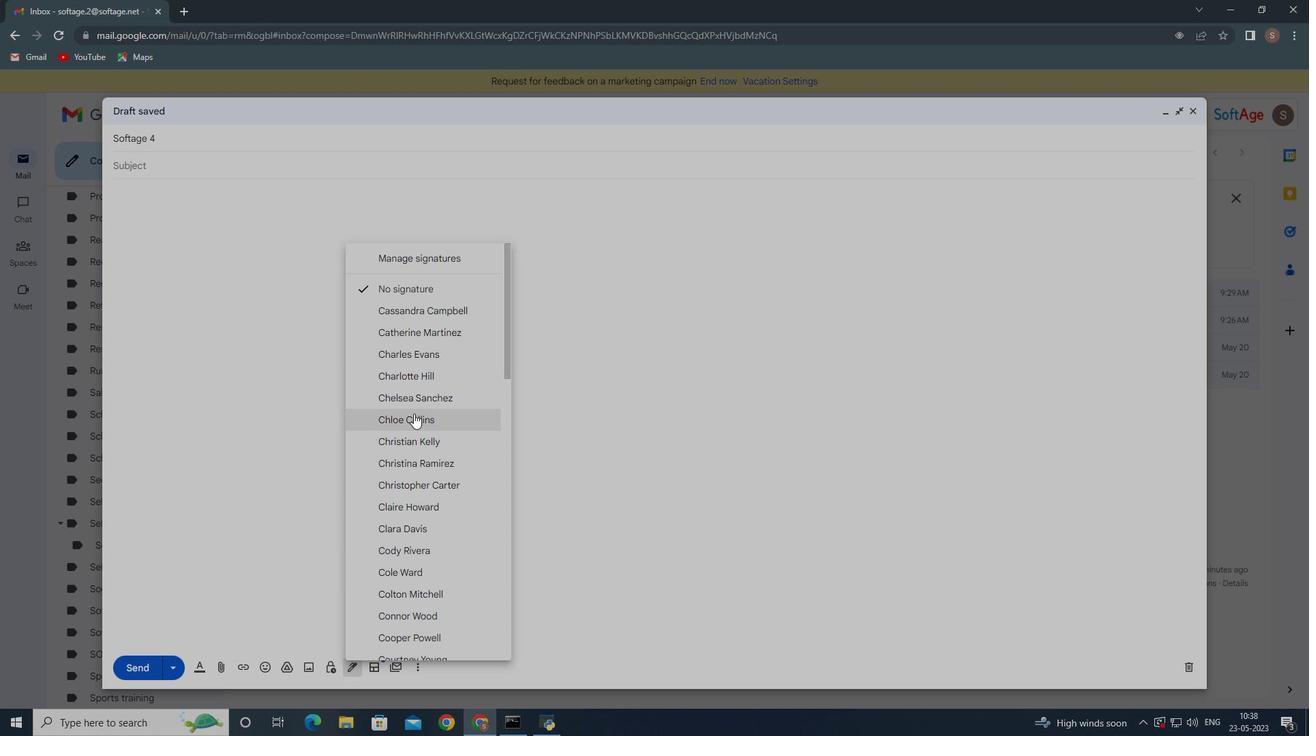 
Action: Mouse moved to (414, 414)
Screenshot: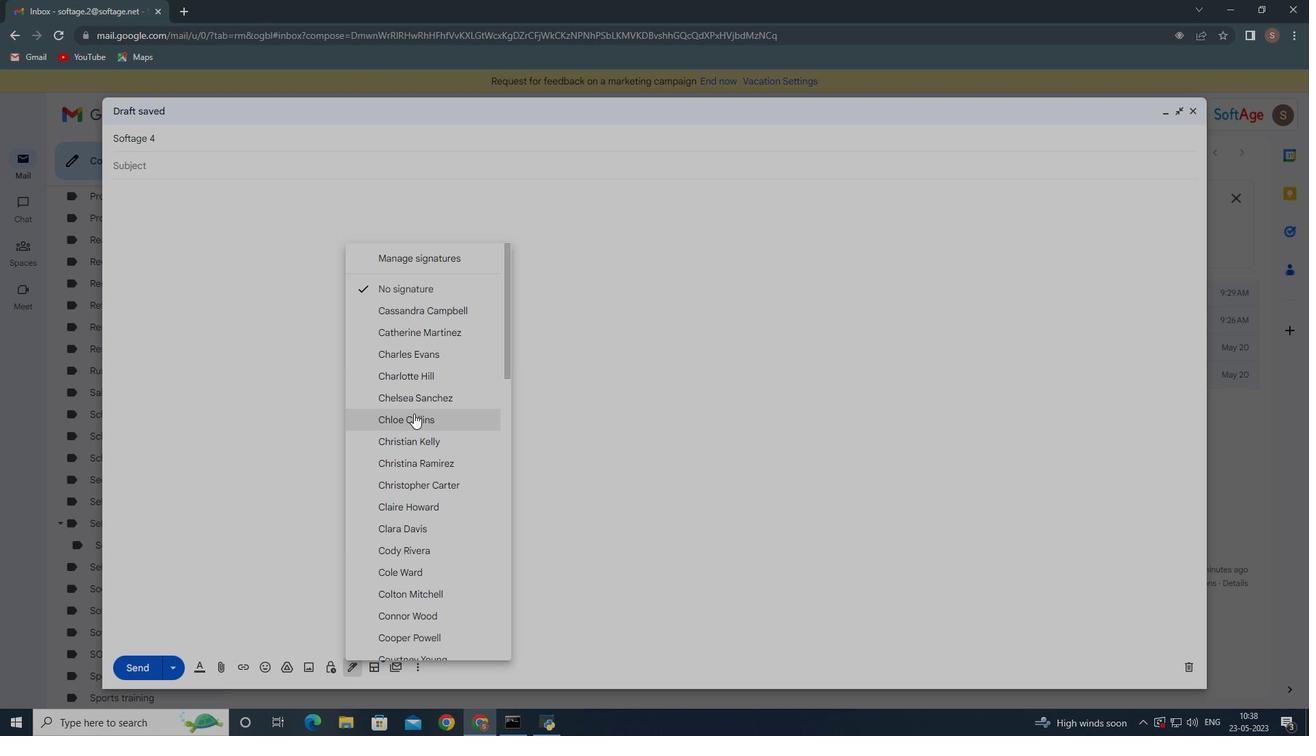 
Action: Mouse scrolled (414, 413) with delta (0, 0)
Screenshot: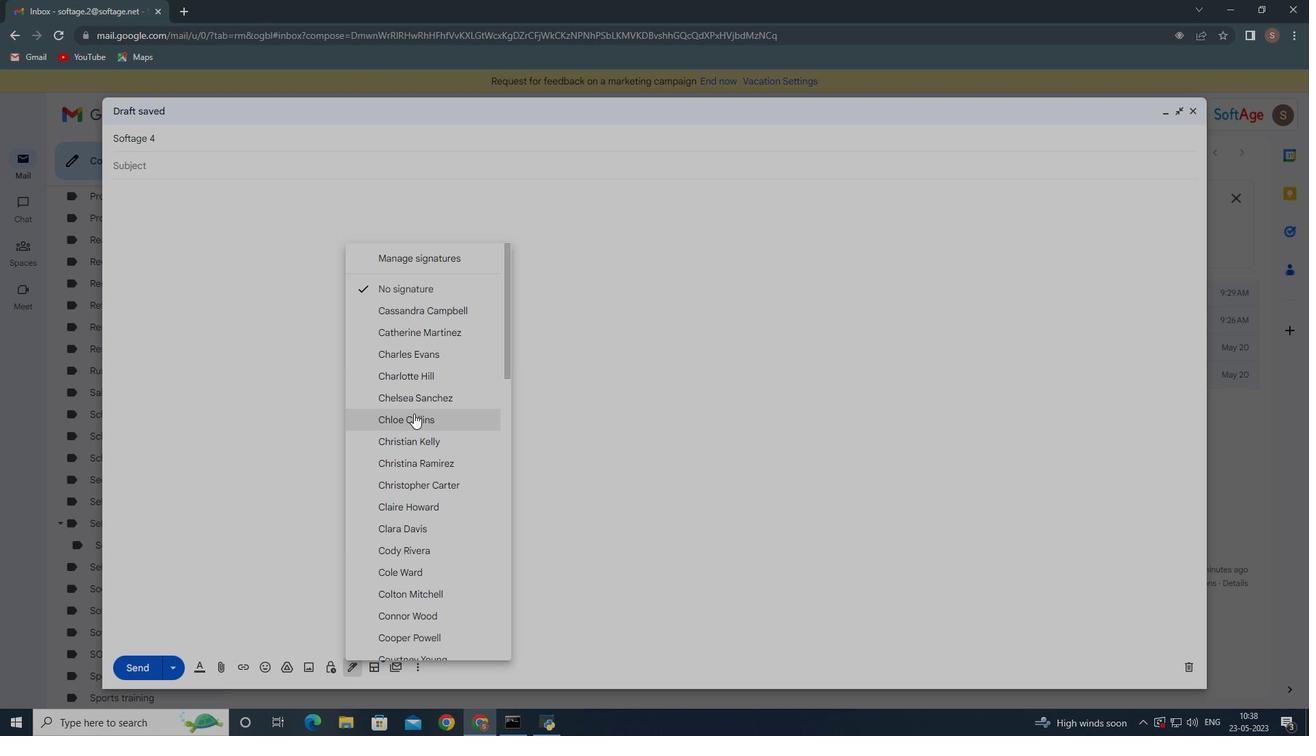 
Action: Mouse scrolled (414, 413) with delta (0, 0)
Screenshot: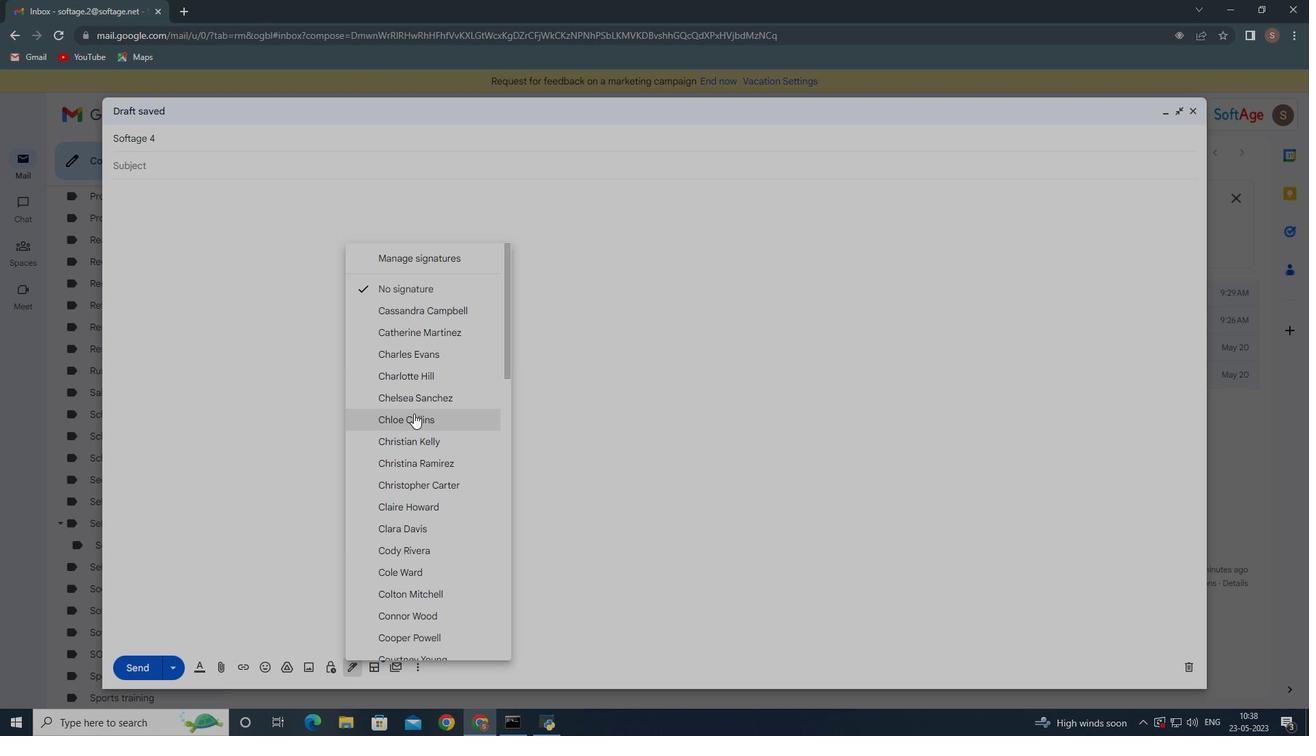 
Action: Mouse moved to (414, 416)
Screenshot: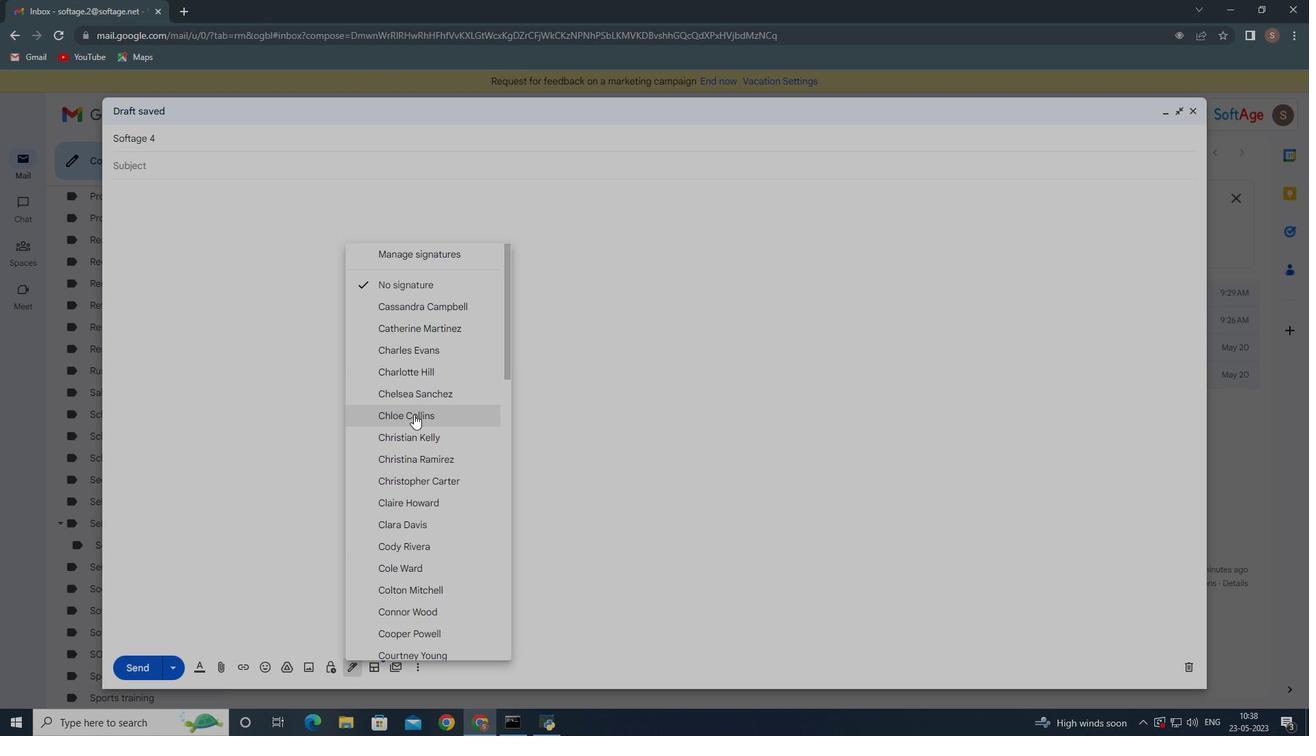 
Action: Mouse scrolled (414, 415) with delta (0, 0)
Screenshot: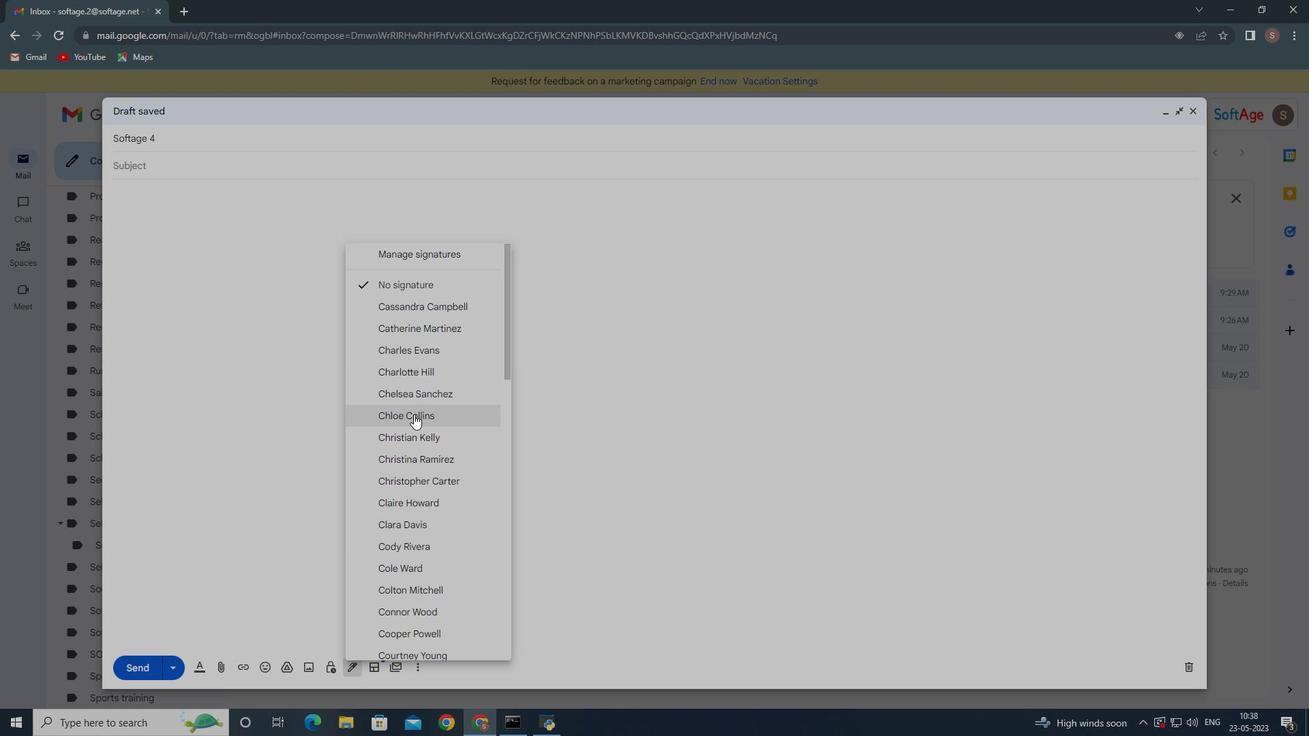 
Action: Mouse moved to (413, 448)
Screenshot: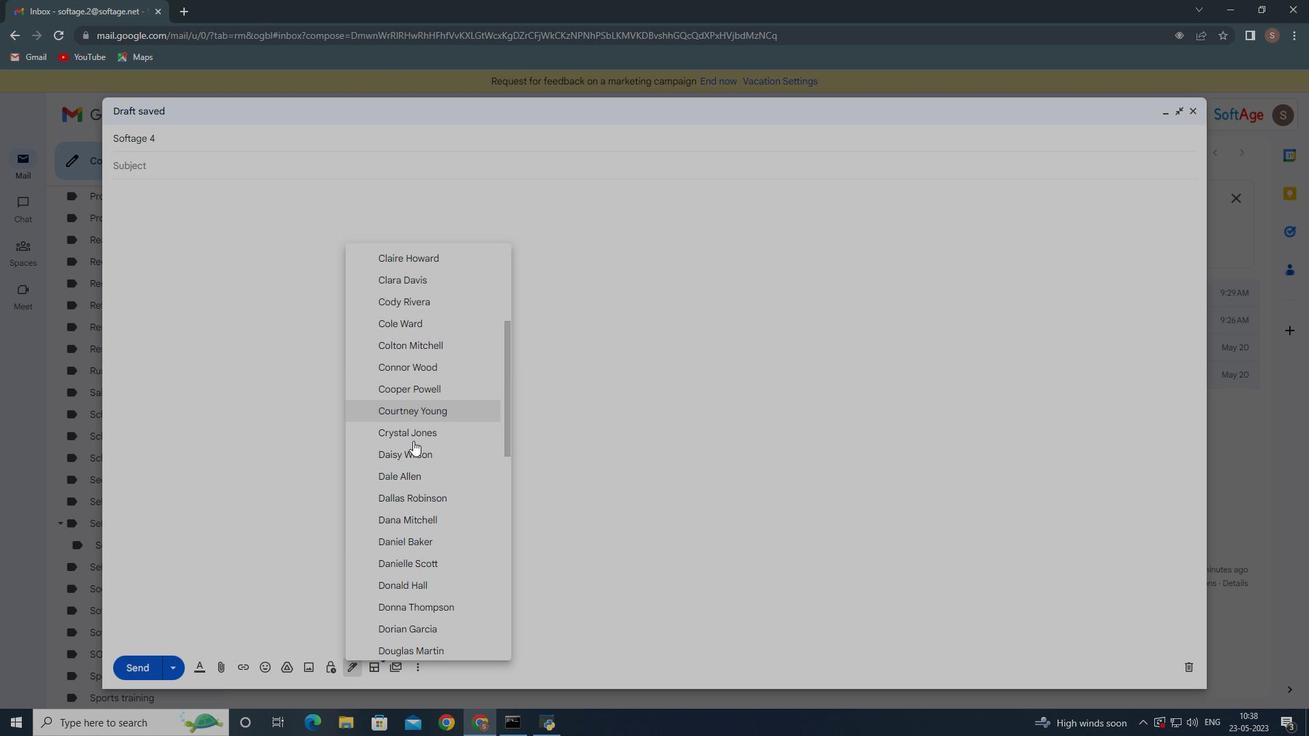 
Action: Mouse scrolled (413, 448) with delta (0, 0)
Screenshot: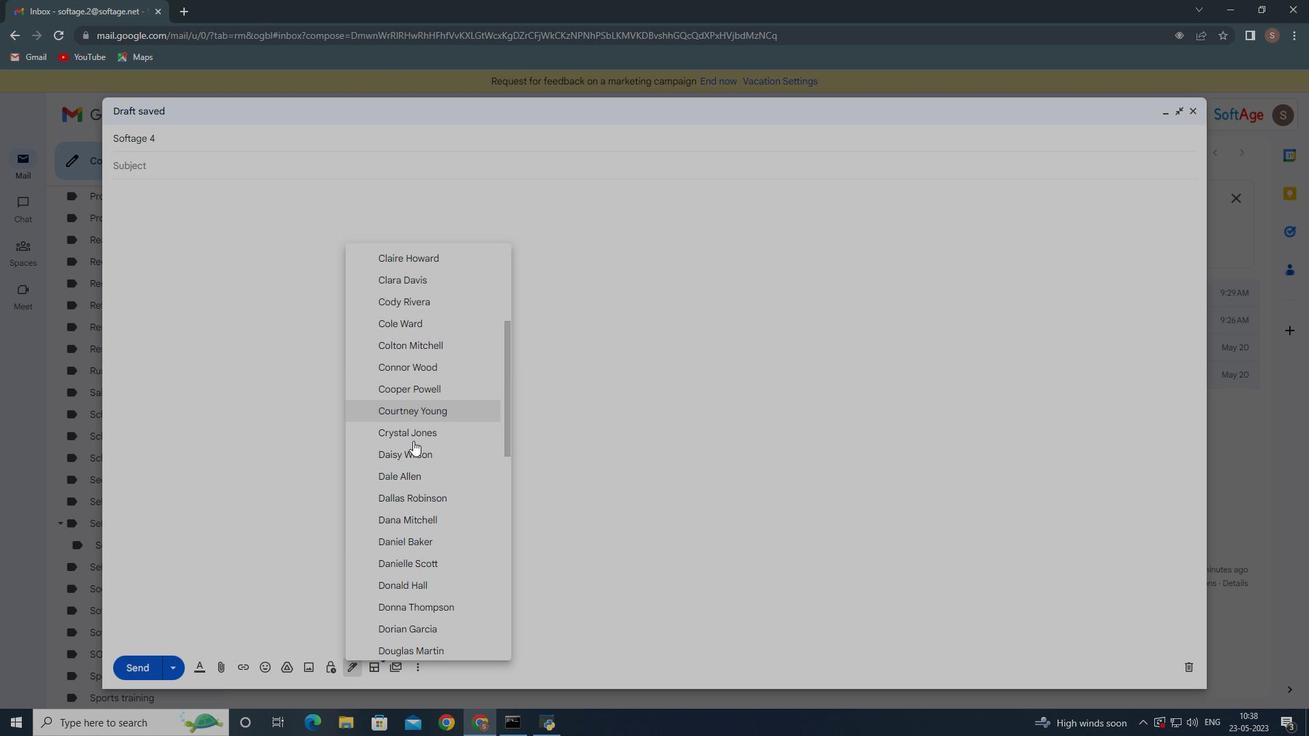 
Action: Mouse moved to (418, 496)
Screenshot: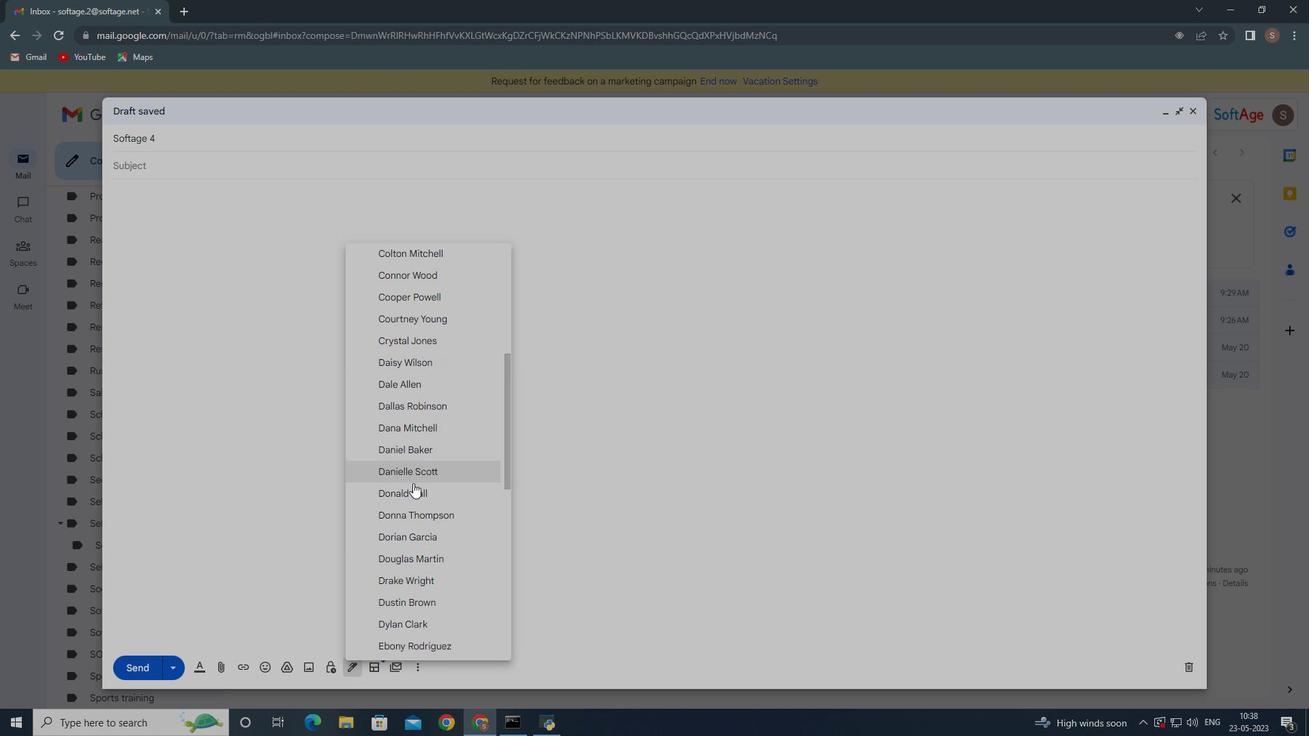 
Action: Mouse scrolled (418, 495) with delta (0, 0)
Screenshot: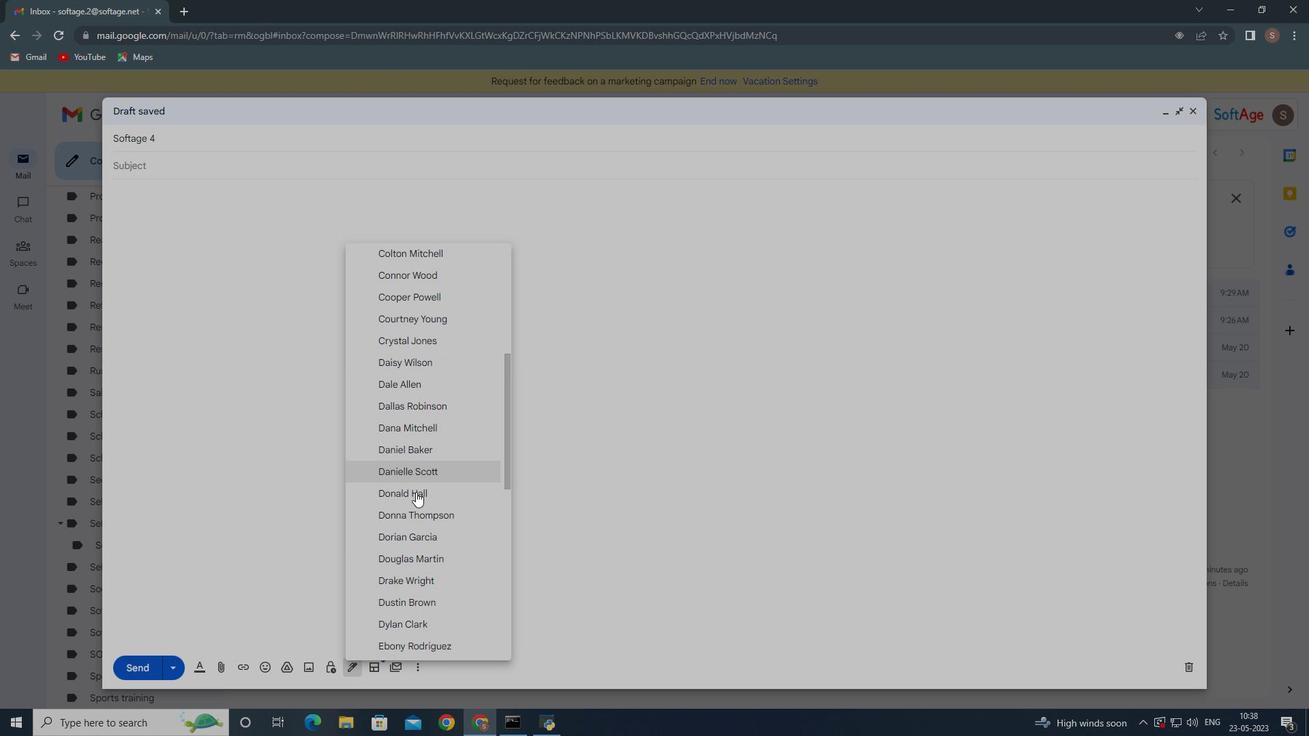 
Action: Mouse scrolled (418, 495) with delta (0, 0)
Screenshot: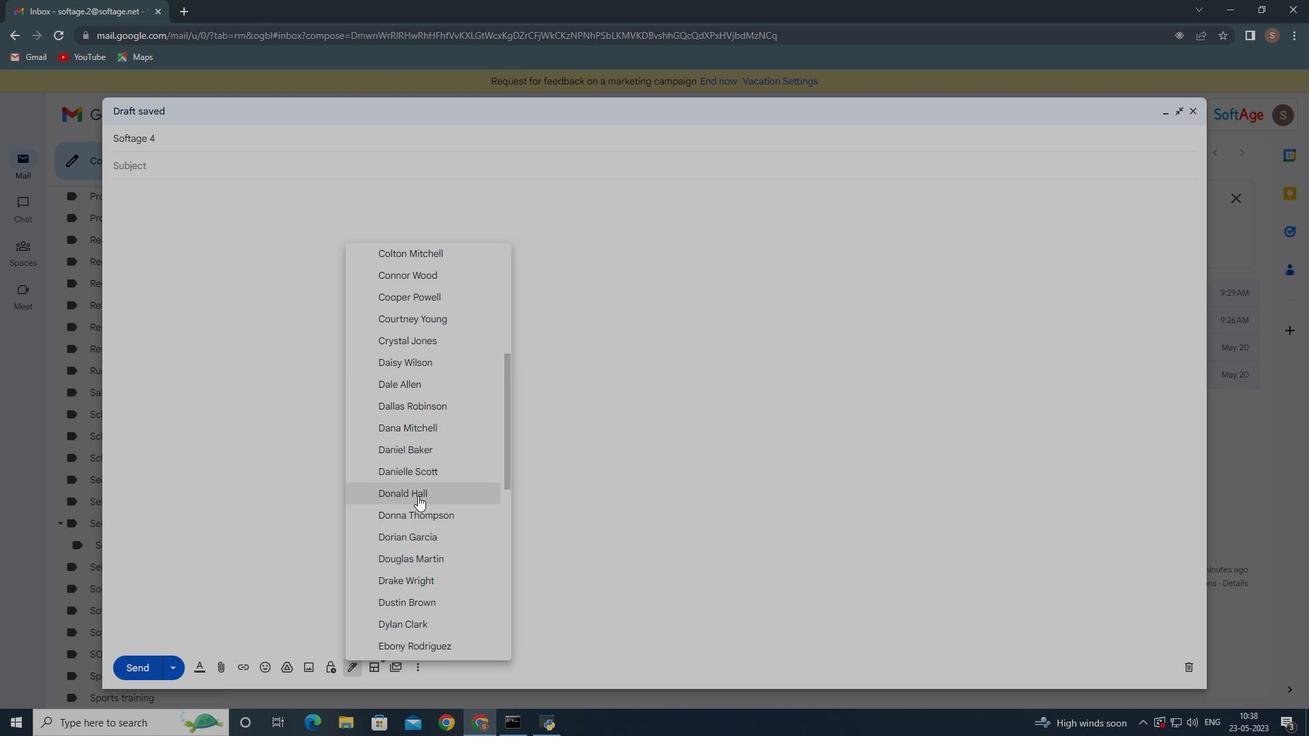
Action: Mouse scrolled (418, 495) with delta (0, 0)
Screenshot: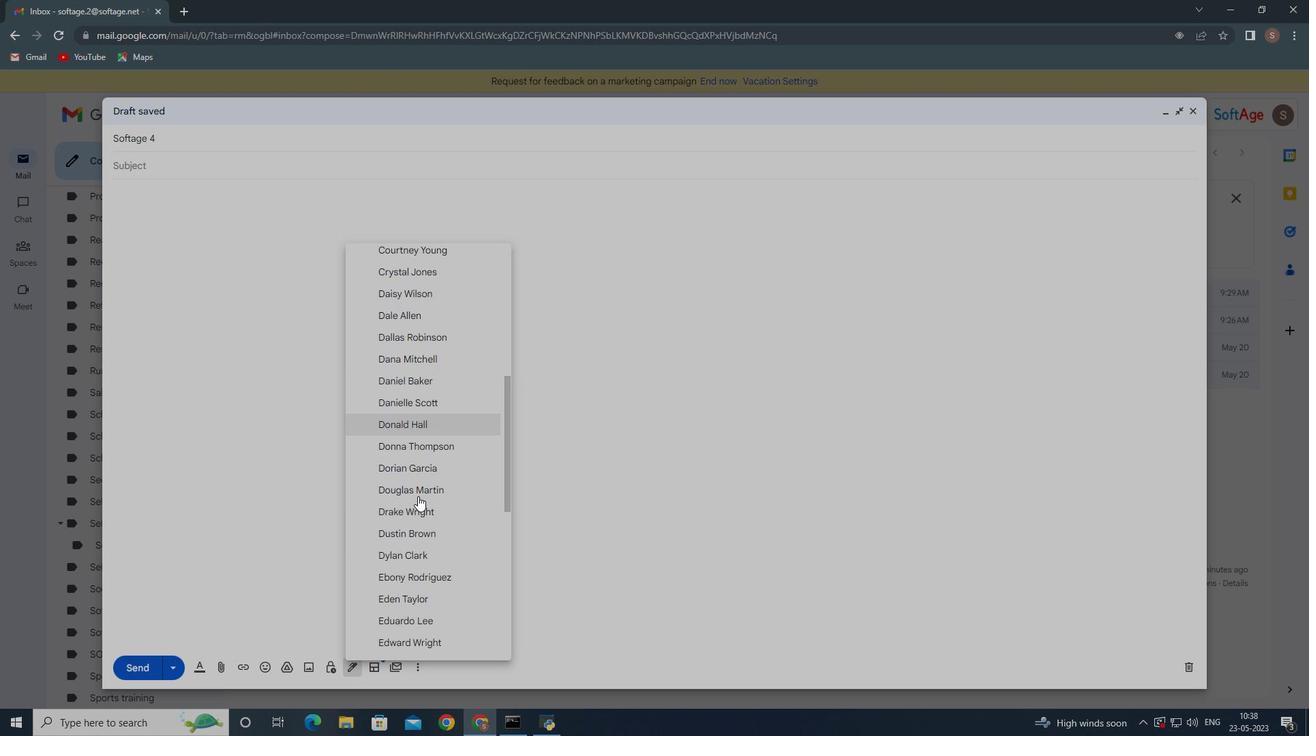 
Action: Mouse moved to (418, 498)
Screenshot: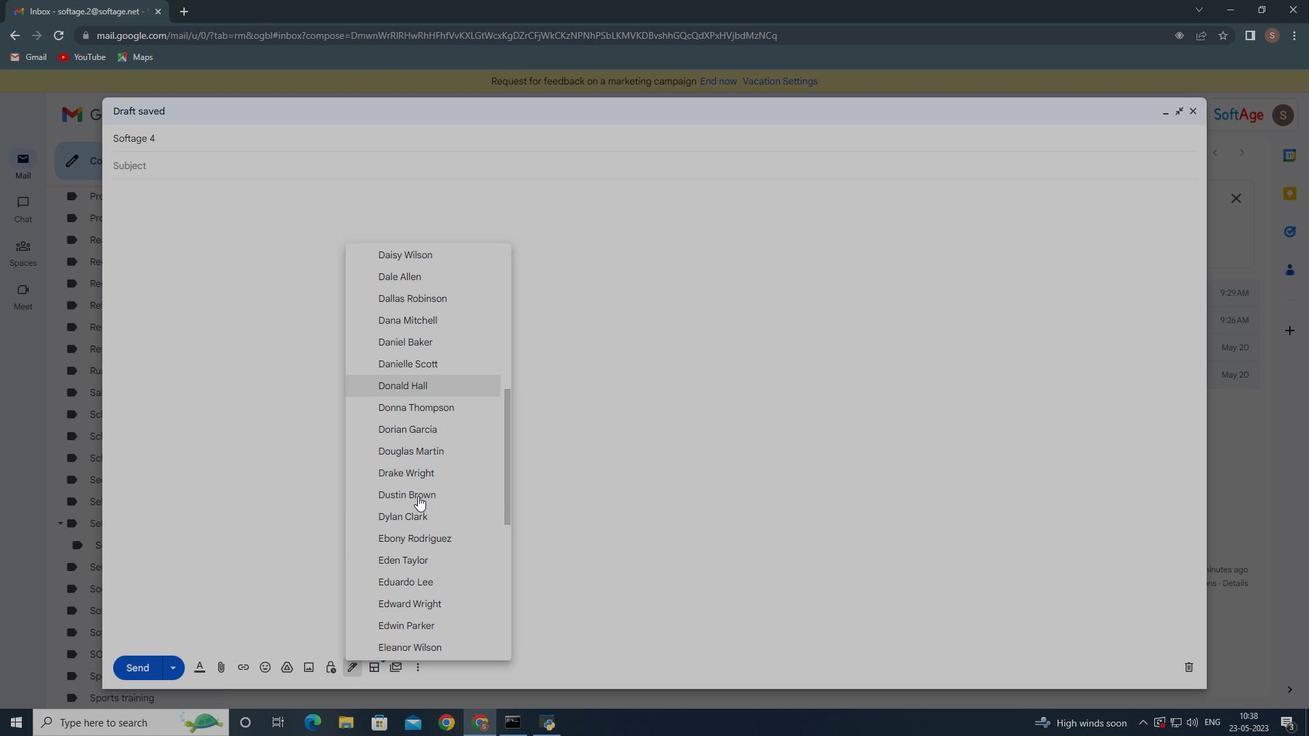
Action: Mouse scrolled (418, 497) with delta (0, 0)
Screenshot: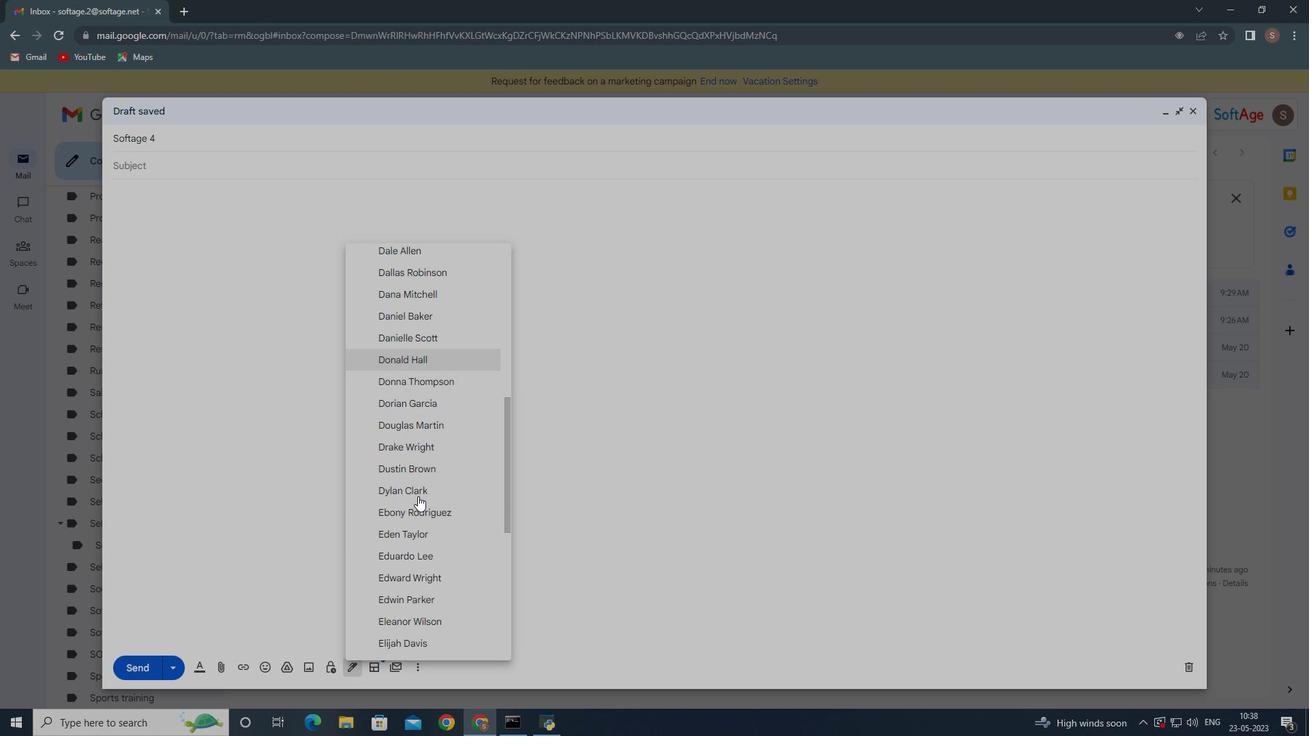 
Action: Mouse moved to (418, 508)
Screenshot: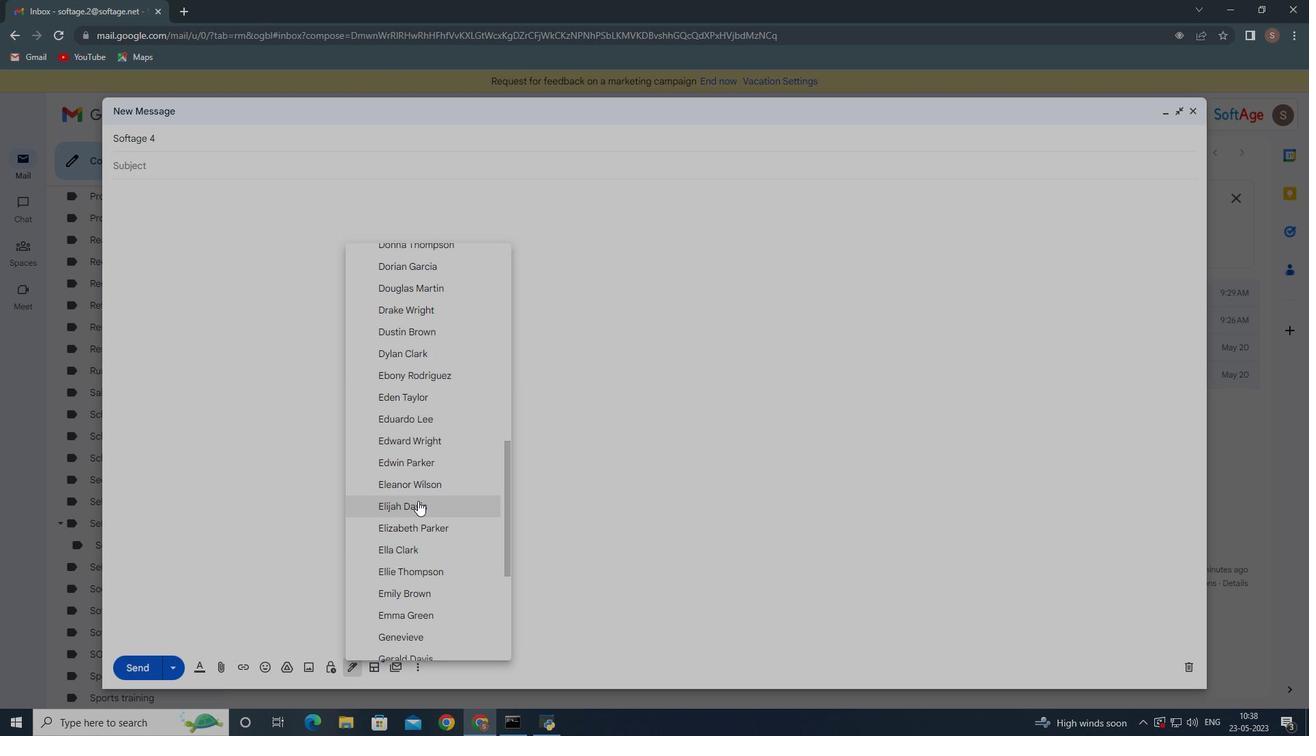 
Action: Mouse scrolled (418, 507) with delta (0, 0)
Screenshot: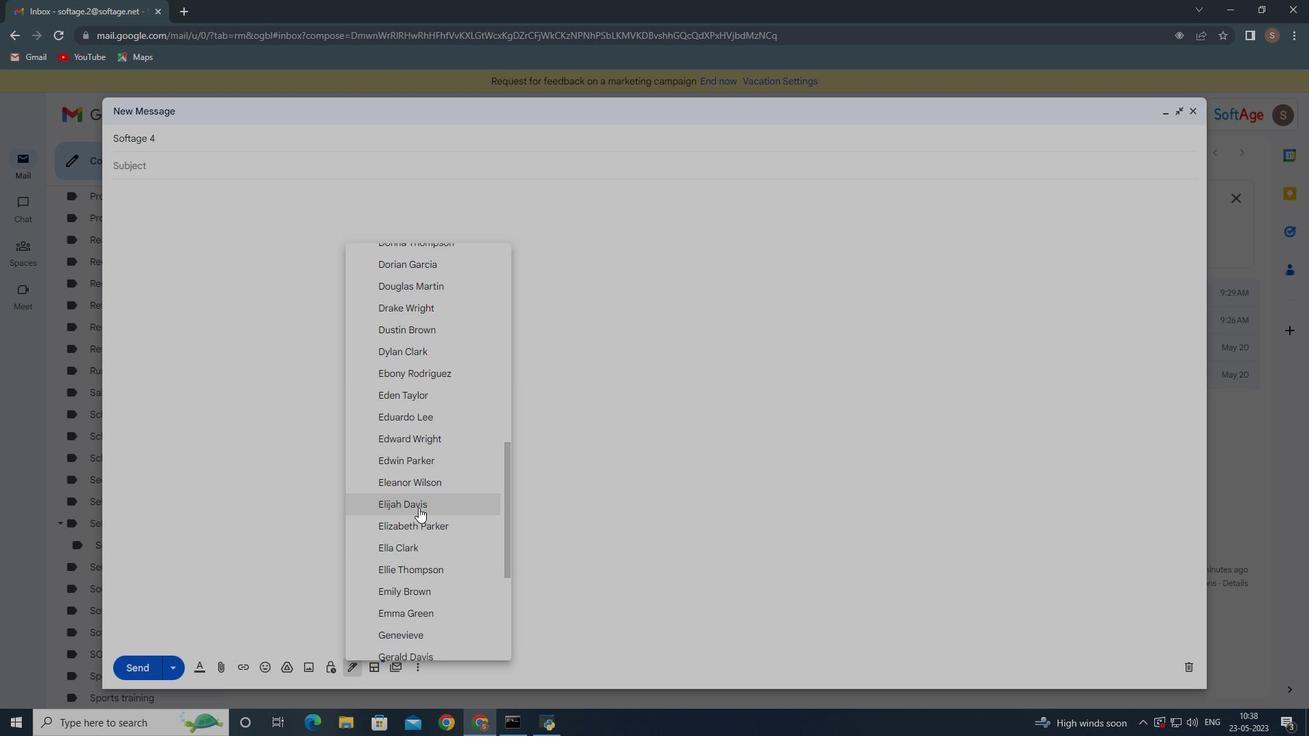 
Action: Mouse moved to (422, 518)
Screenshot: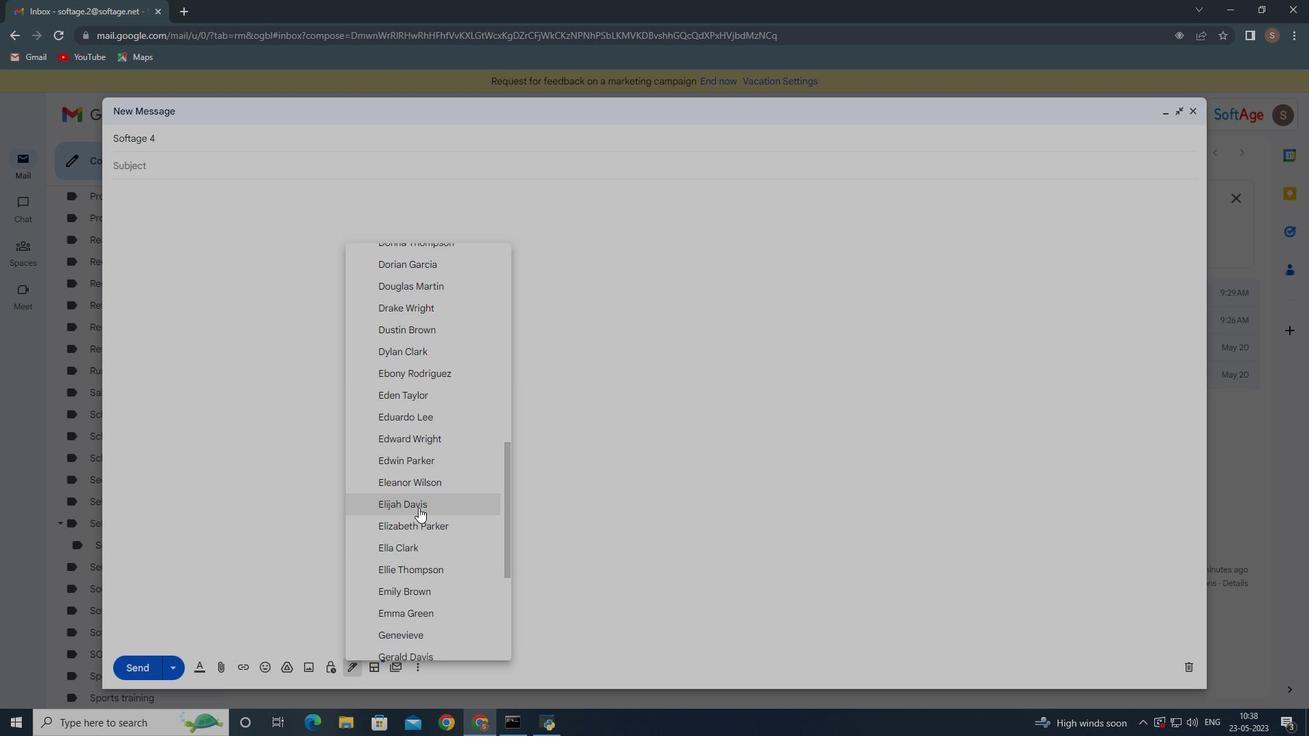 
Action: Mouse scrolled (422, 517) with delta (0, 0)
Screenshot: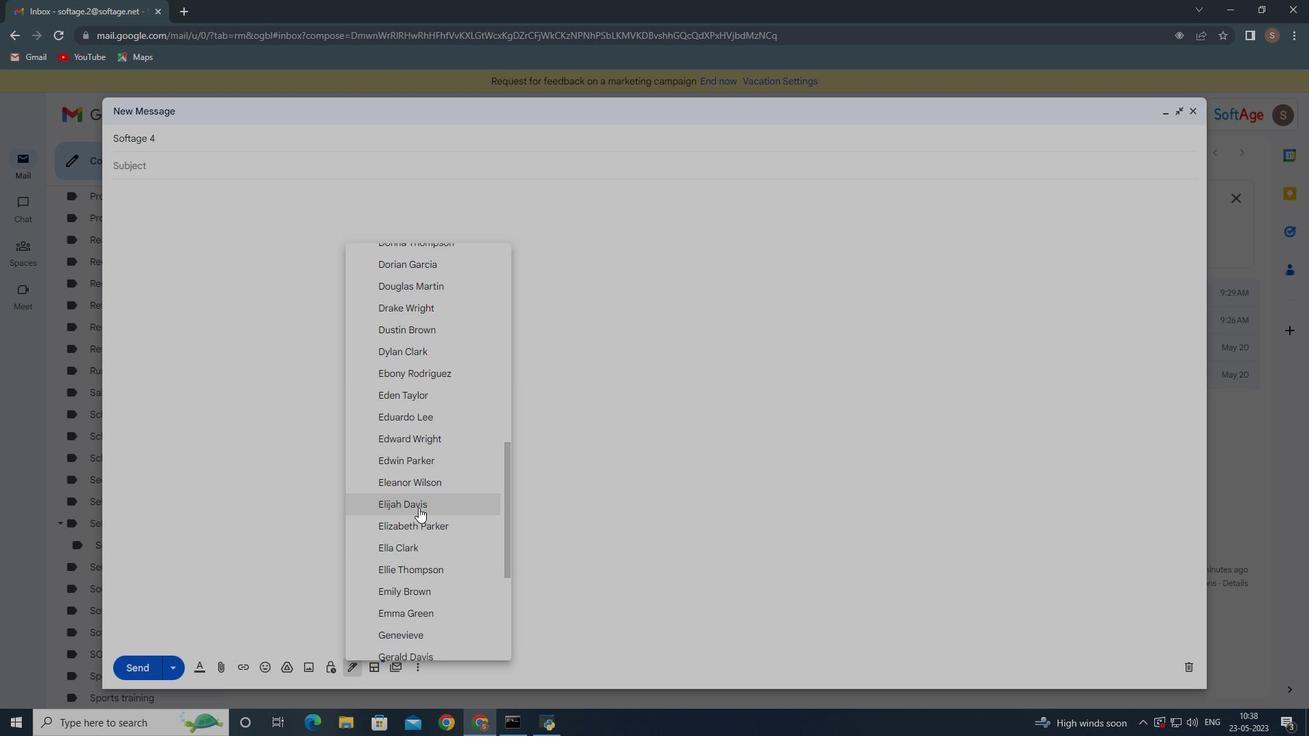 
Action: Mouse moved to (422, 523)
Screenshot: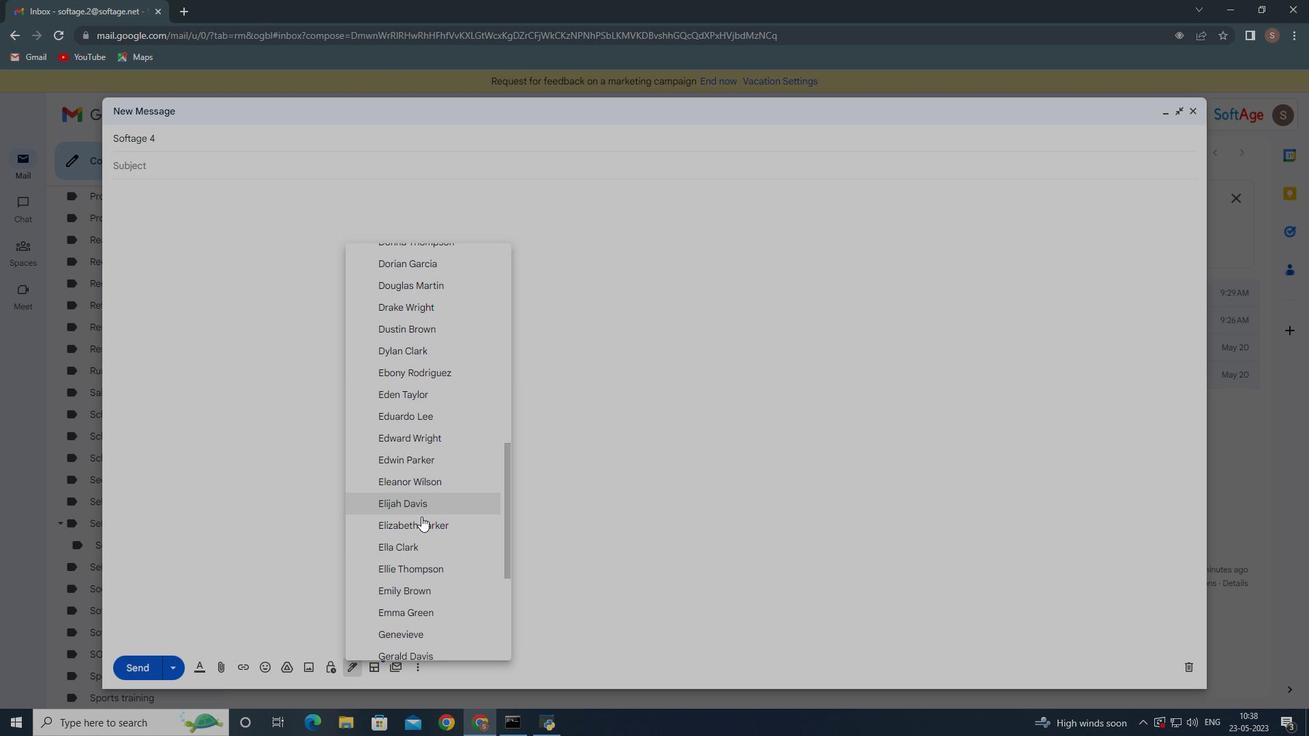 
Action: Mouse scrolled (422, 523) with delta (0, 0)
Screenshot: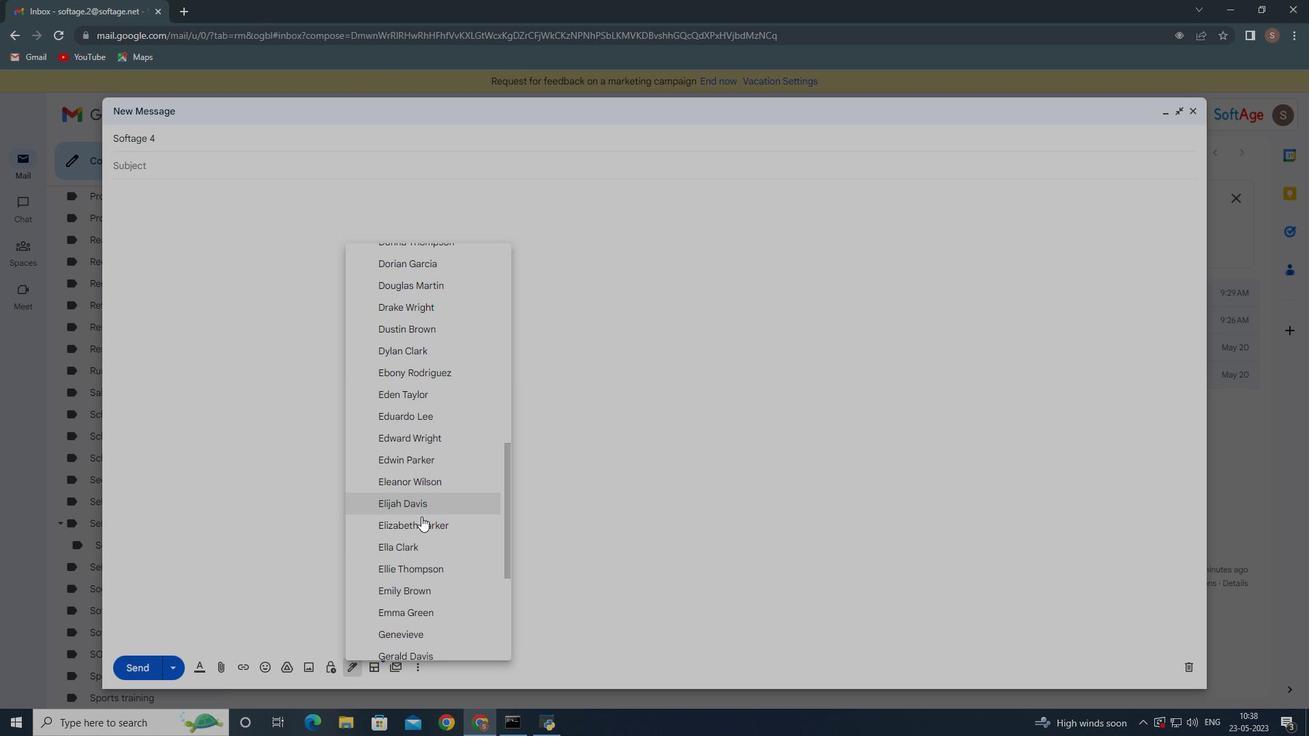 
Action: Mouse moved to (406, 413)
Screenshot: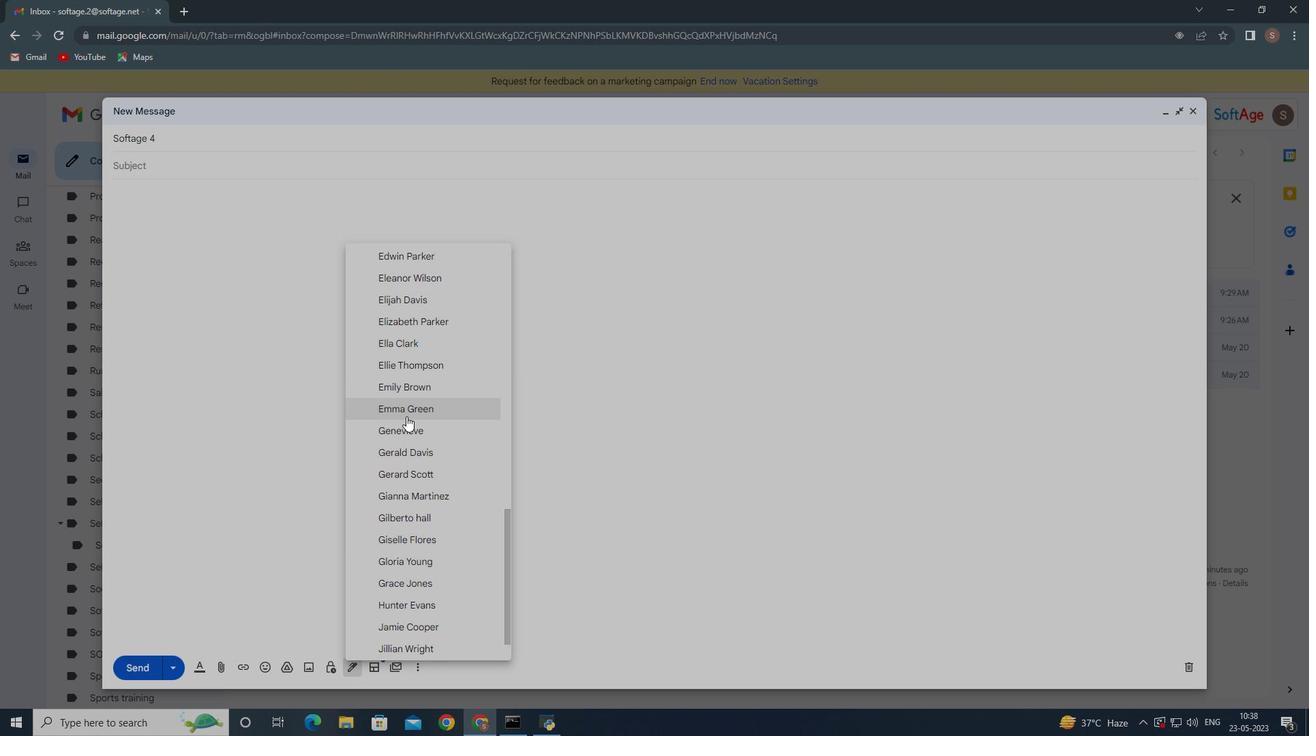 
Action: Mouse pressed left at (406, 413)
Screenshot: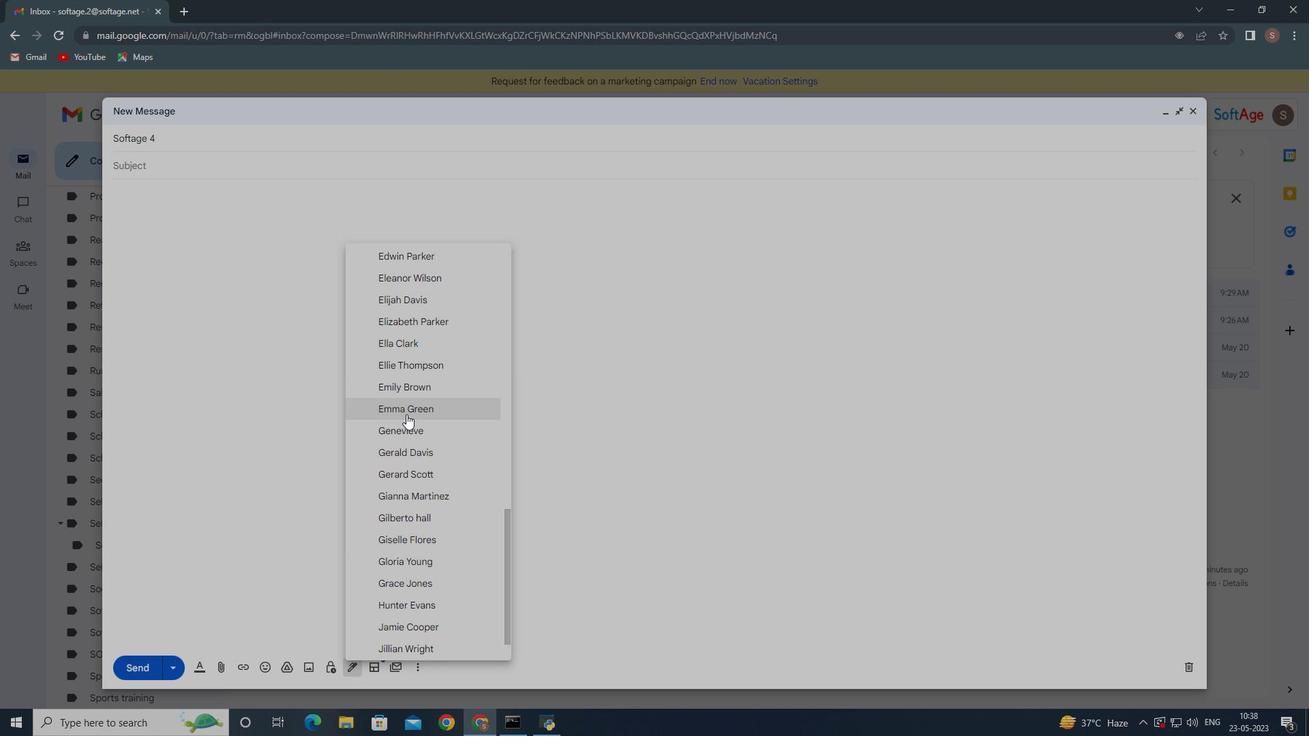 
Action: Mouse moved to (419, 675)
Screenshot: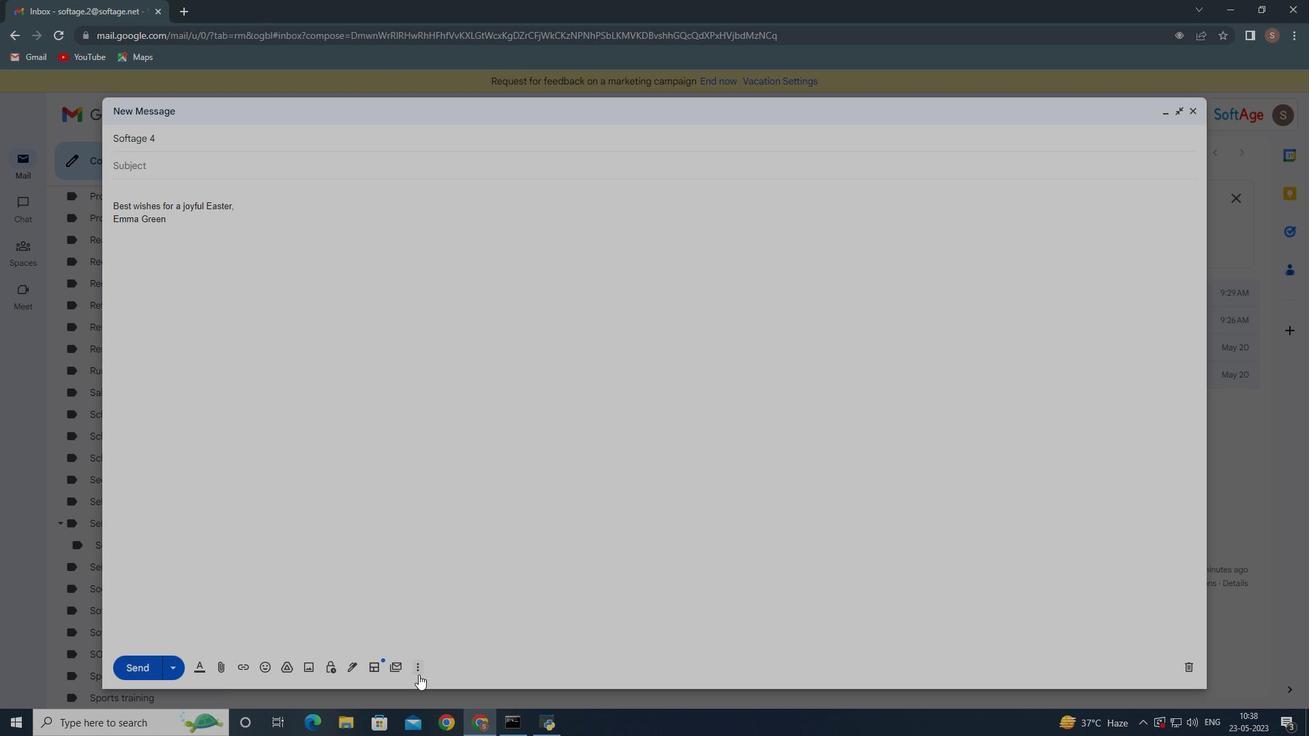 
Action: Mouse pressed left at (419, 675)
Screenshot: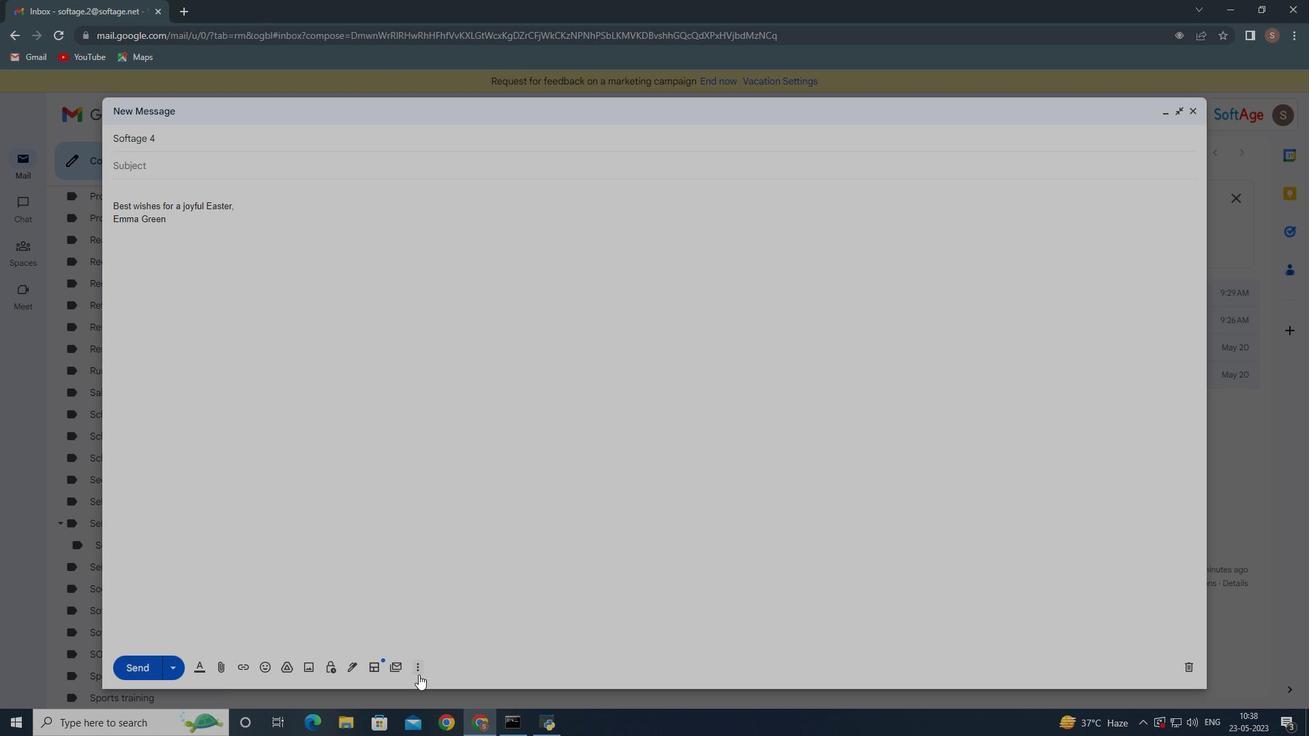 
Action: Mouse moved to (448, 535)
Screenshot: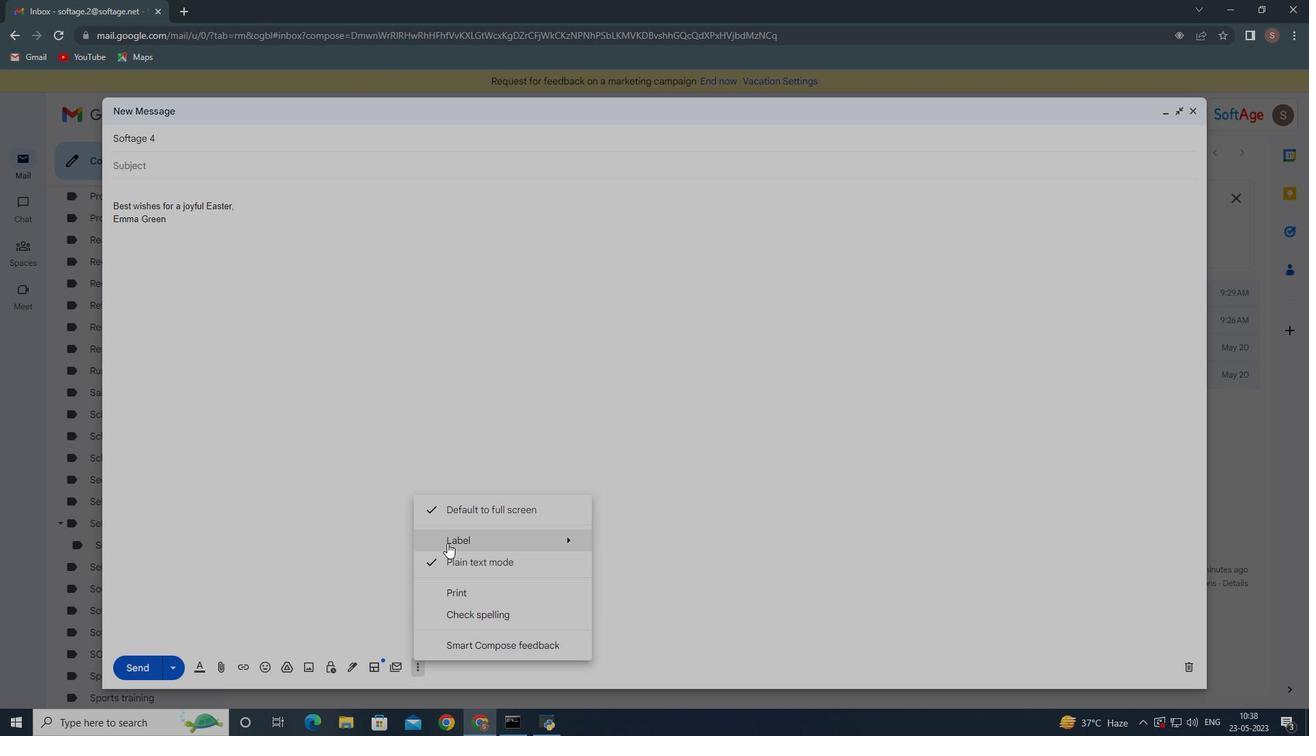 
Action: Mouse pressed left at (448, 535)
Screenshot: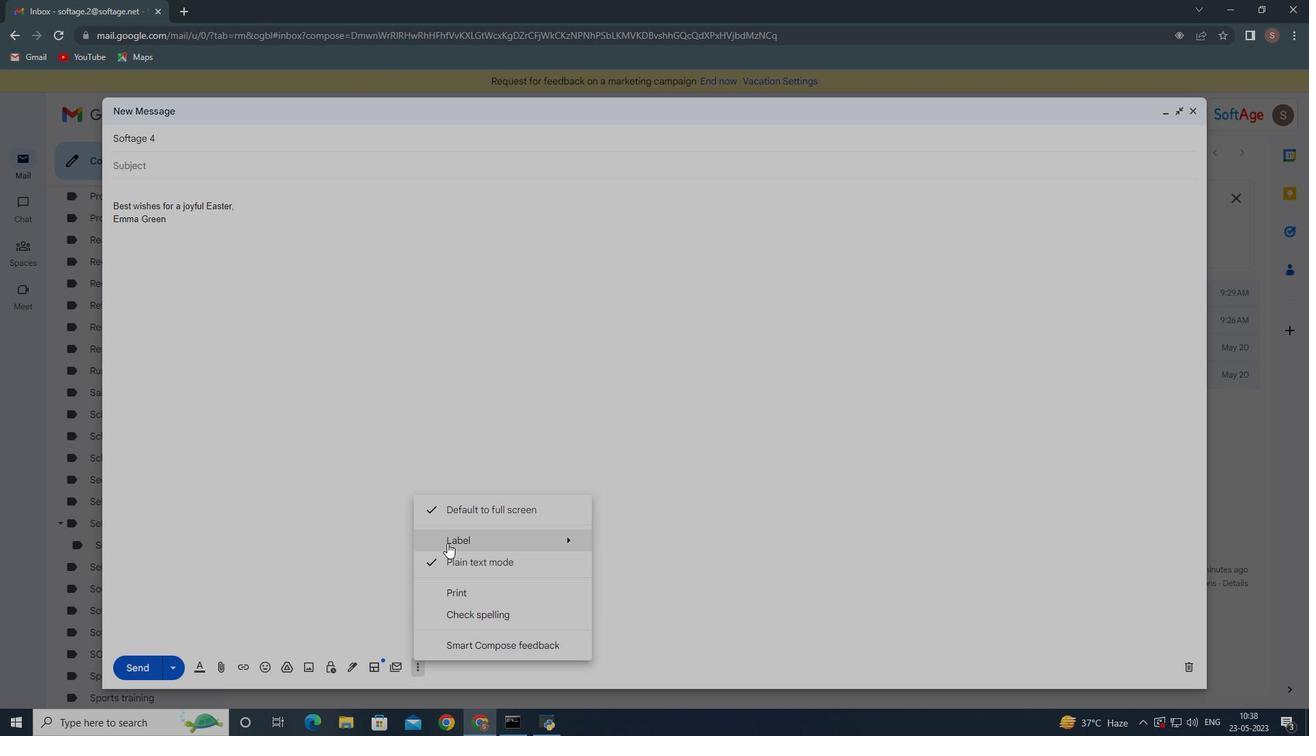 
Action: Mouse moved to (639, 519)
Screenshot: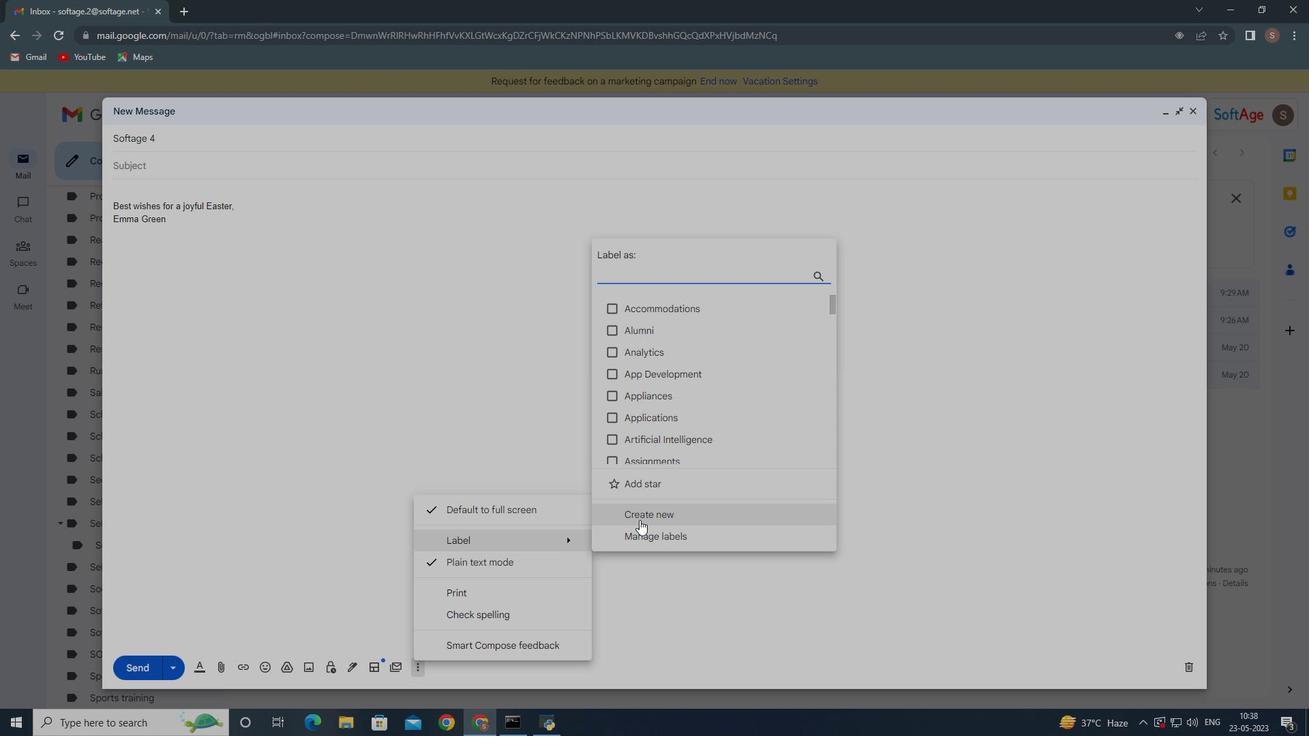 
Action: Mouse pressed left at (639, 519)
Screenshot: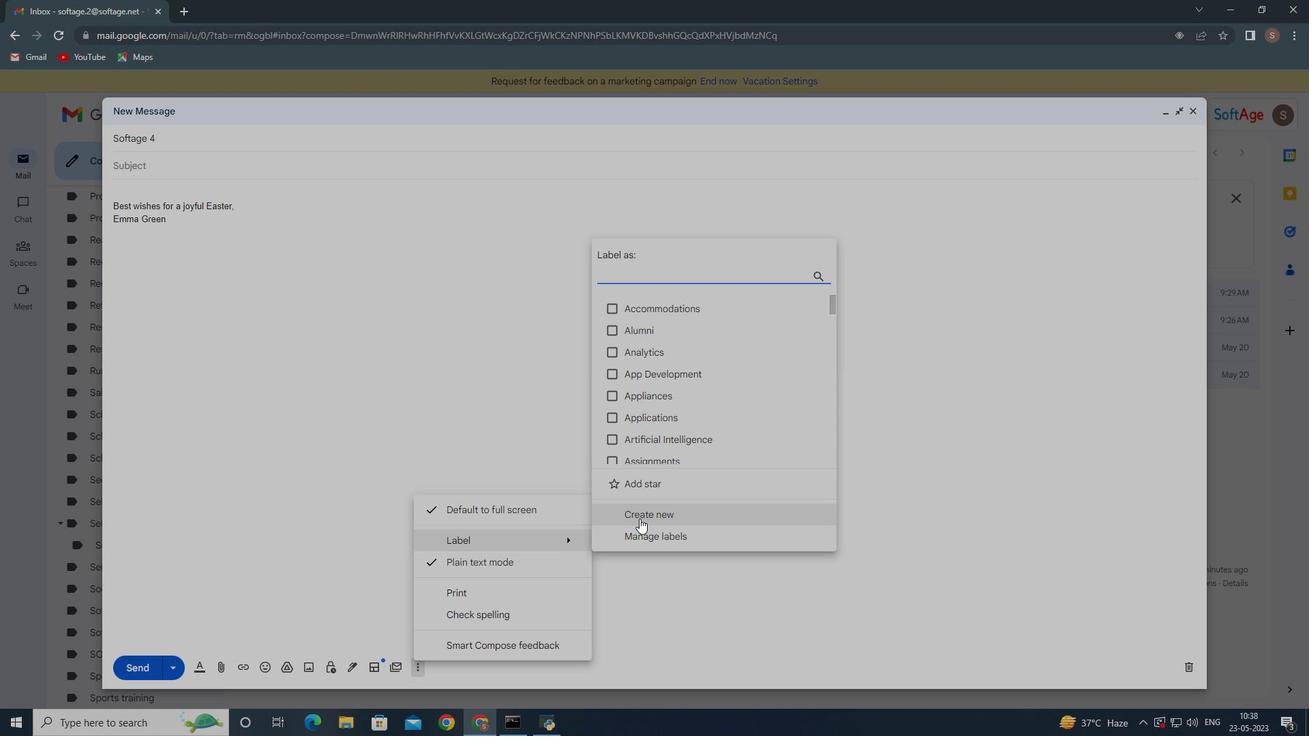 
Action: Mouse moved to (525, 371)
Screenshot: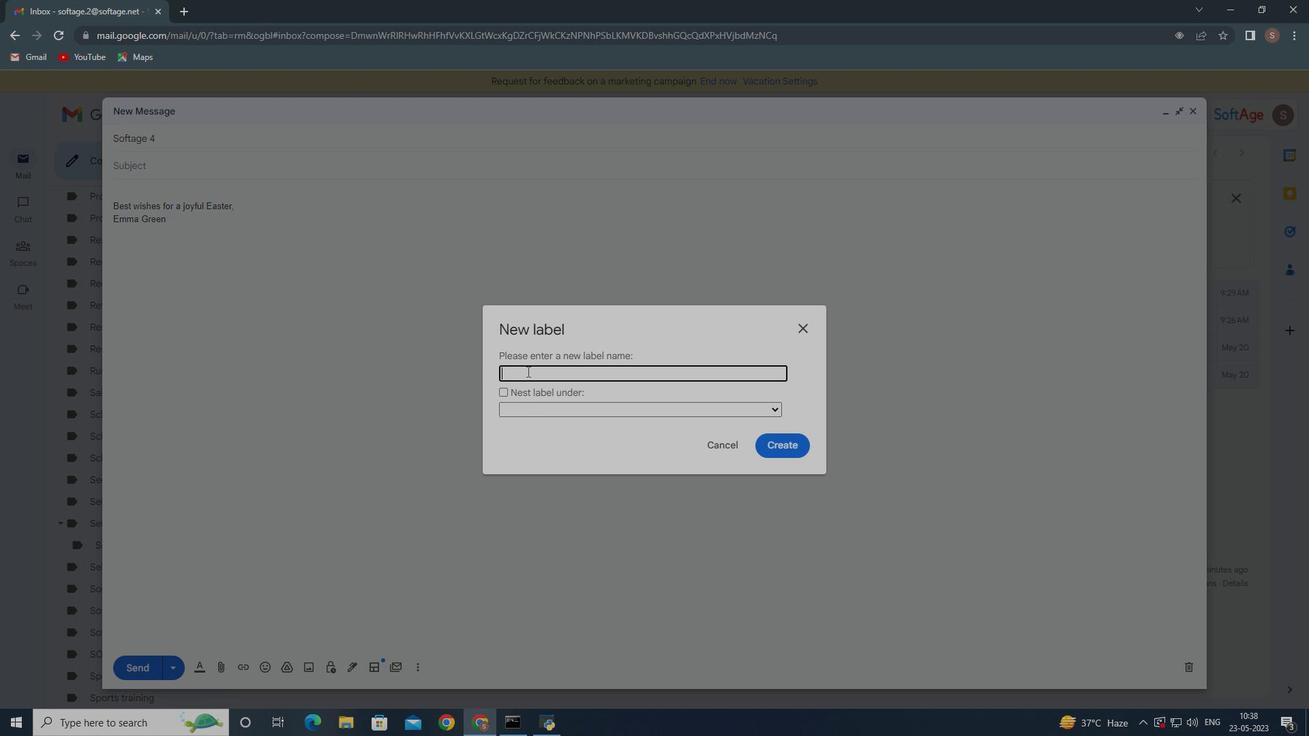
Action: Key pressed <Key.shift><Key.shift>Outdoor<Key.space>activities
Screenshot: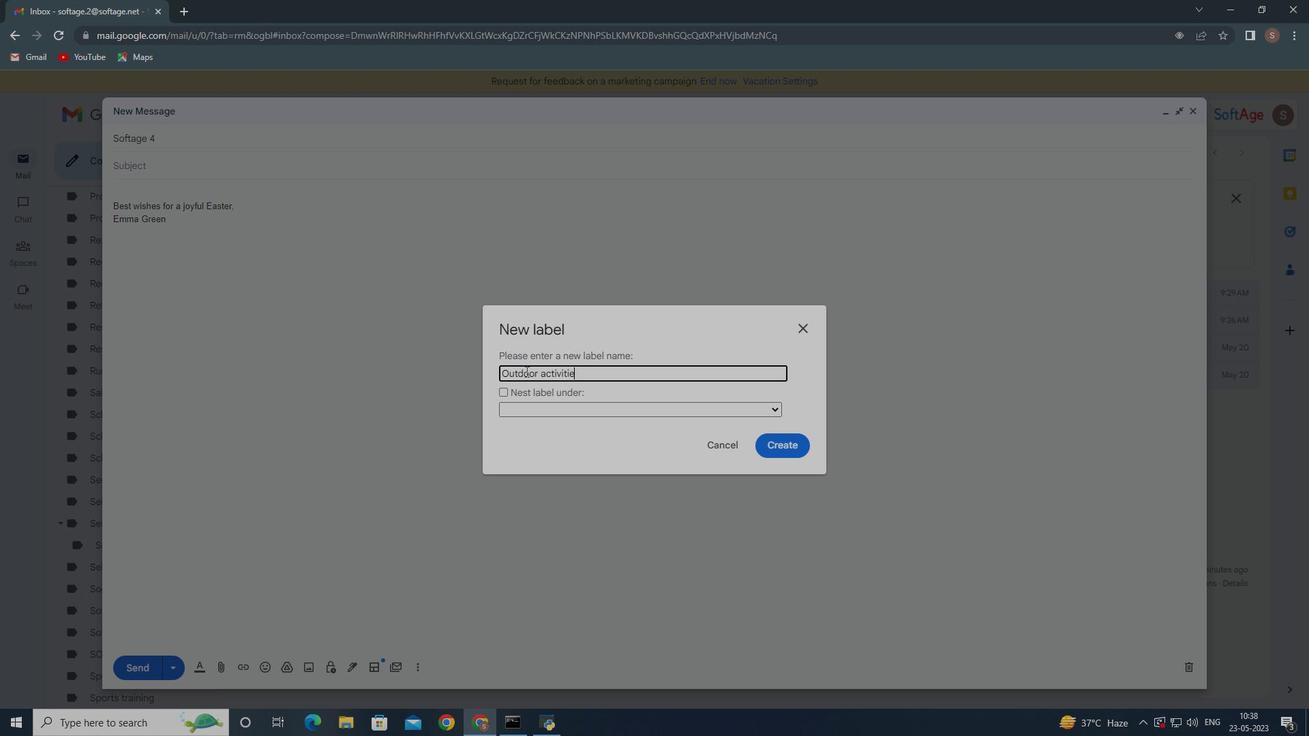 
Action: Mouse moved to (773, 448)
Screenshot: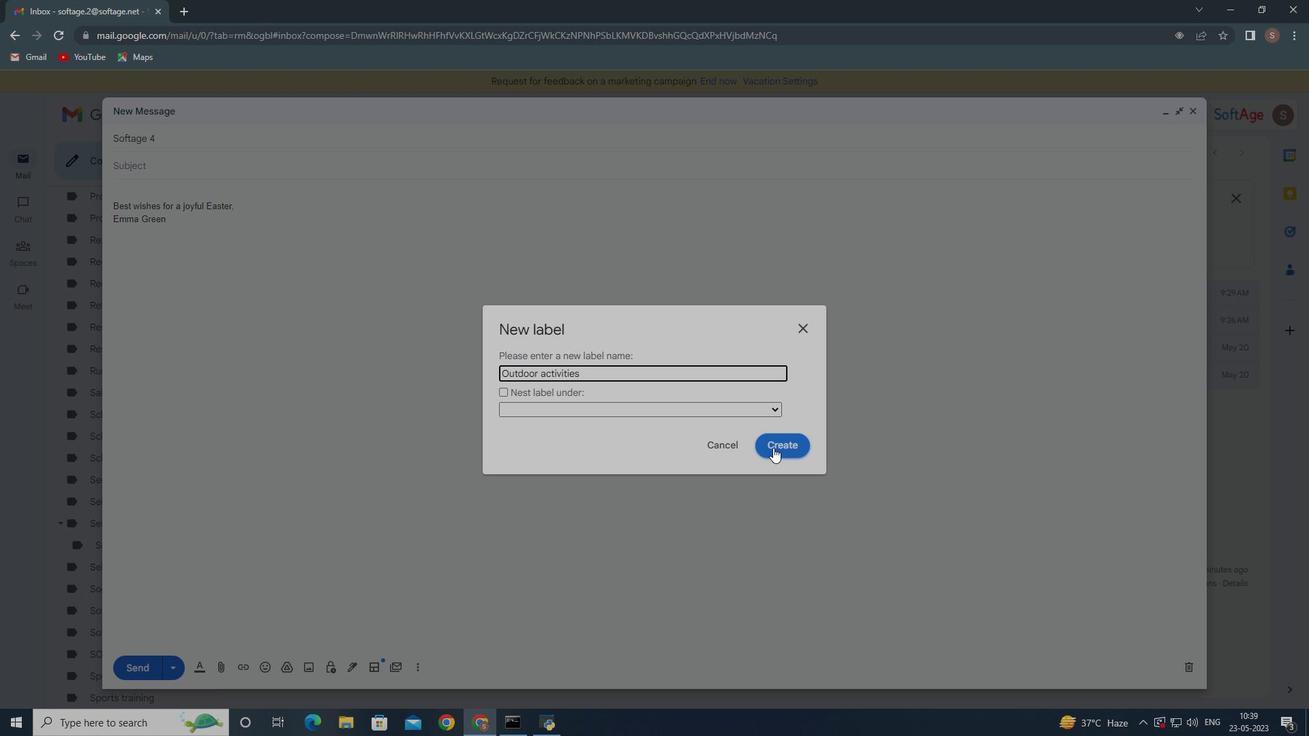 
Action: Mouse pressed left at (773, 448)
Screenshot: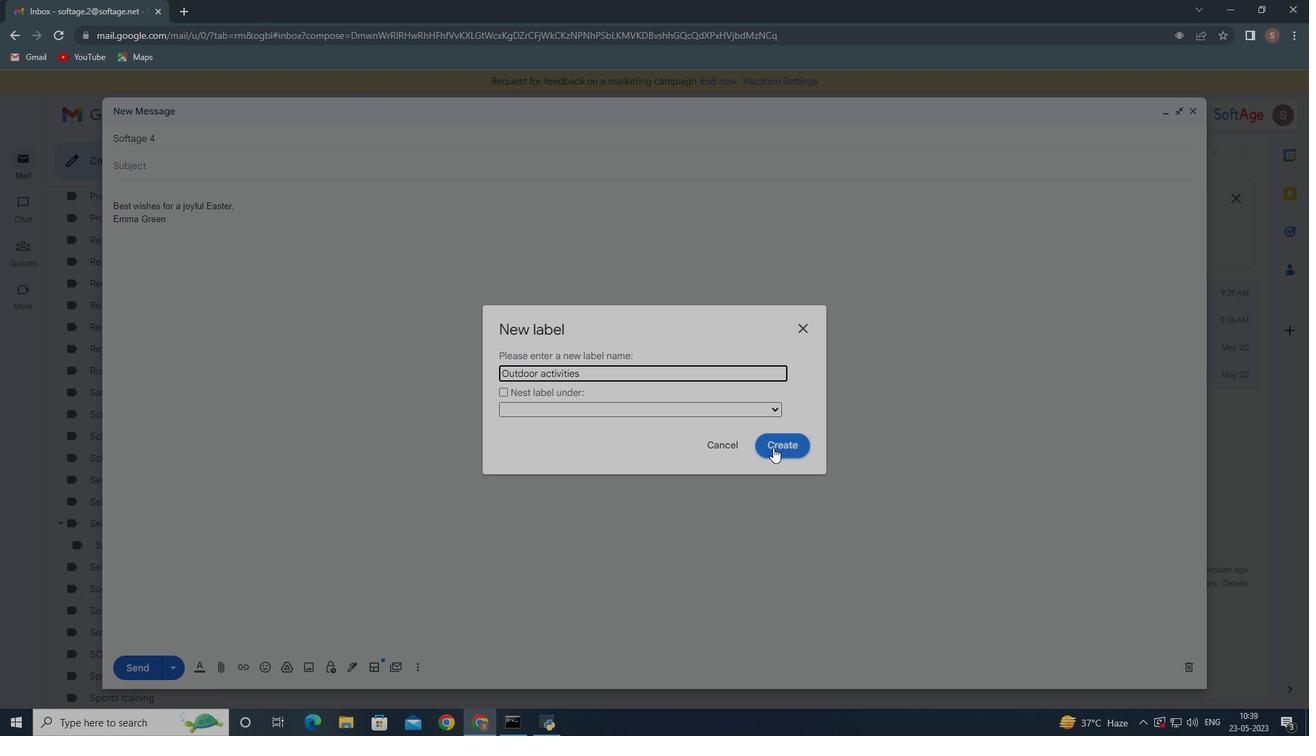 
Action: Mouse moved to (416, 669)
Screenshot: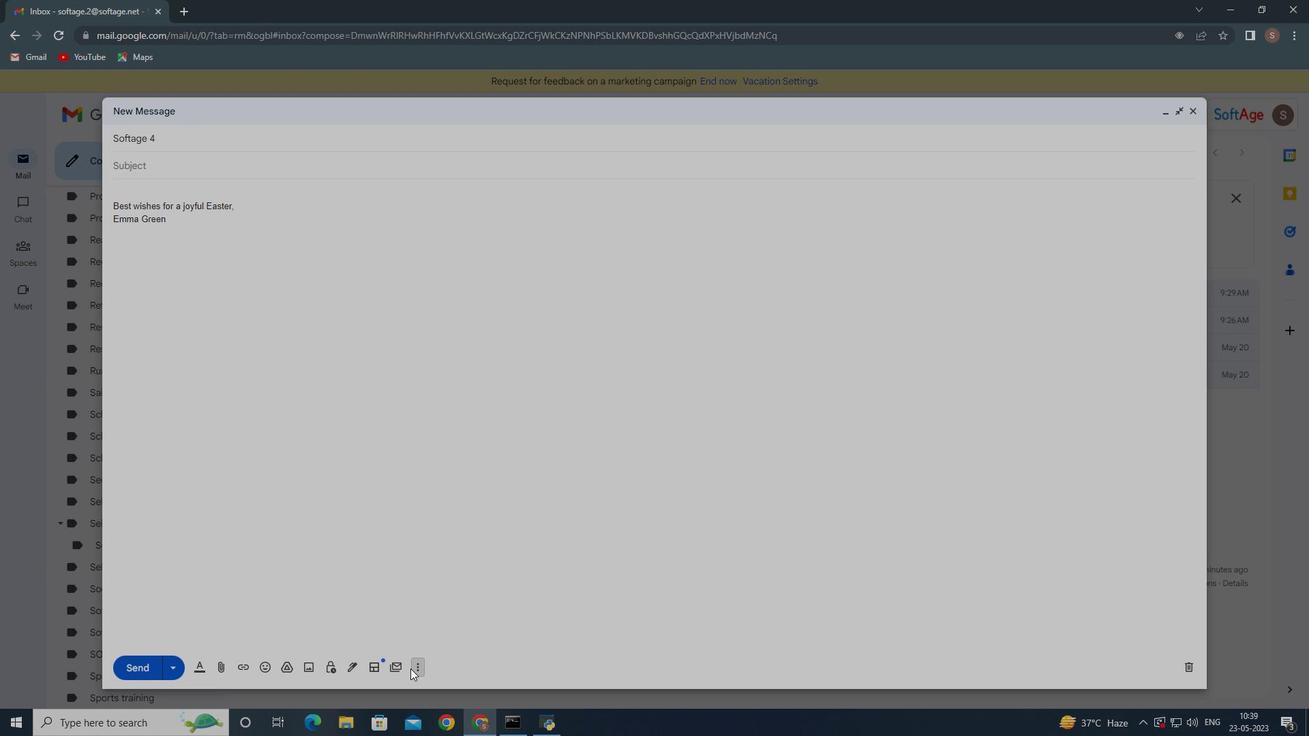 
Action: Mouse pressed left at (416, 669)
Screenshot: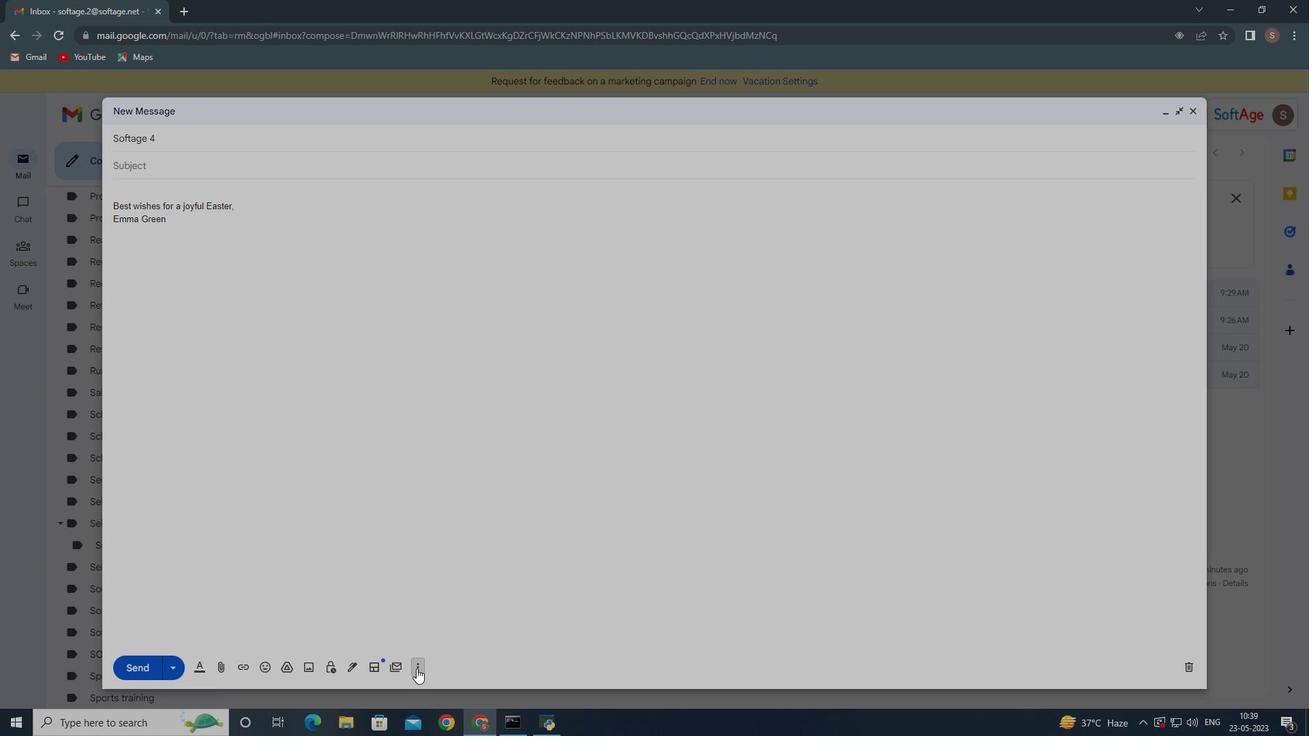 
Action: Mouse moved to (452, 539)
Screenshot: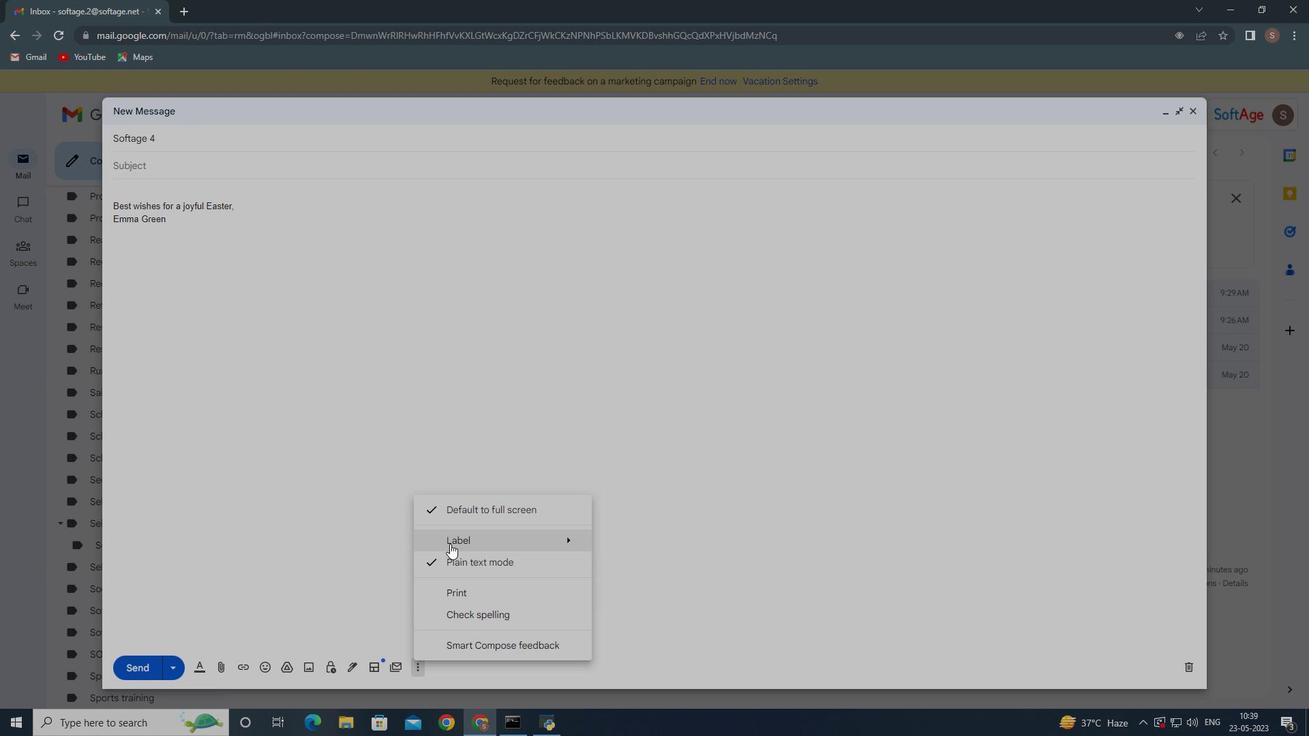 
Action: Mouse pressed left at (452, 539)
Screenshot: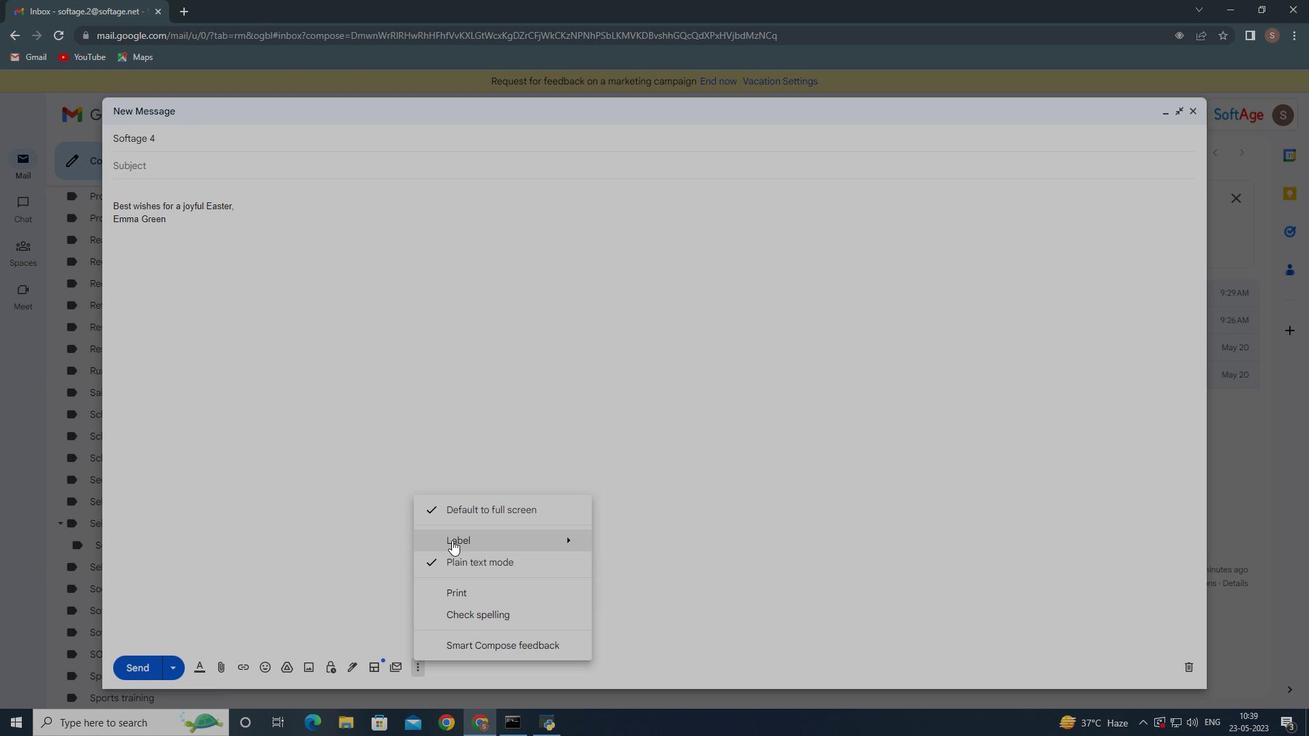 
Action: Mouse moved to (612, 307)
Screenshot: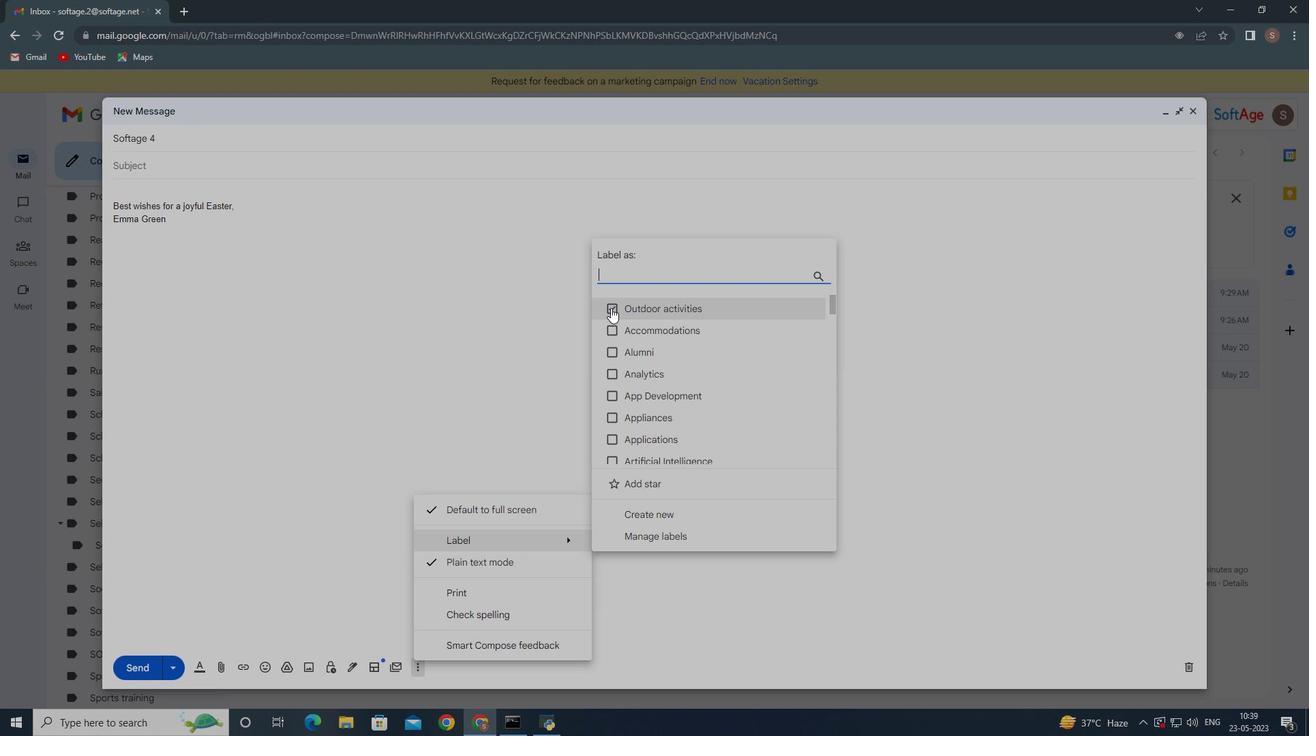 
Action: Mouse pressed left at (612, 307)
Screenshot: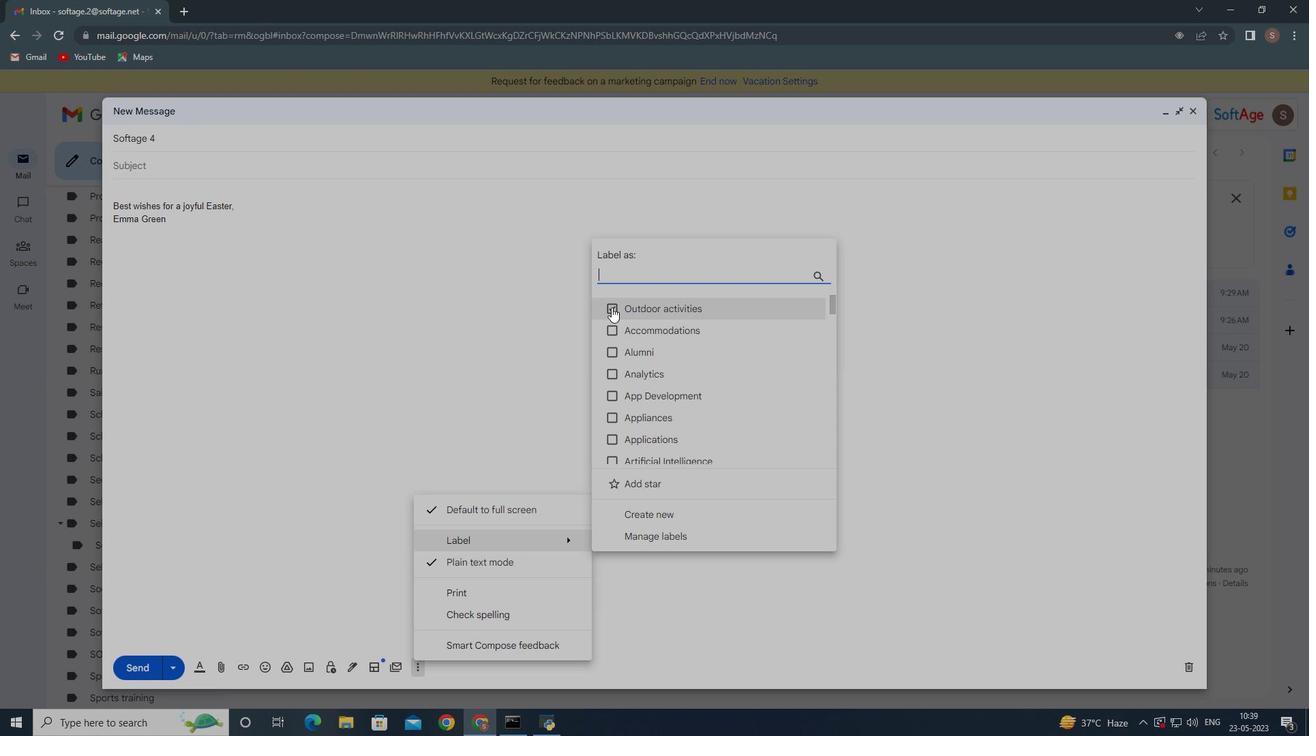 
Action: Mouse moved to (612, 307)
Screenshot: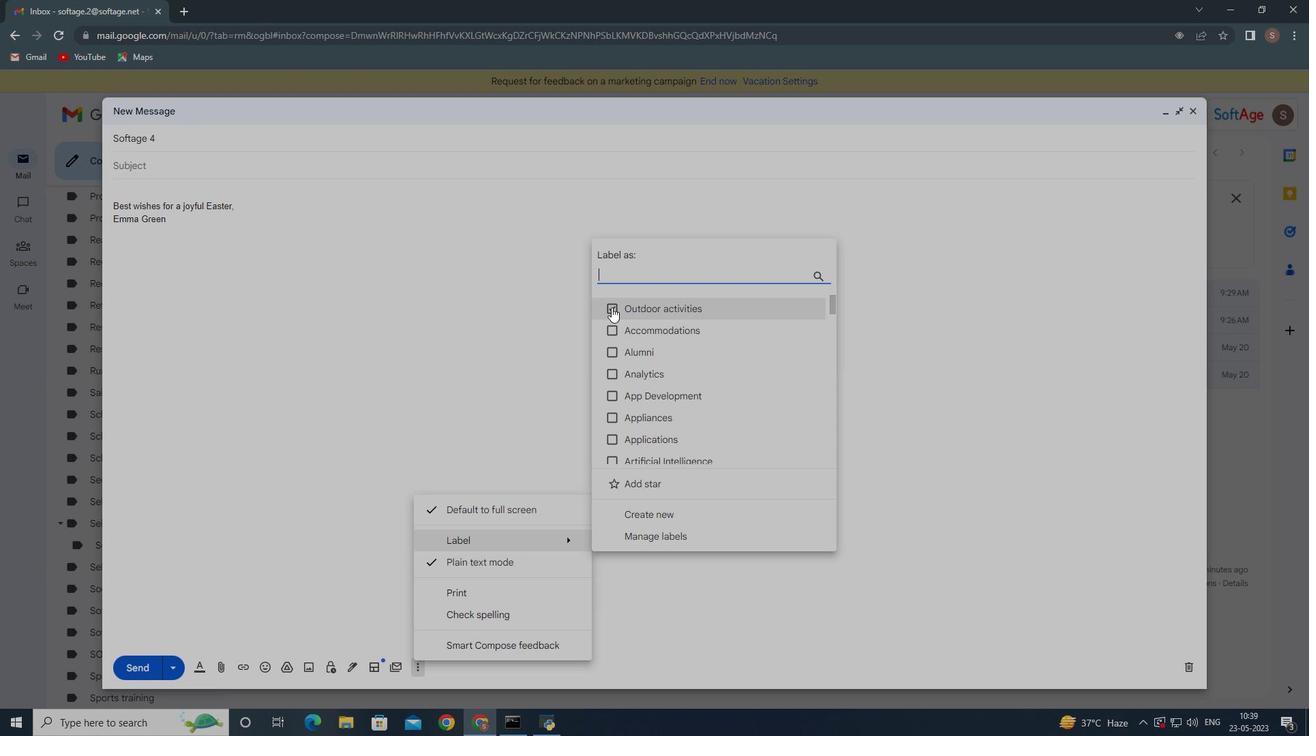 
Action: Mouse pressed left at (612, 307)
Screenshot: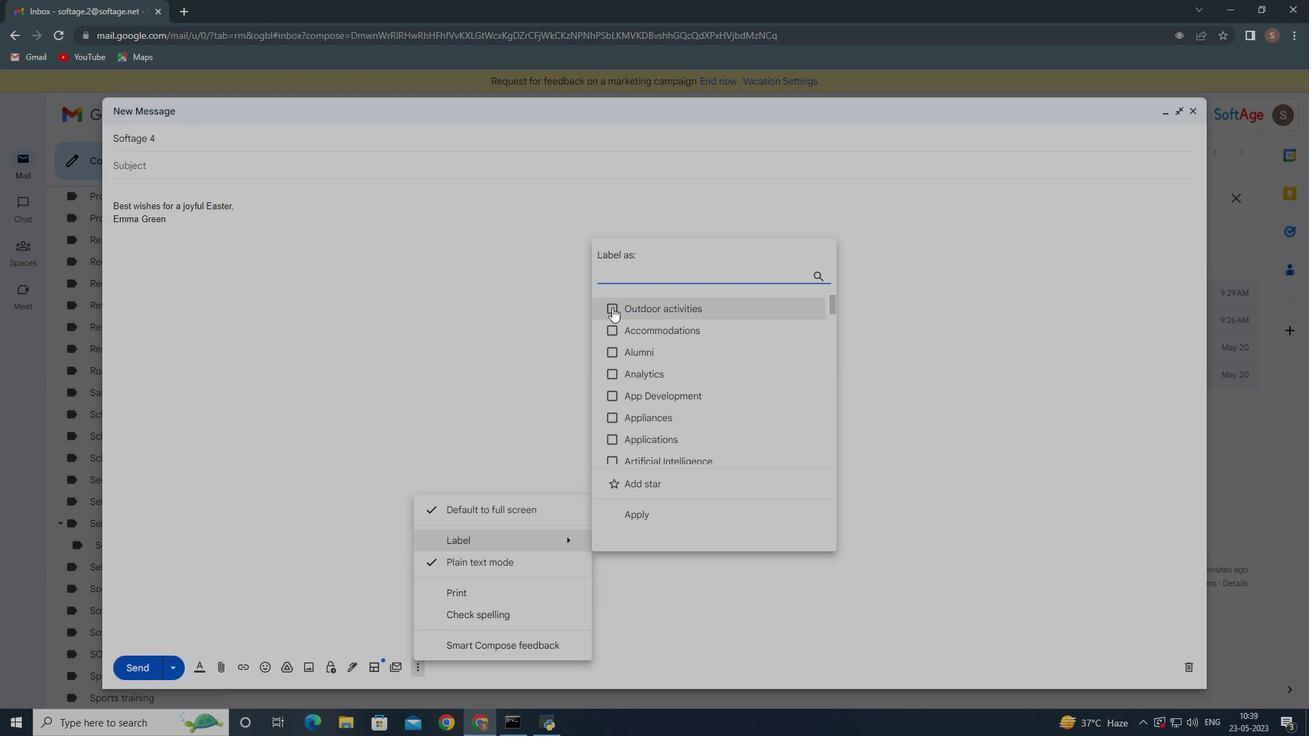 
Action: Mouse moved to (560, 321)
Screenshot: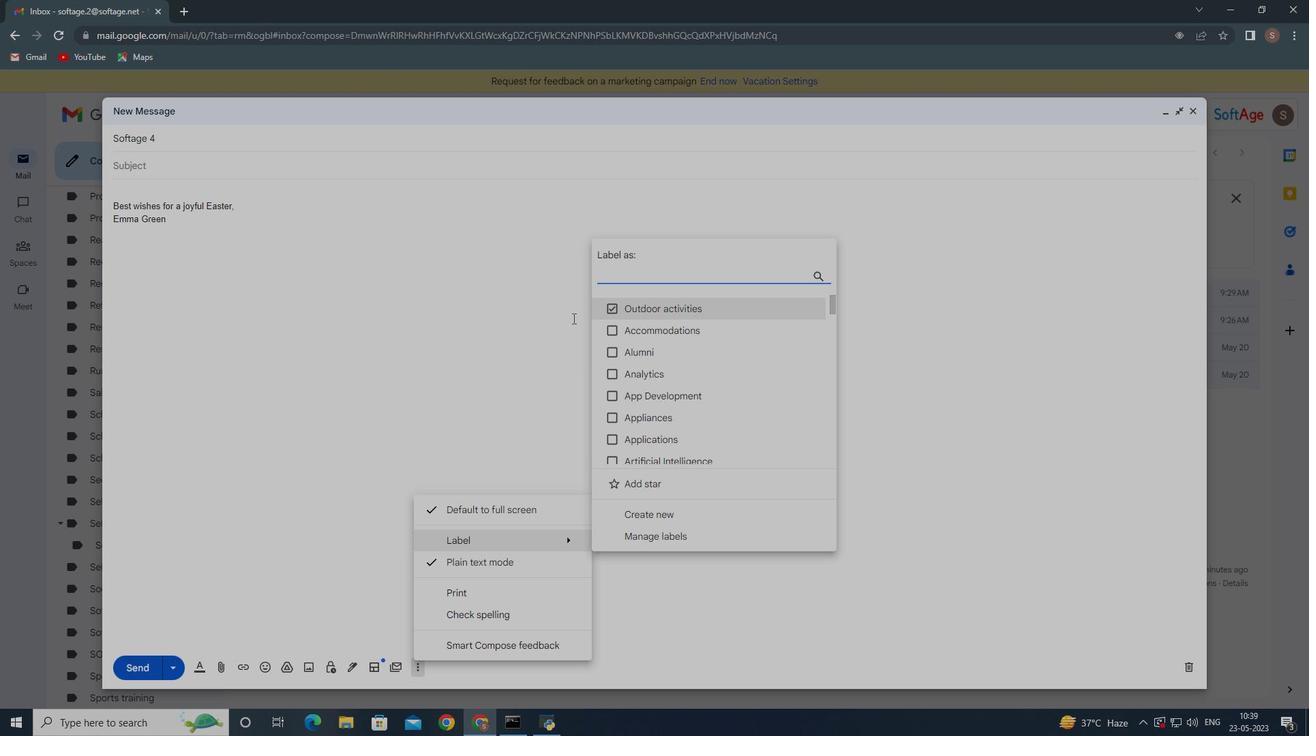 
Action: Mouse pressed left at (560, 321)
Screenshot: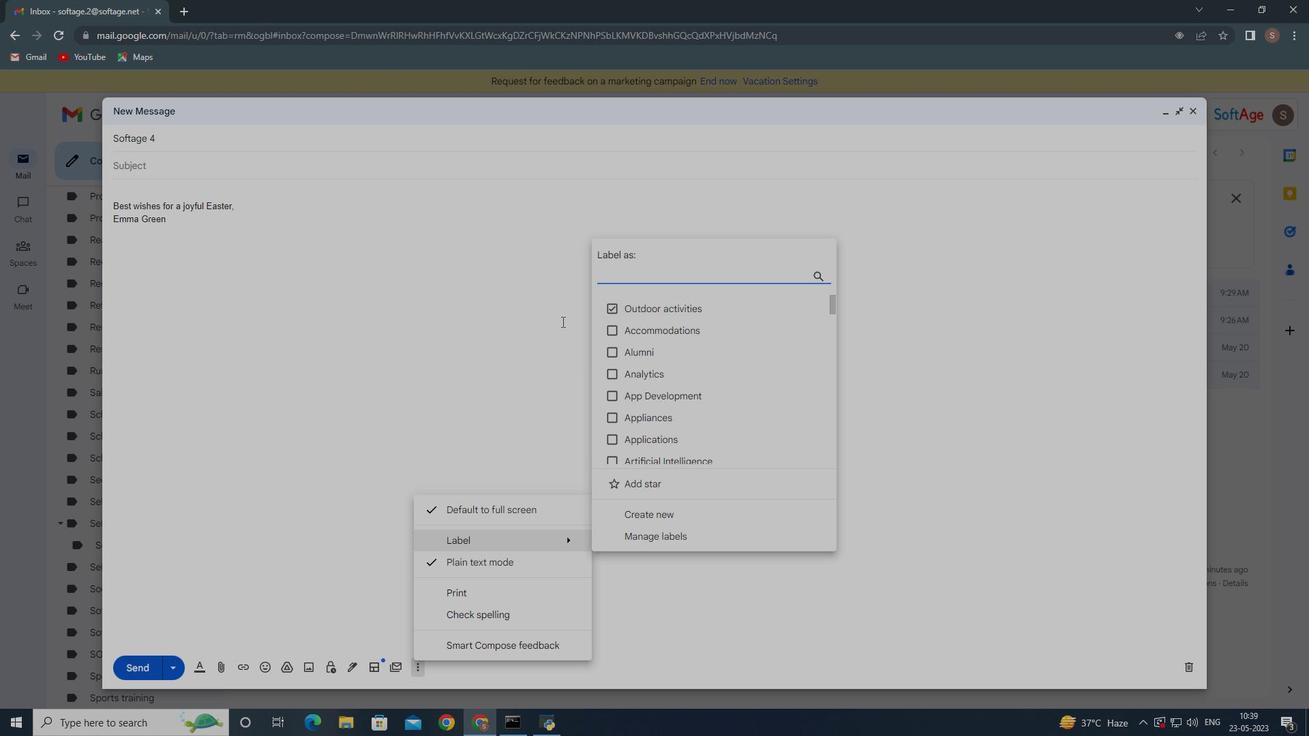 
